 Task: Explore Airbnb accommodation in Tokyo, Japan from 5th December, 2023 to 11th December, 2023 for 2 adults.2 bedrooms having 2 beds and 1 bathroom. Property type can be flat. Look for 4 properties as per requirement.
Action: Mouse moved to (402, 57)
Screenshot: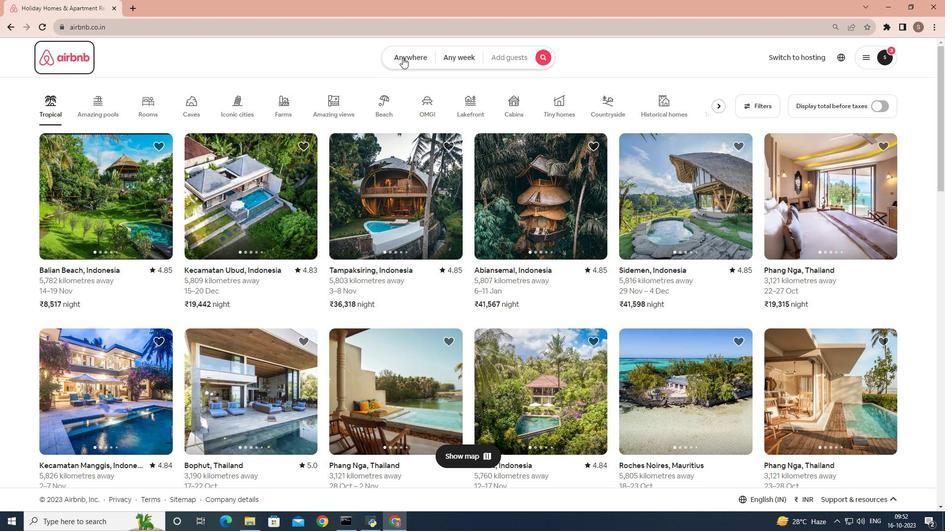 
Action: Mouse pressed left at (402, 57)
Screenshot: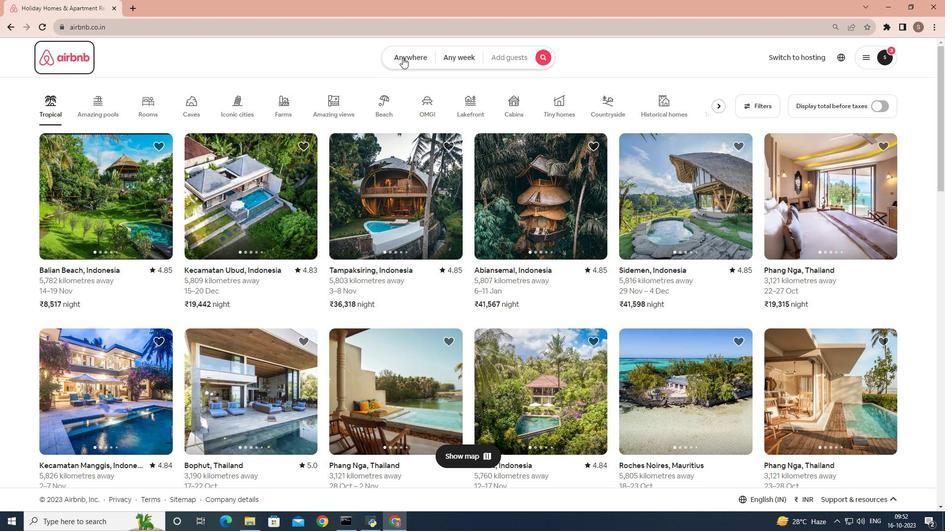 
Action: Mouse moved to (324, 93)
Screenshot: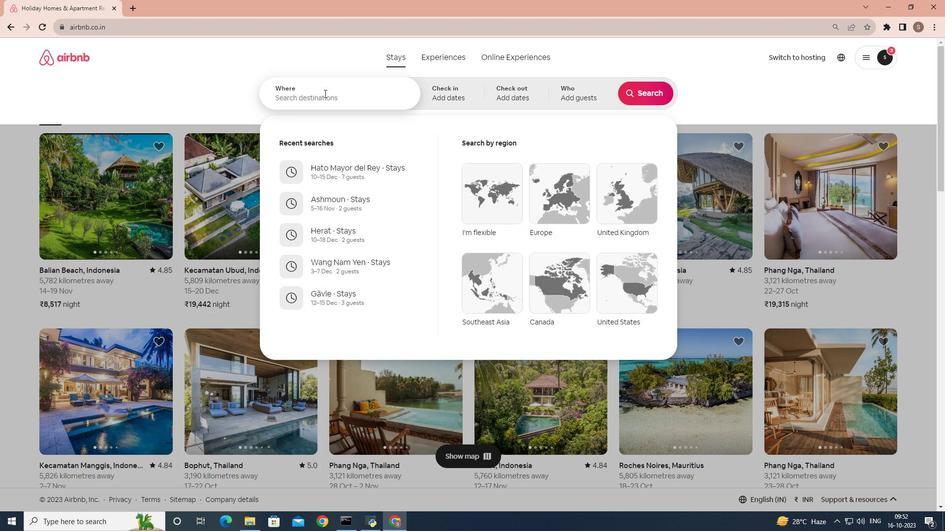 
Action: Mouse pressed left at (324, 93)
Screenshot: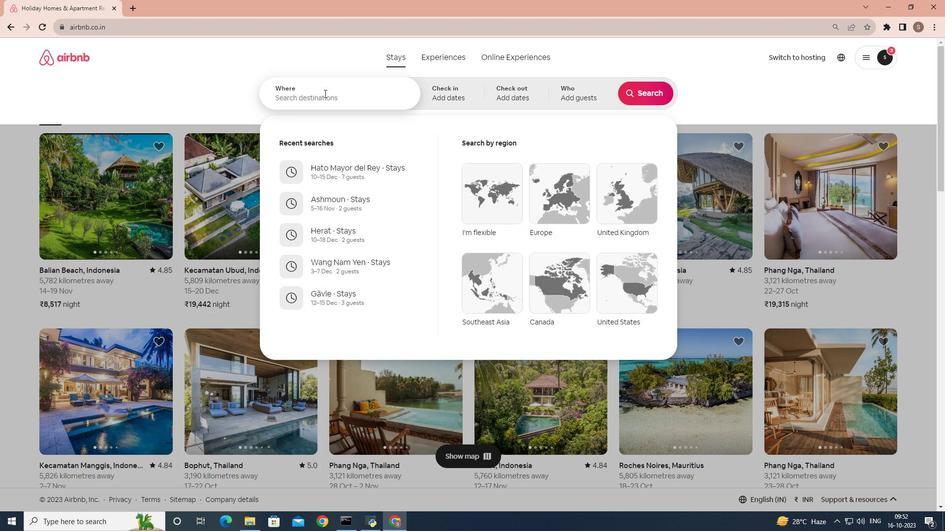 
Action: Key pressed <Key.shift>Tokyo,<Key.space><Key.shift>Japan
Screenshot: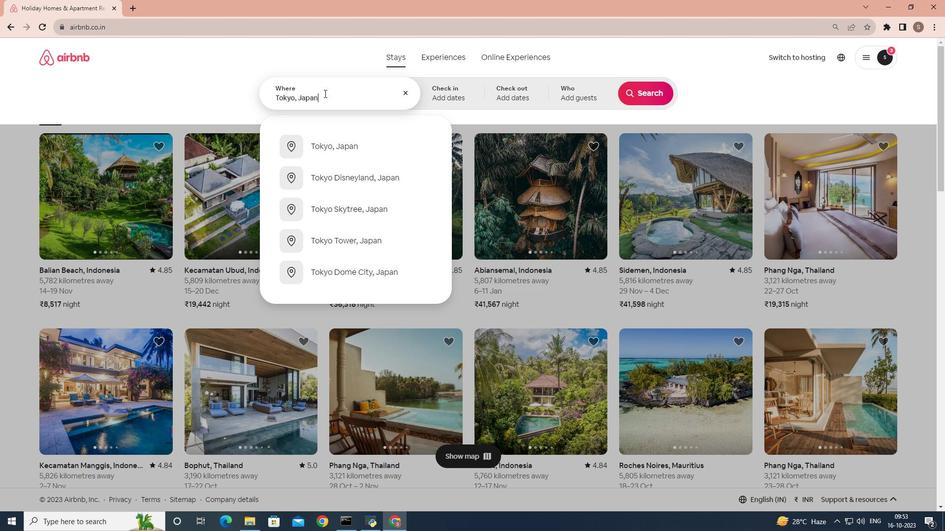 
Action: Mouse moved to (359, 138)
Screenshot: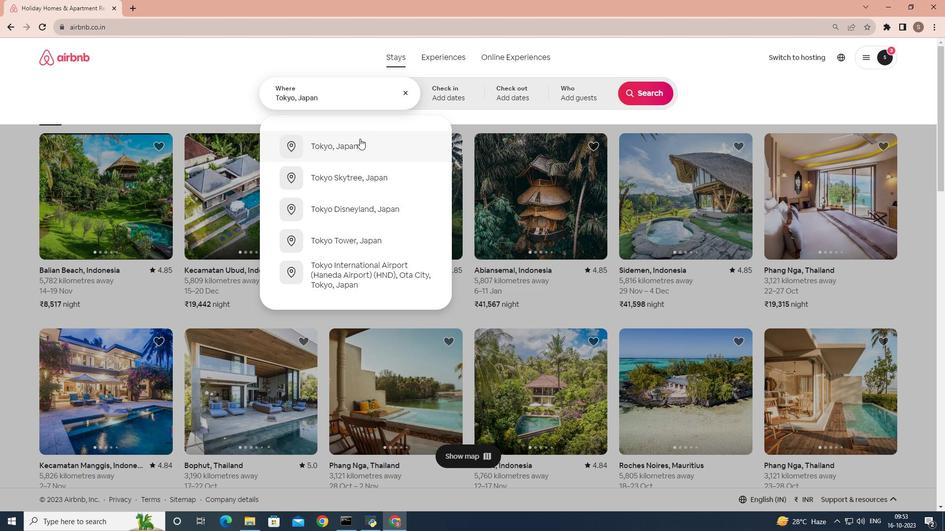 
Action: Mouse pressed left at (359, 138)
Screenshot: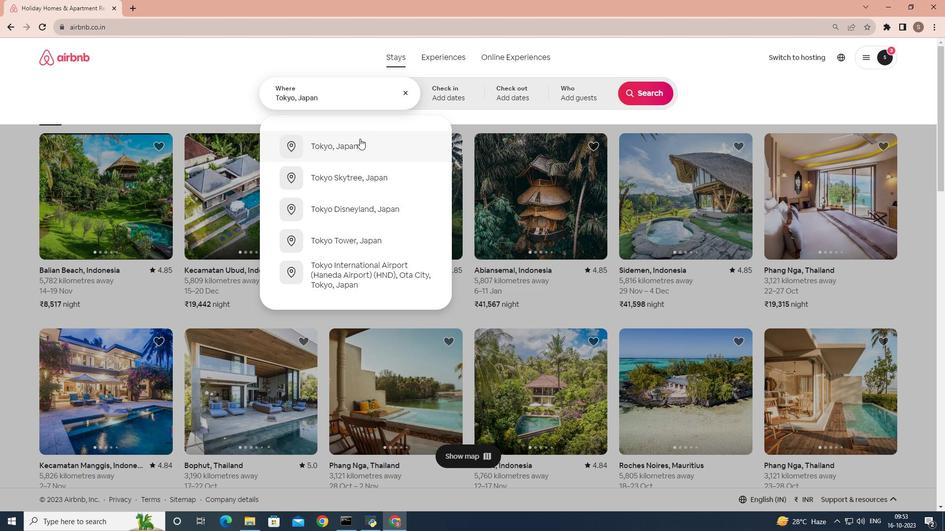 
Action: Mouse moved to (643, 174)
Screenshot: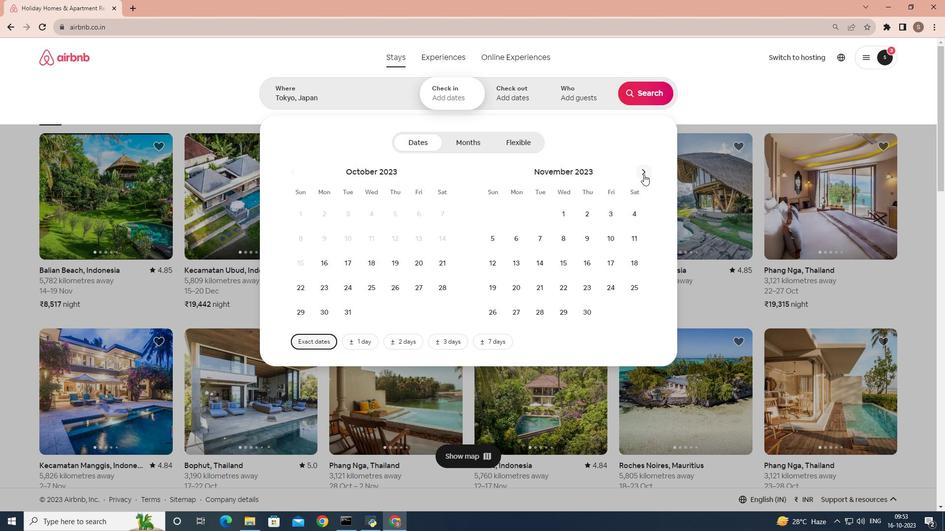 
Action: Mouse pressed left at (643, 174)
Screenshot: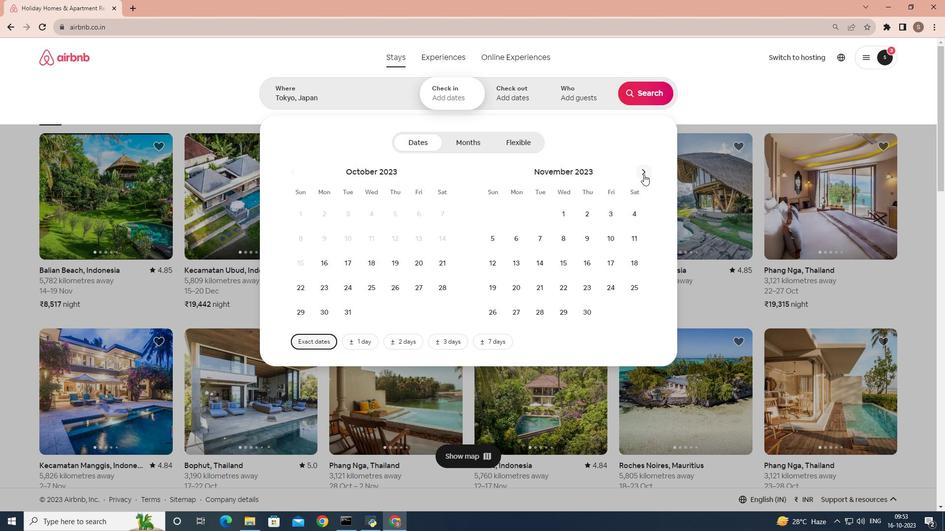 
Action: Mouse moved to (532, 239)
Screenshot: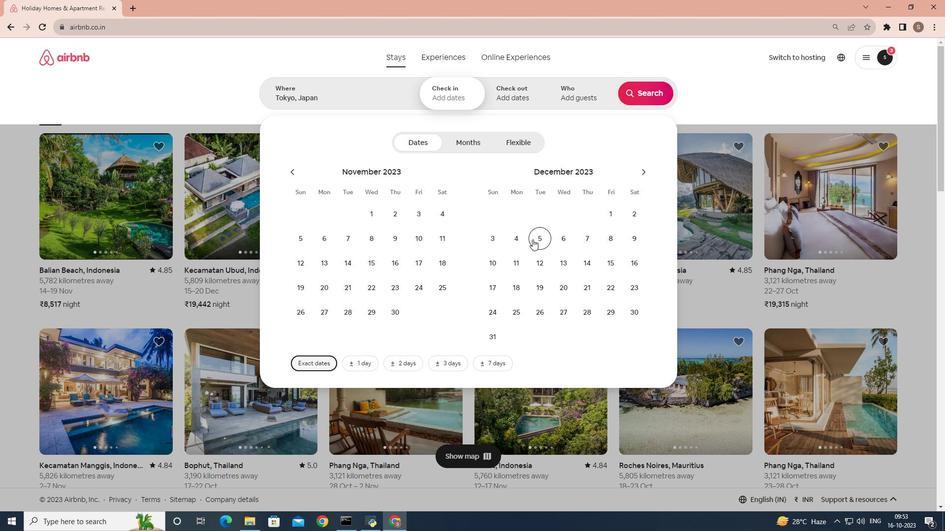 
Action: Mouse pressed left at (532, 239)
Screenshot: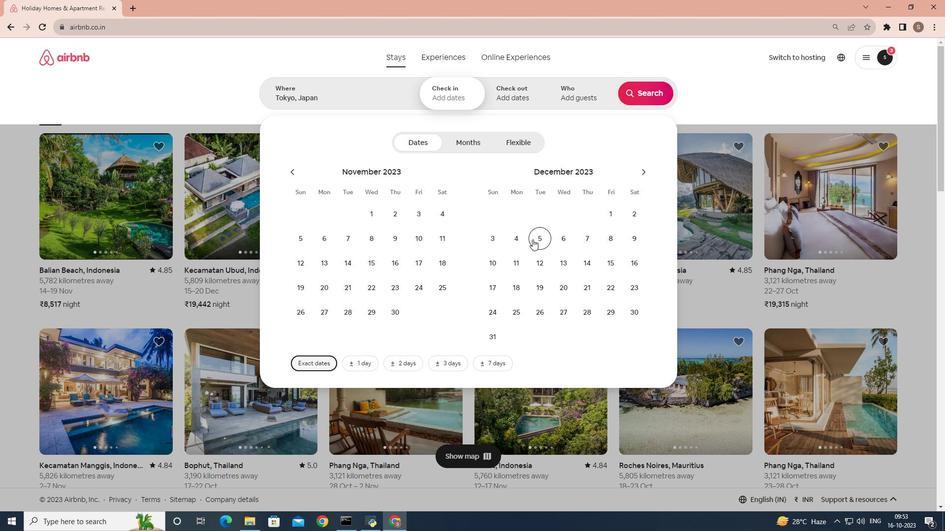 
Action: Mouse moved to (519, 263)
Screenshot: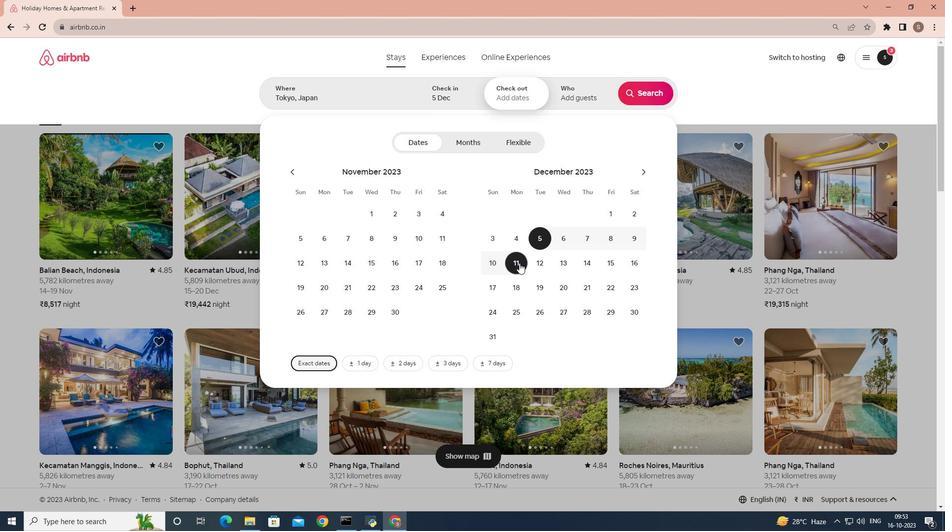 
Action: Mouse pressed left at (519, 263)
Screenshot: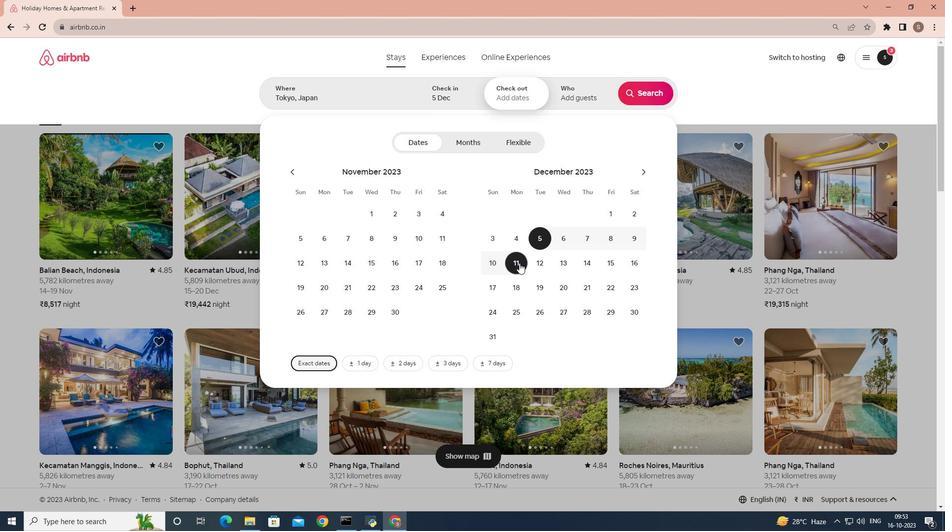 
Action: Mouse moved to (568, 91)
Screenshot: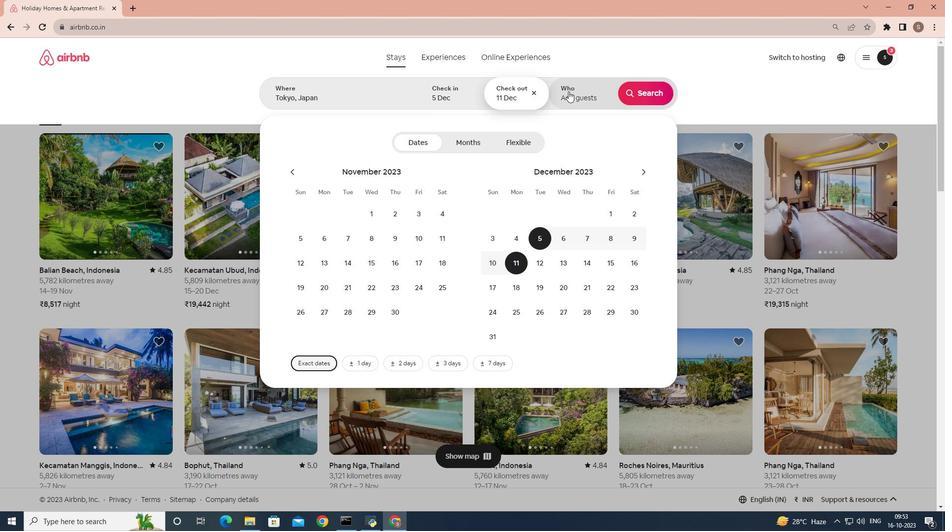 
Action: Mouse pressed left at (568, 91)
Screenshot: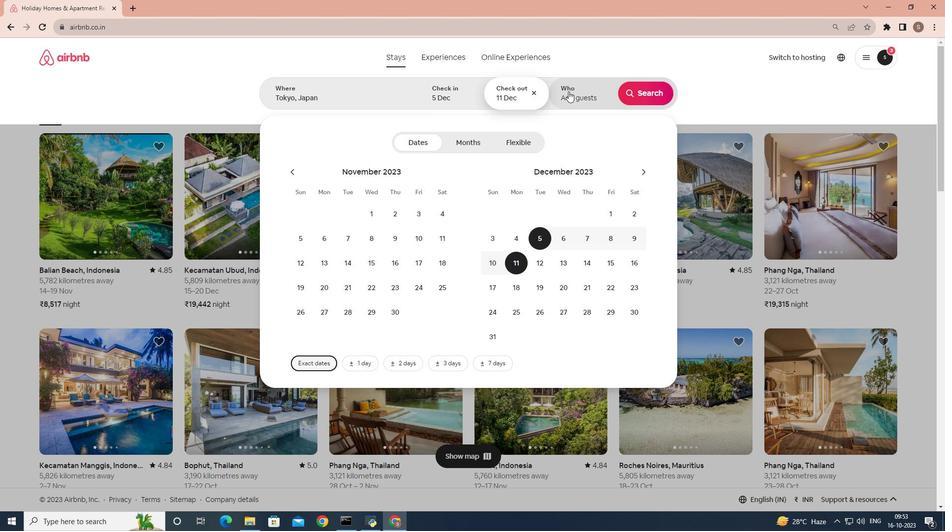 
Action: Mouse moved to (646, 145)
Screenshot: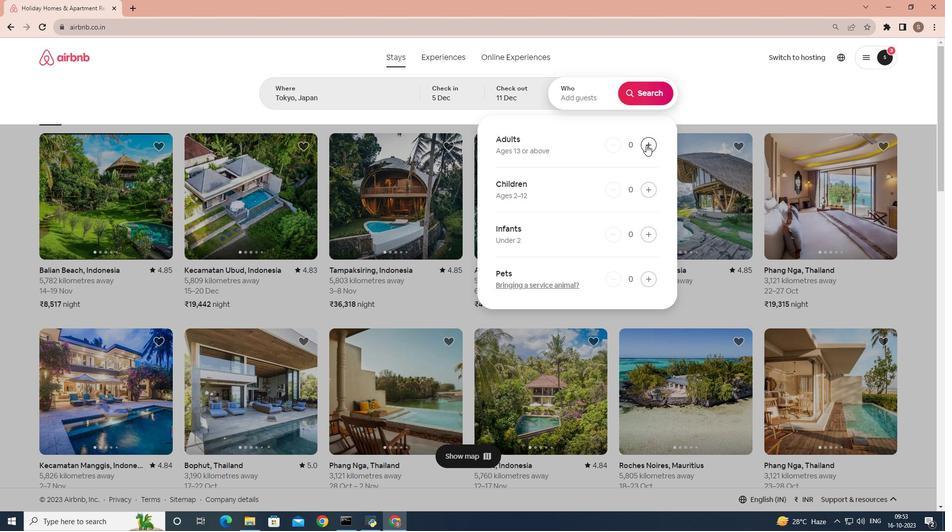 
Action: Mouse pressed left at (646, 145)
Screenshot: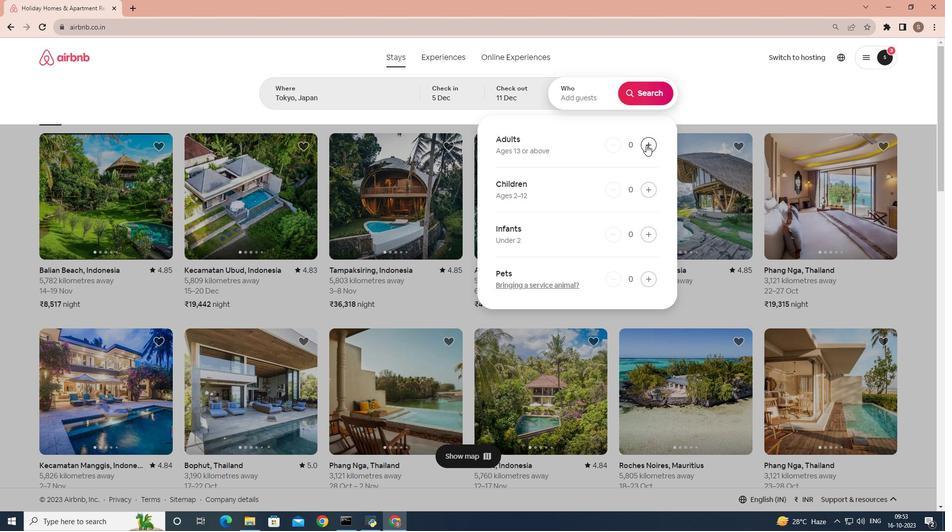
Action: Mouse pressed left at (646, 145)
Screenshot: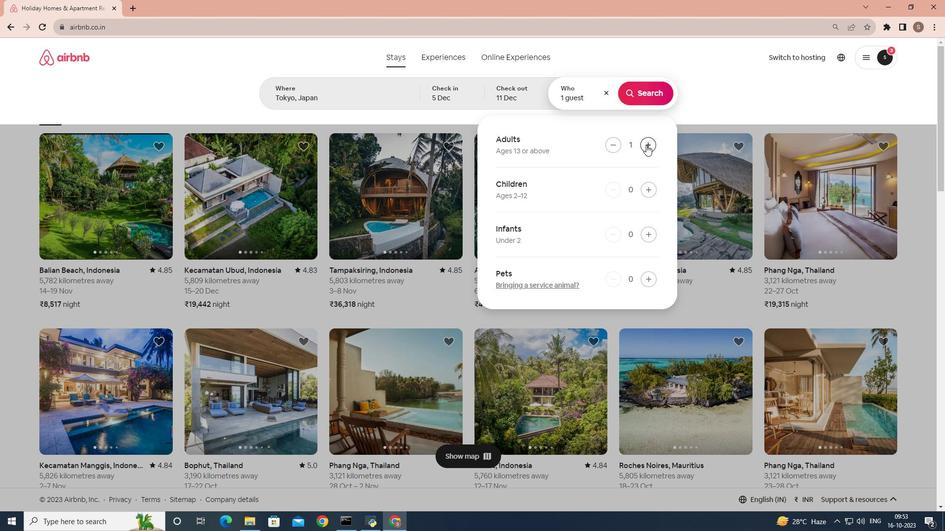 
Action: Mouse moved to (649, 94)
Screenshot: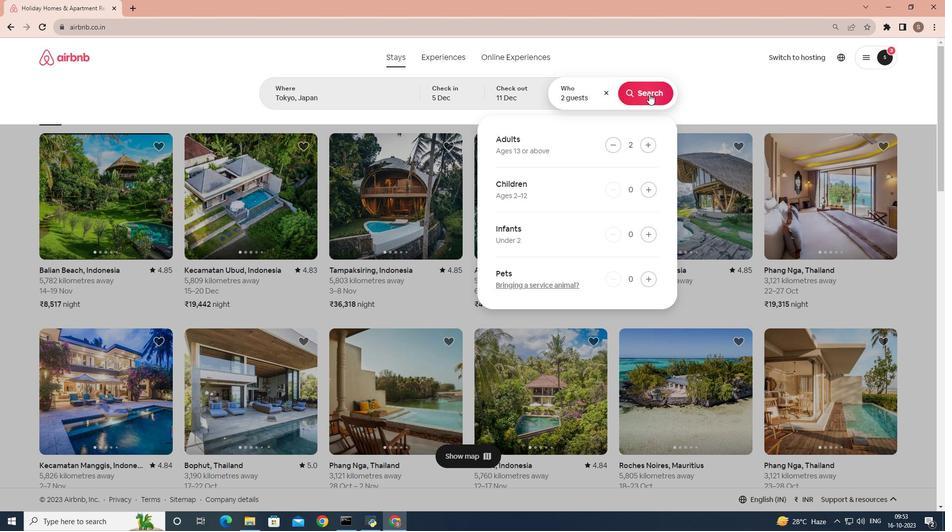 
Action: Mouse pressed left at (649, 94)
Screenshot: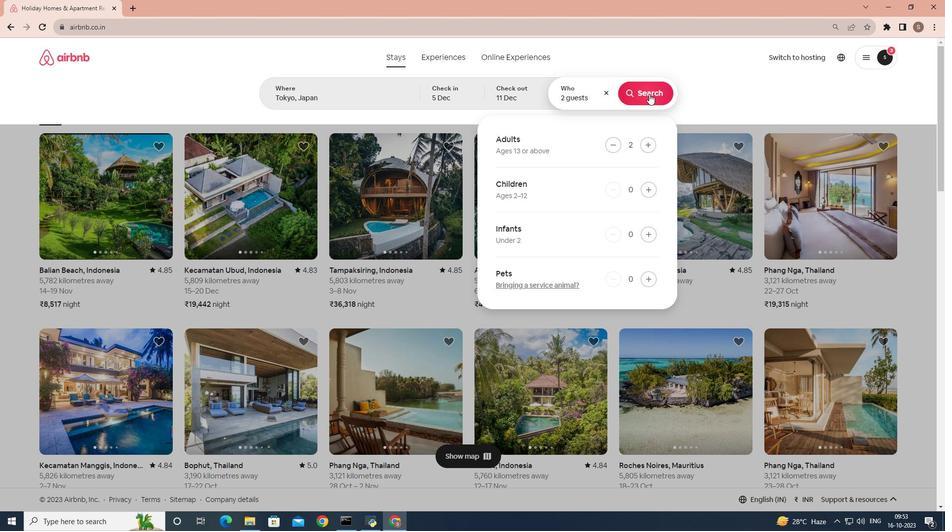 
Action: Mouse moved to (774, 99)
Screenshot: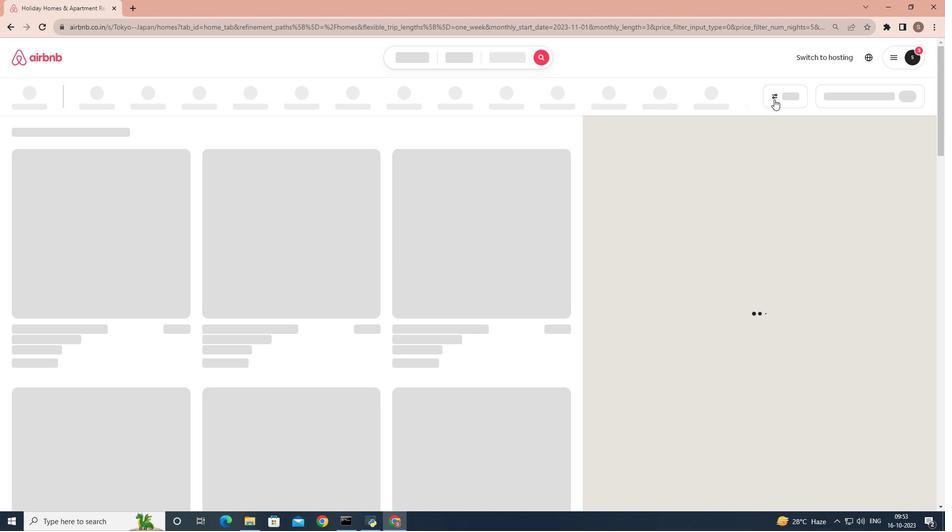 
Action: Mouse pressed left at (774, 99)
Screenshot: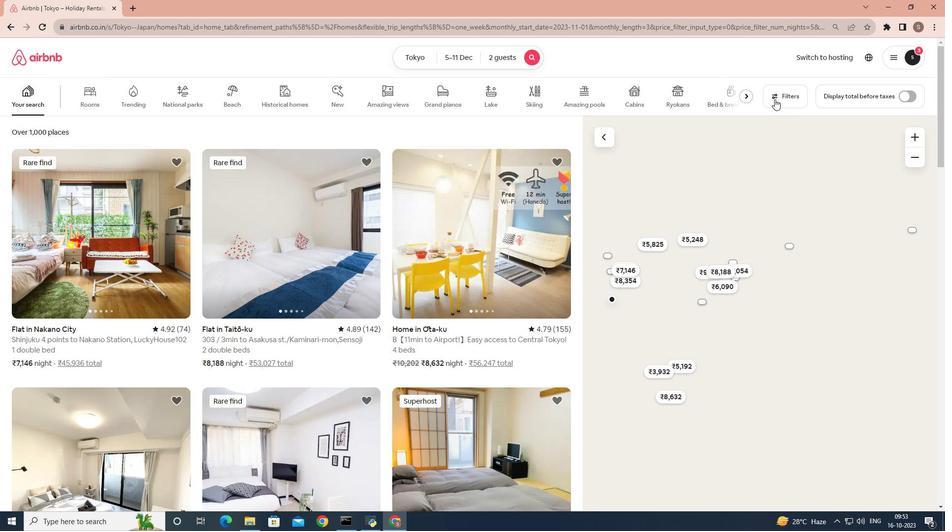 
Action: Mouse moved to (482, 315)
Screenshot: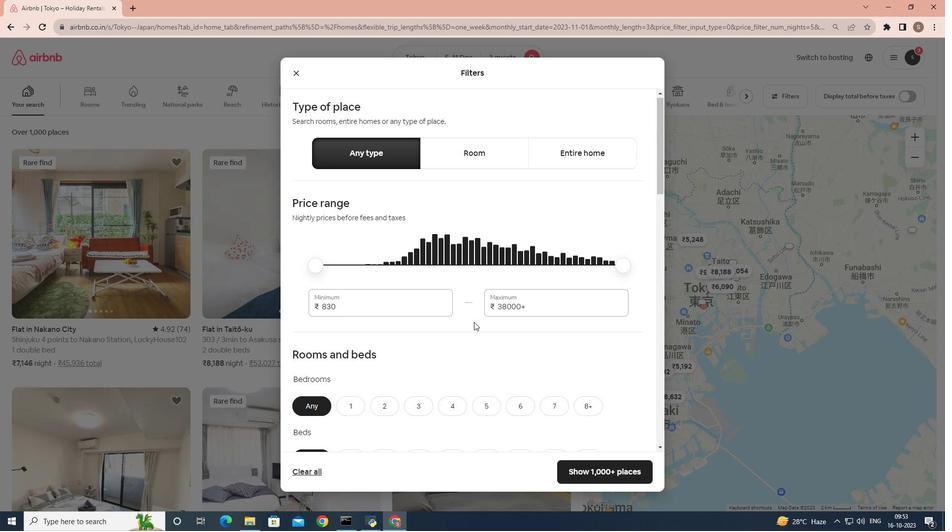 
Action: Mouse scrolled (486, 312) with delta (0, 0)
Screenshot: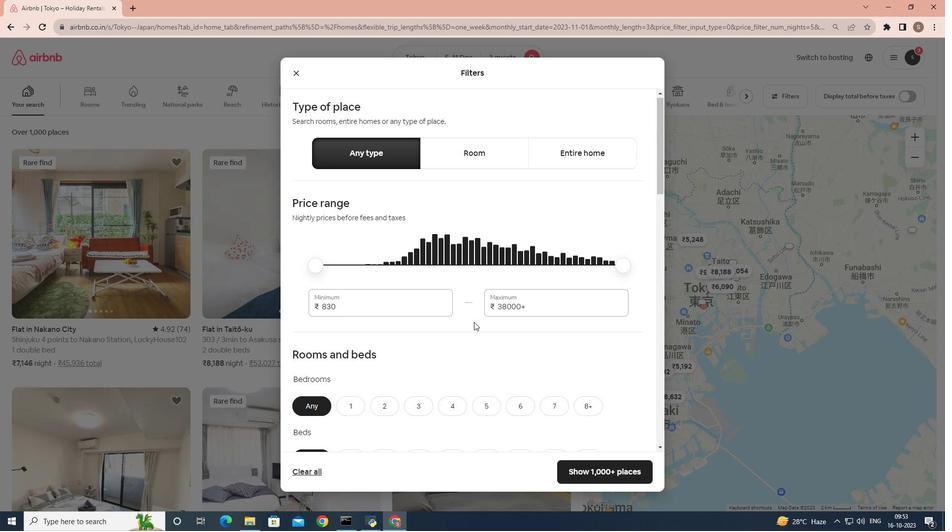 
Action: Mouse moved to (474, 322)
Screenshot: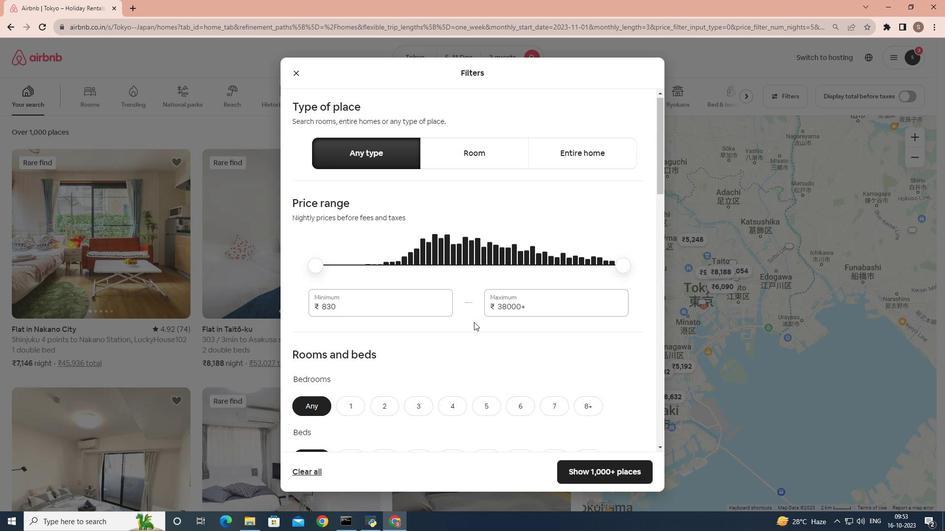 
Action: Mouse scrolled (474, 321) with delta (0, 0)
Screenshot: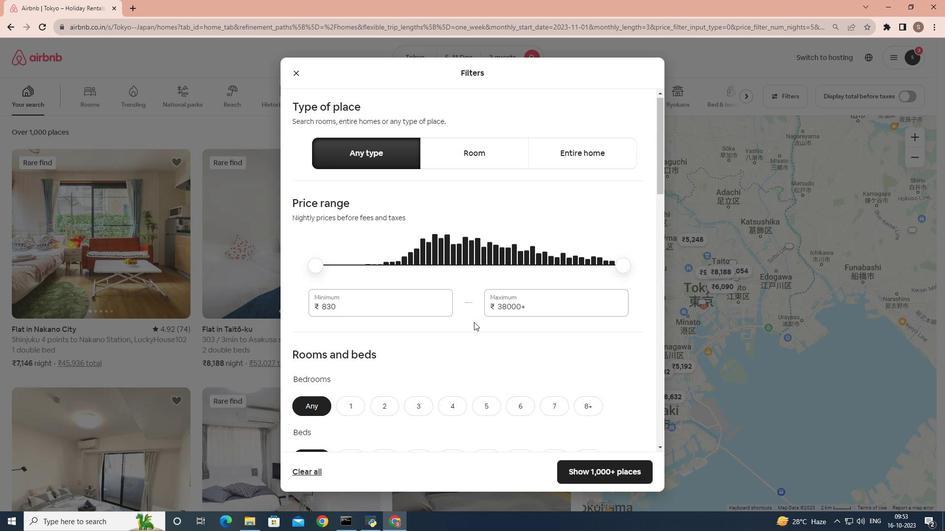 
Action: Mouse moved to (376, 307)
Screenshot: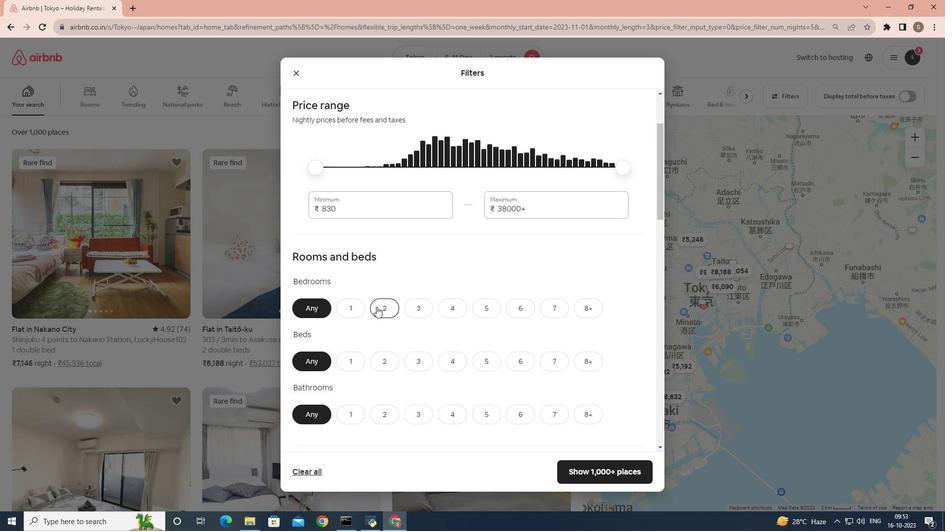 
Action: Mouse pressed left at (376, 307)
Screenshot: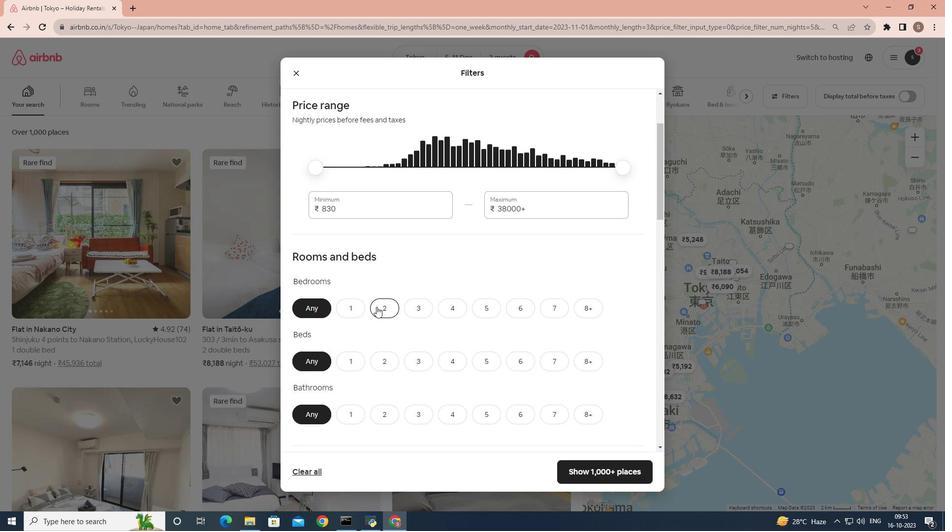 
Action: Mouse scrolled (376, 306) with delta (0, 0)
Screenshot: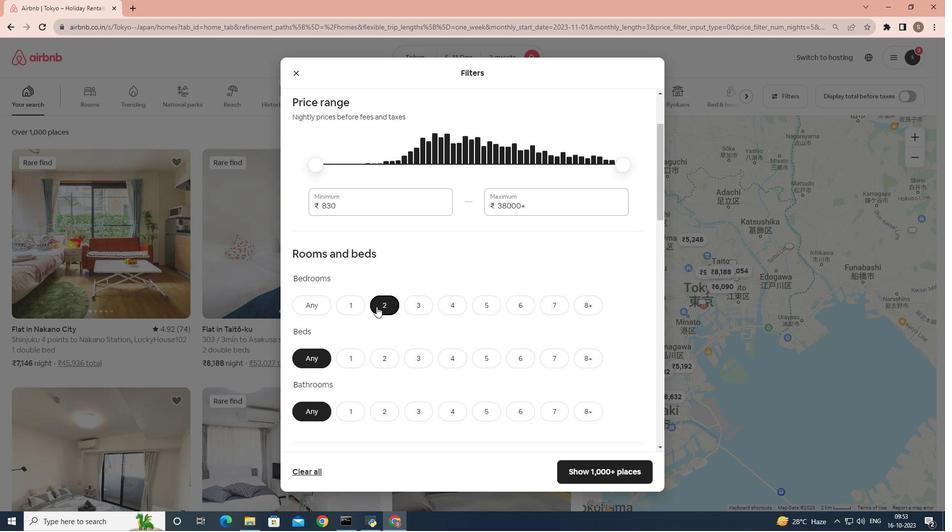 
Action: Mouse moved to (378, 311)
Screenshot: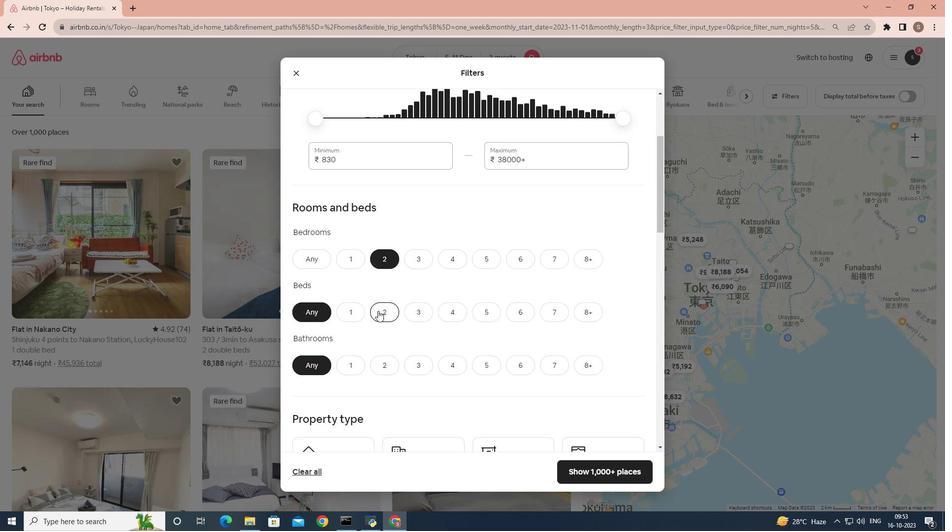 
Action: Mouse pressed left at (378, 311)
Screenshot: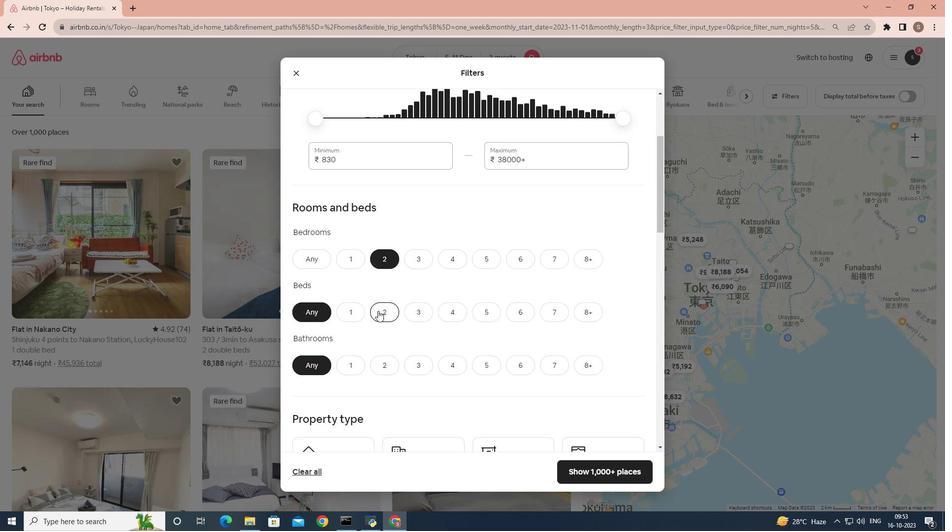 
Action: Mouse scrolled (378, 310) with delta (0, 0)
Screenshot: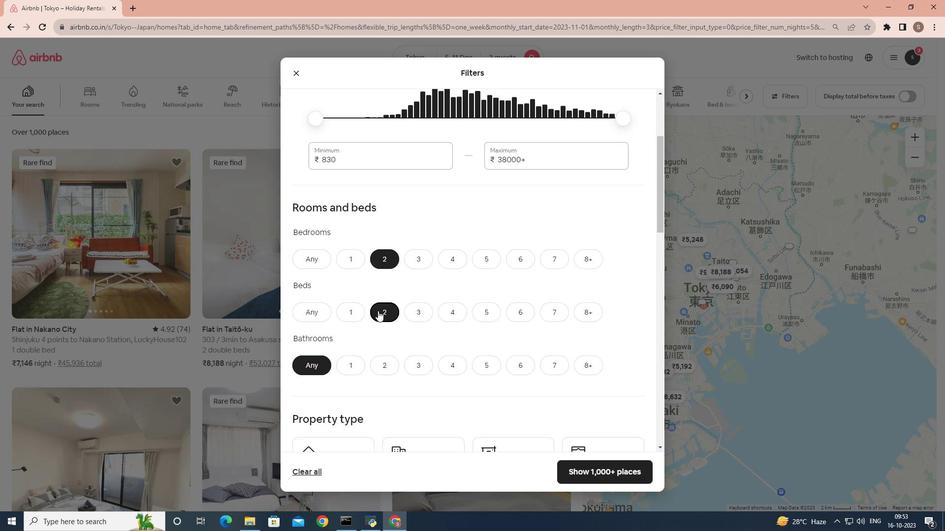 
Action: Mouse moved to (362, 316)
Screenshot: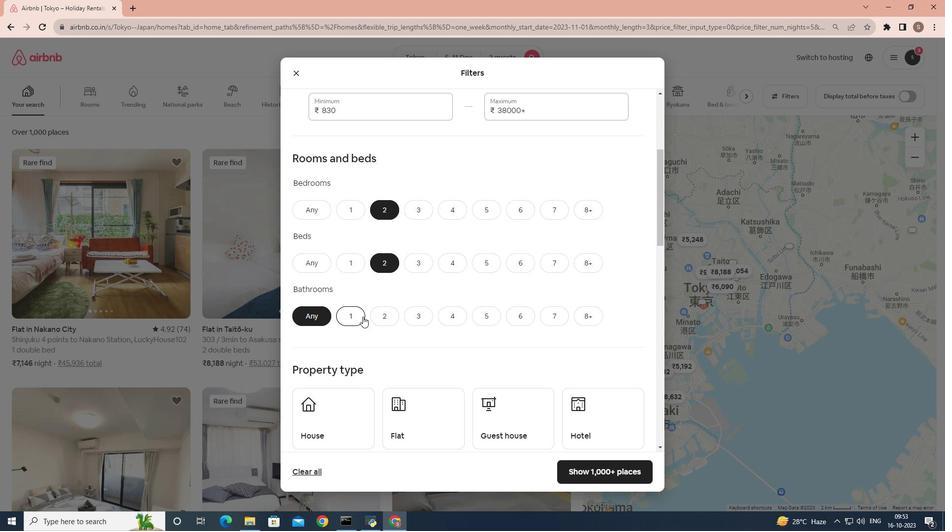 
Action: Mouse pressed left at (362, 316)
Screenshot: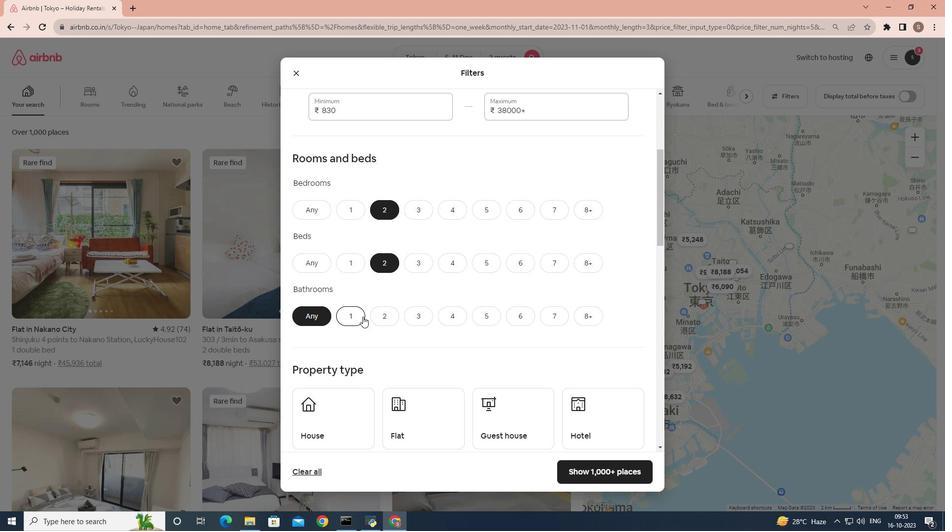 
Action: Mouse moved to (401, 317)
Screenshot: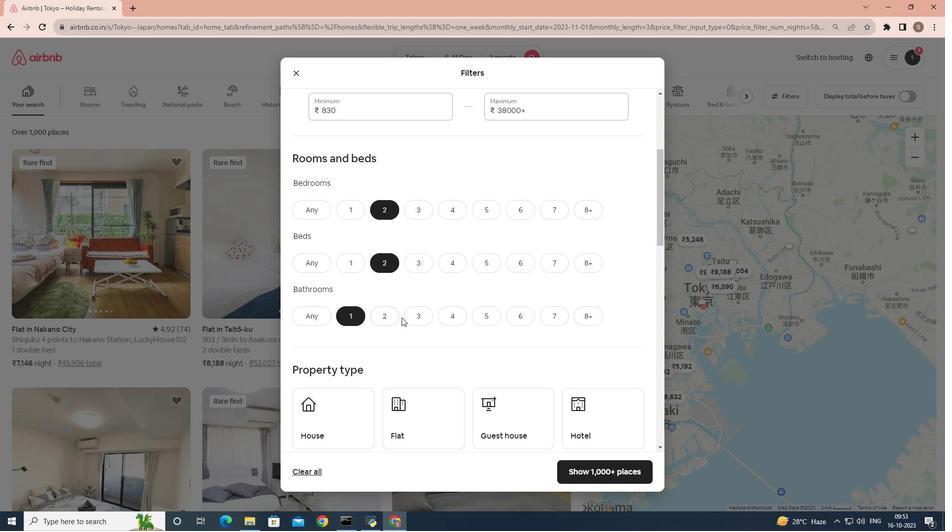 
Action: Mouse scrolled (401, 317) with delta (0, 0)
Screenshot: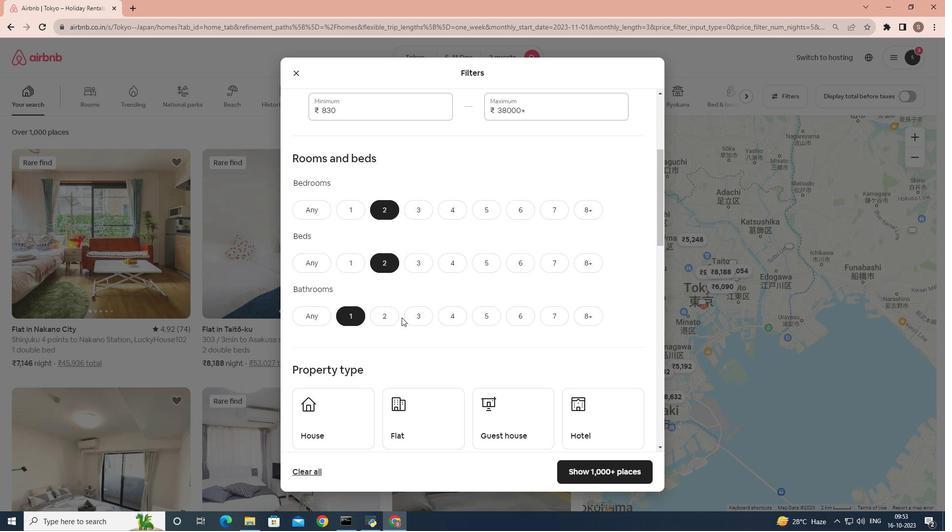 
Action: Mouse scrolled (401, 317) with delta (0, 0)
Screenshot: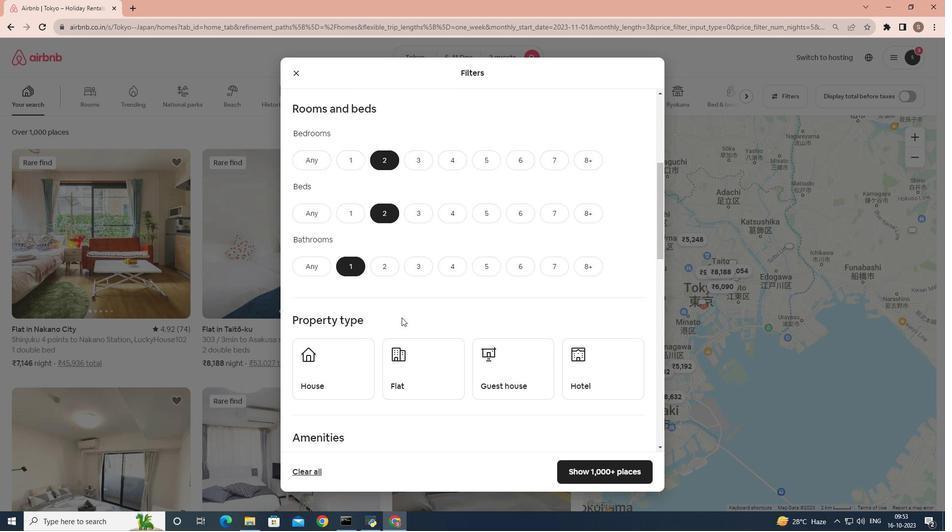 
Action: Mouse pressed left at (401, 317)
Screenshot: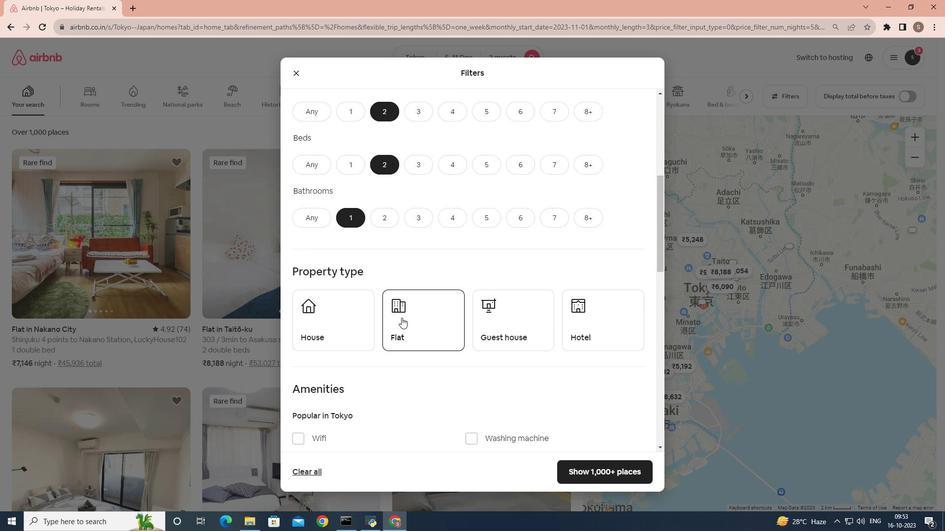 
Action: Mouse moved to (398, 347)
Screenshot: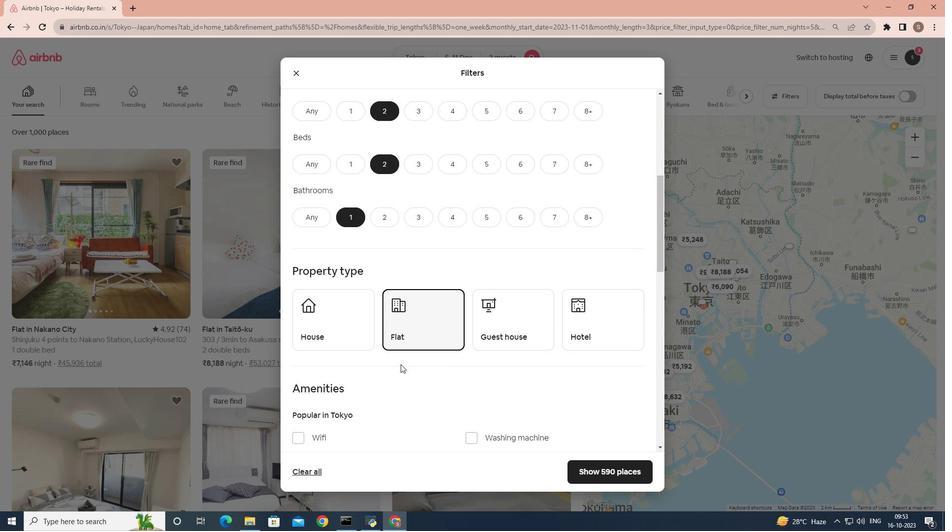 
Action: Mouse scrolled (398, 346) with delta (0, 0)
Screenshot: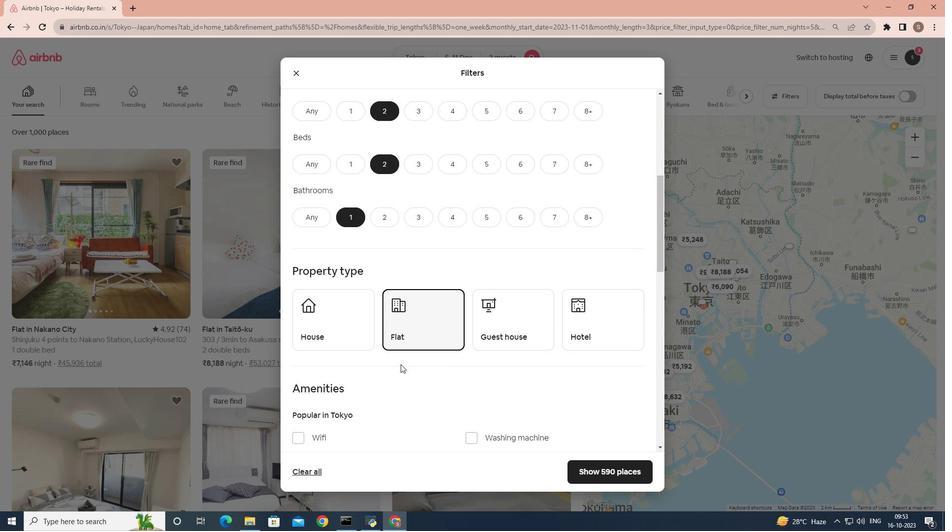 
Action: Mouse moved to (400, 365)
Screenshot: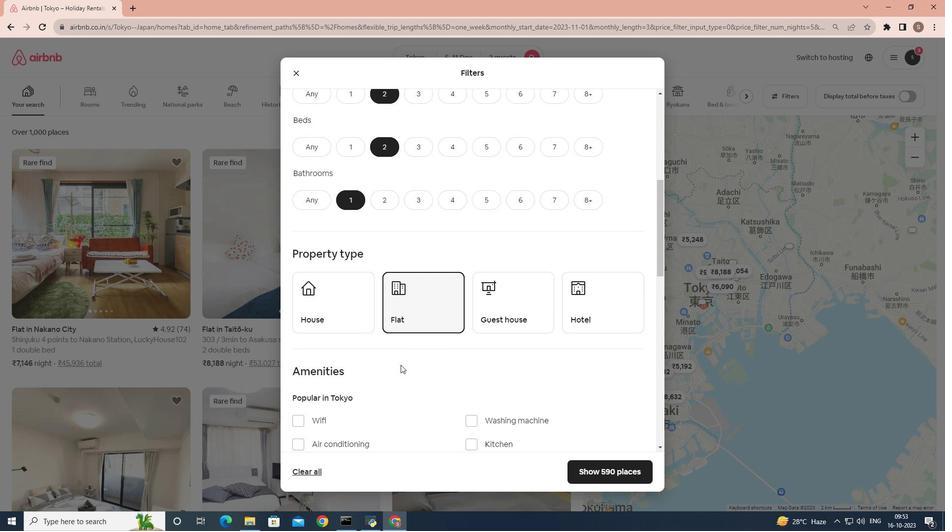 
Action: Mouse scrolled (400, 364) with delta (0, 0)
Screenshot: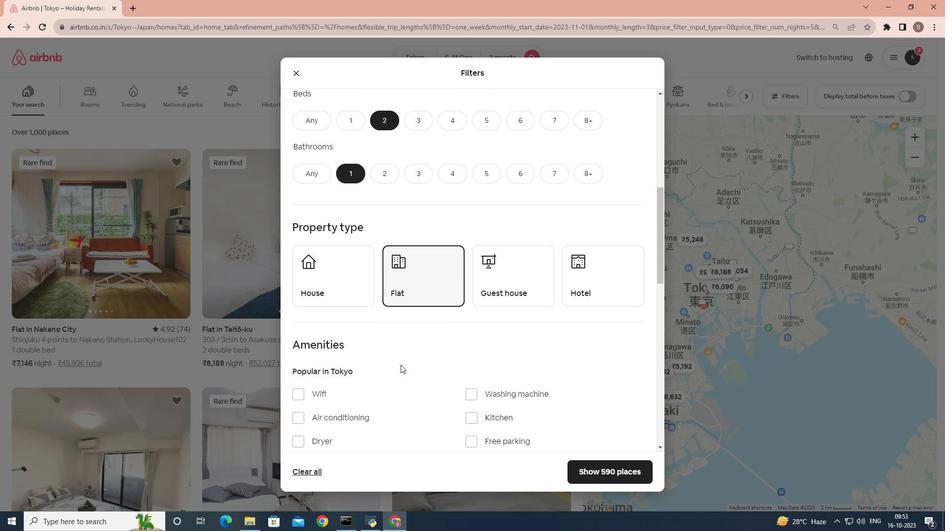 
Action: Mouse moved to (590, 466)
Screenshot: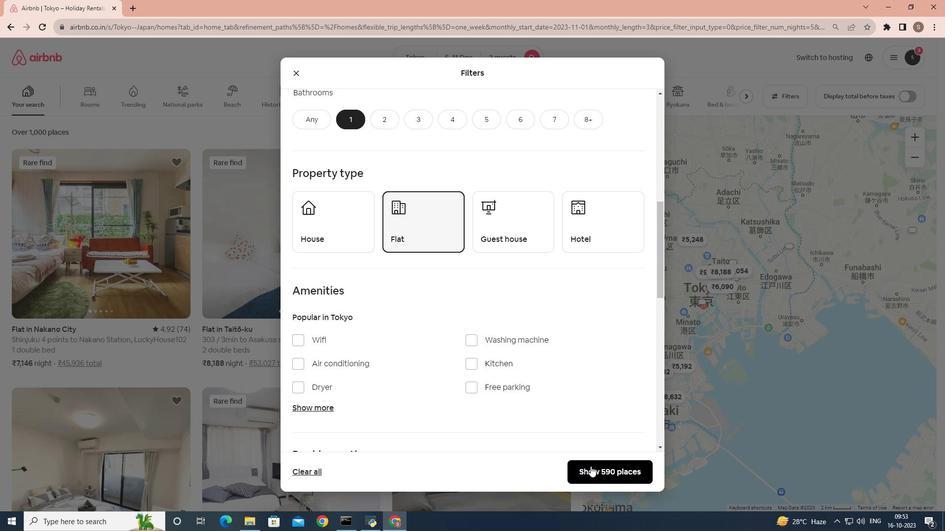 
Action: Mouse pressed left at (590, 466)
Screenshot: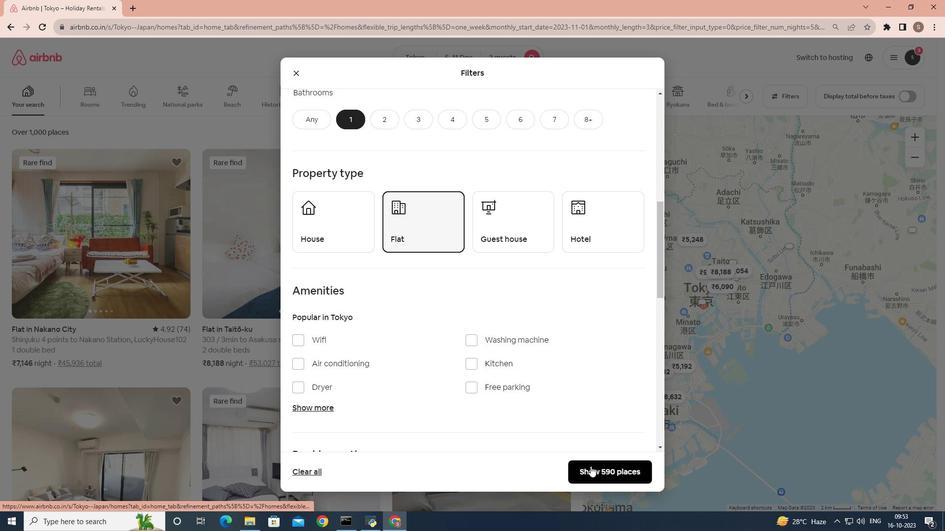 
Action: Mouse moved to (125, 289)
Screenshot: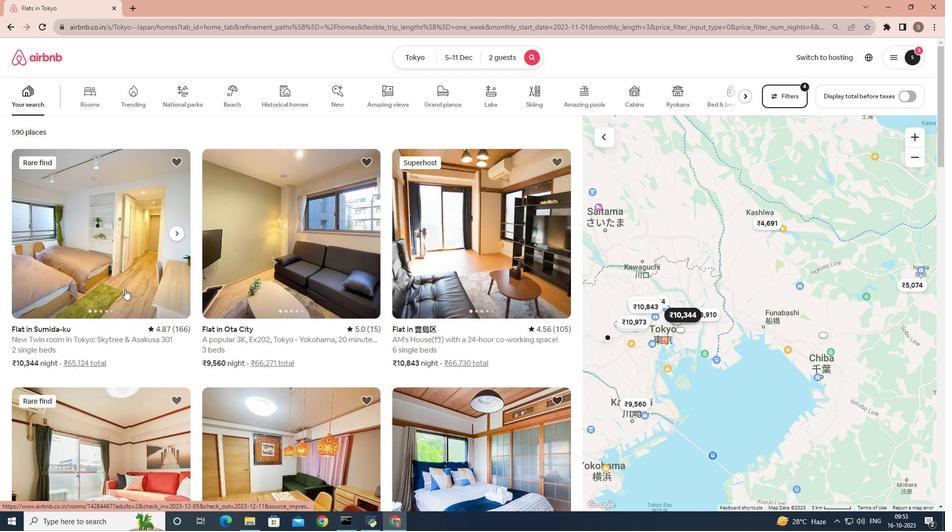 
Action: Mouse pressed left at (125, 289)
Screenshot: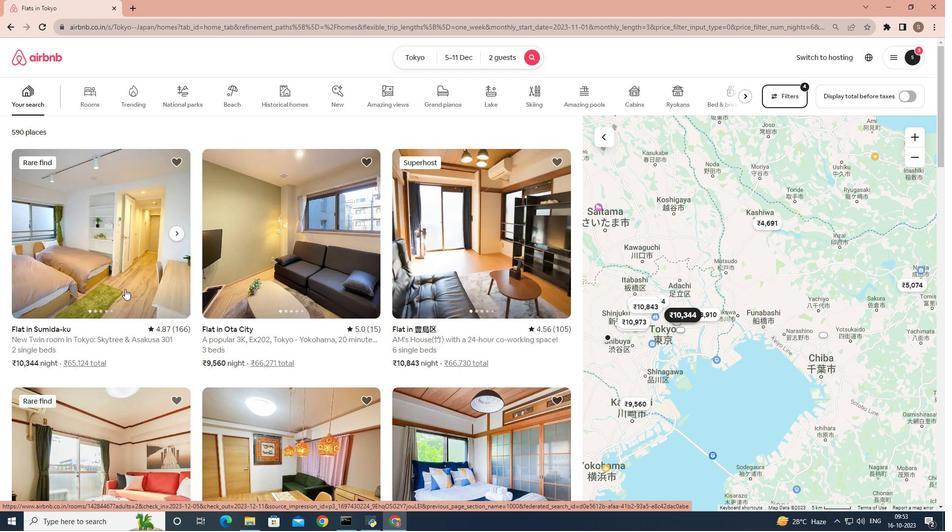 
Action: Mouse moved to (705, 360)
Screenshot: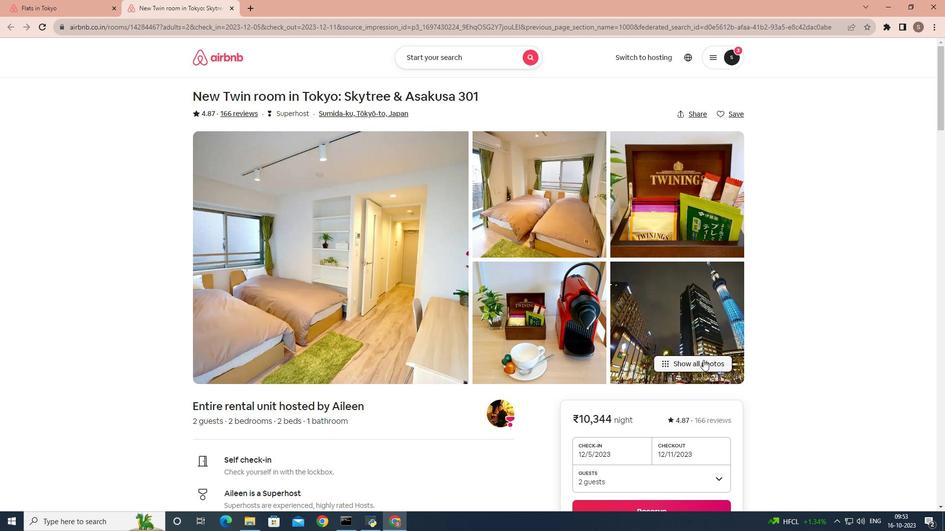 
Action: Mouse pressed left at (705, 360)
Screenshot: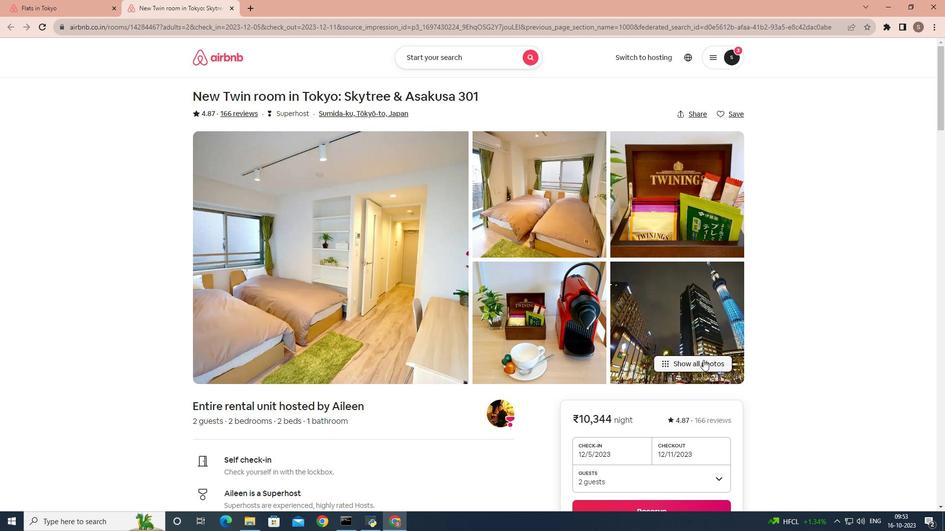 
Action: Mouse moved to (701, 361)
Screenshot: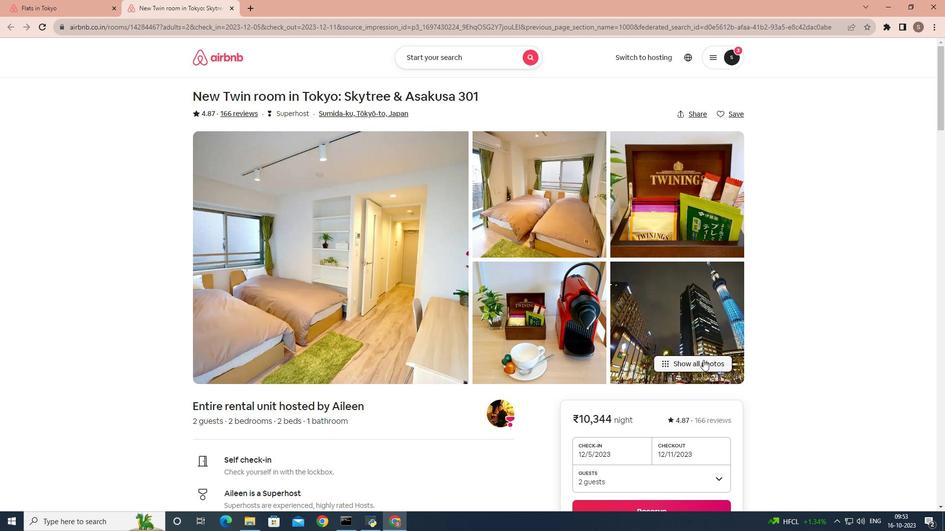 
Action: Mouse scrolled (701, 360) with delta (0, 0)
Screenshot: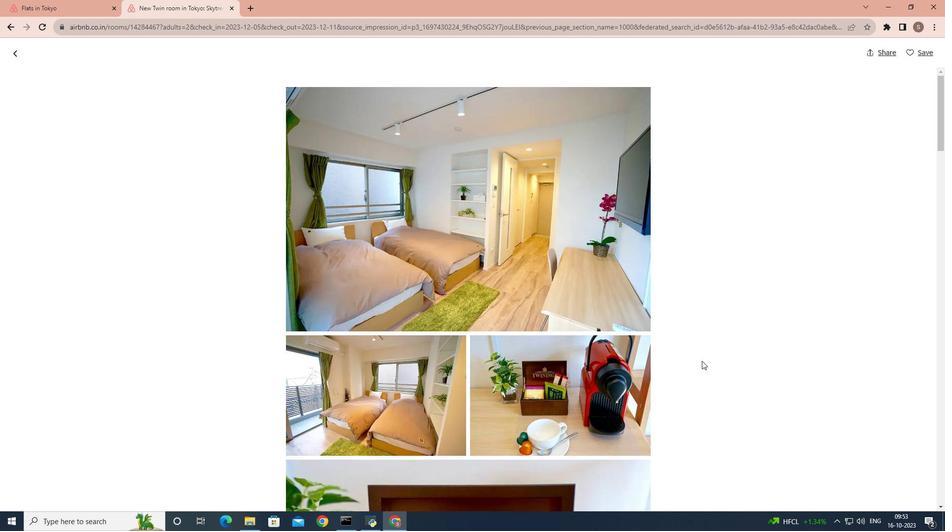 
Action: Mouse scrolled (701, 360) with delta (0, 0)
Screenshot: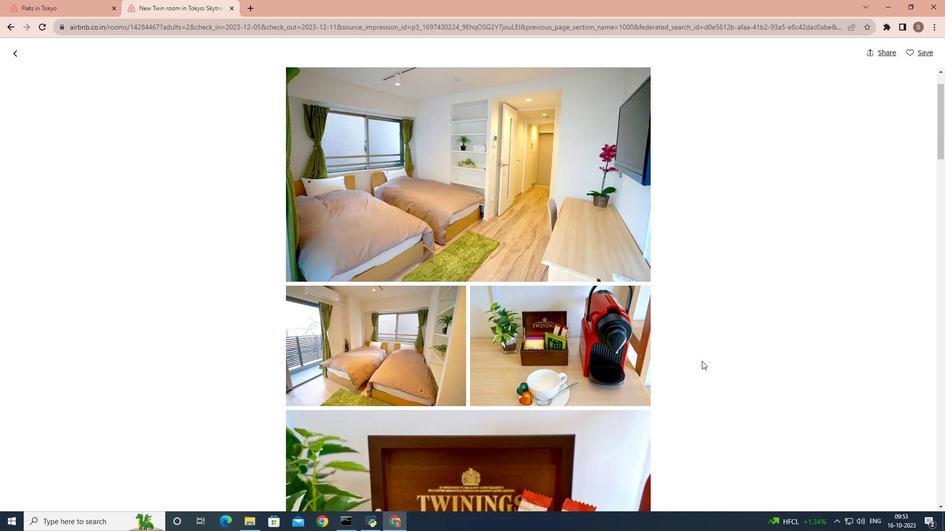 
Action: Mouse scrolled (701, 360) with delta (0, 0)
Screenshot: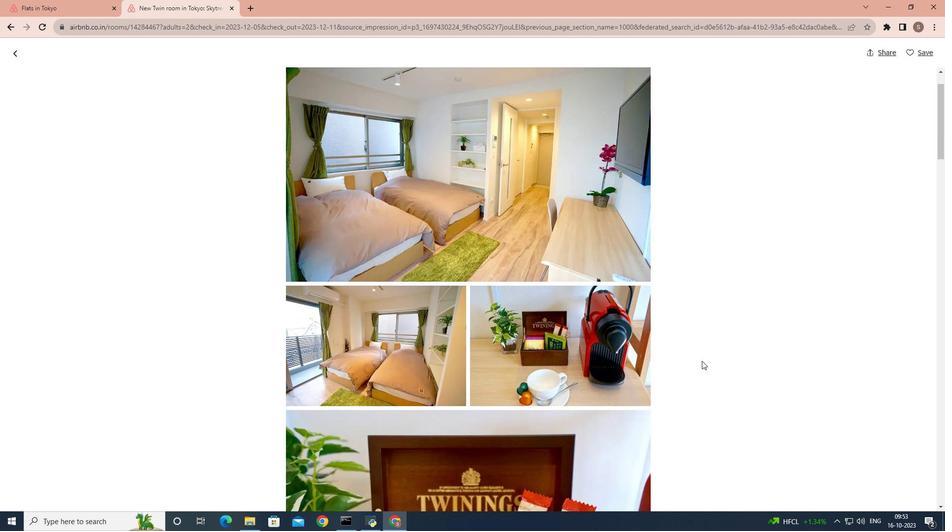 
Action: Mouse scrolled (701, 360) with delta (0, 0)
Screenshot: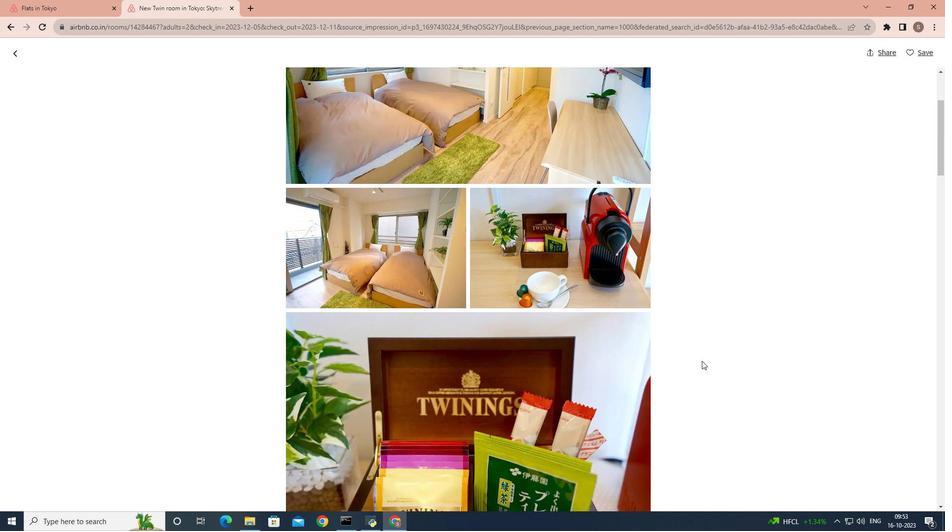 
Action: Mouse scrolled (701, 360) with delta (0, 0)
Screenshot: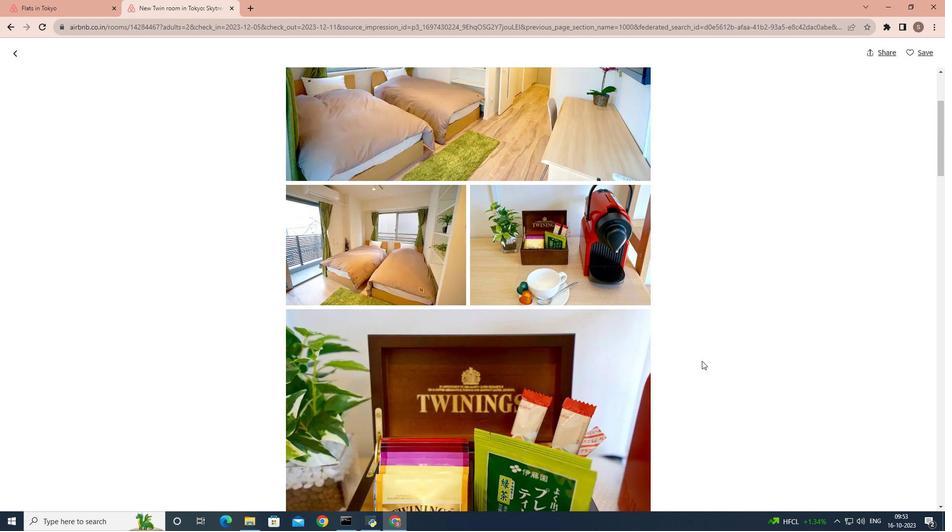 
Action: Mouse scrolled (701, 360) with delta (0, 0)
Screenshot: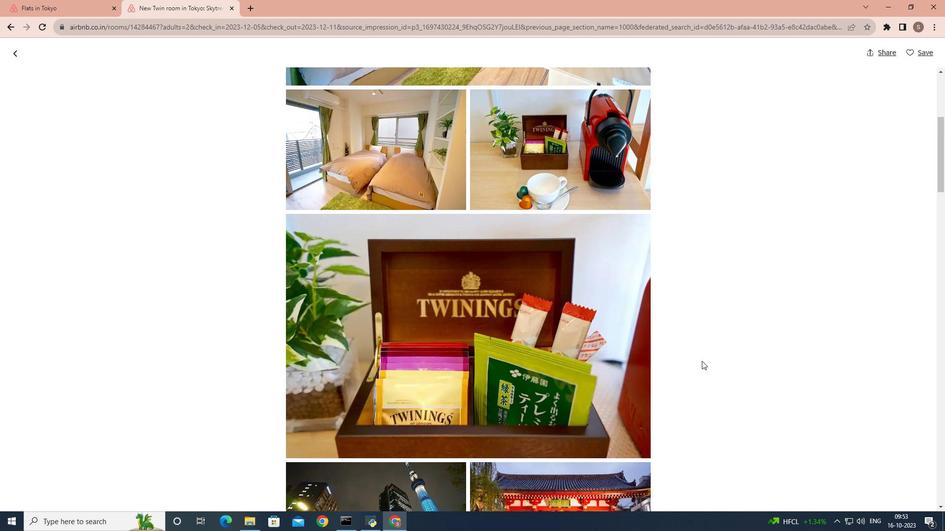 
Action: Mouse scrolled (701, 360) with delta (0, 0)
Screenshot: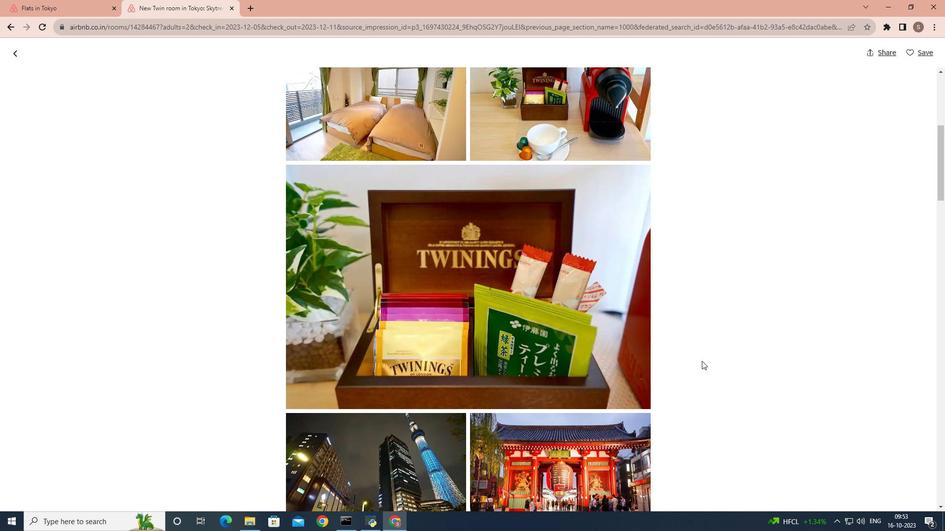 
Action: Mouse scrolled (701, 360) with delta (0, 0)
Screenshot: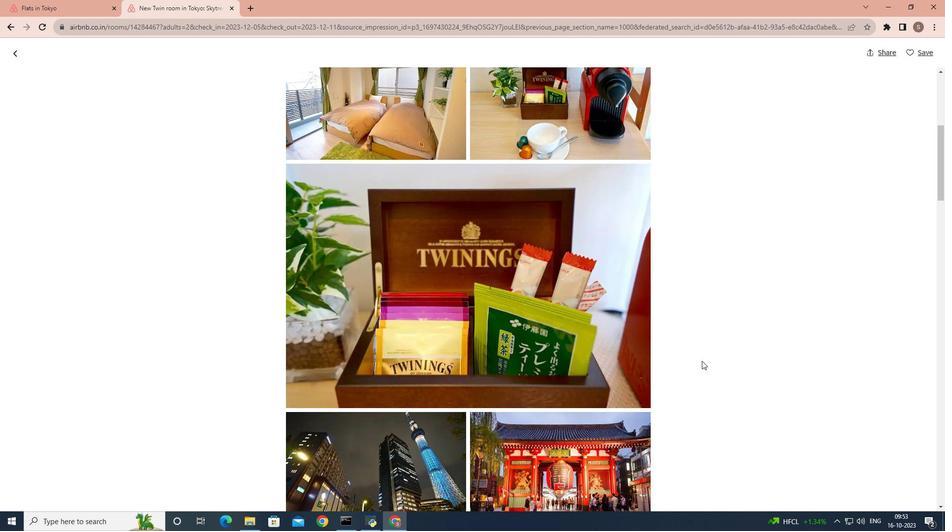 
Action: Mouse scrolled (701, 360) with delta (0, 0)
Screenshot: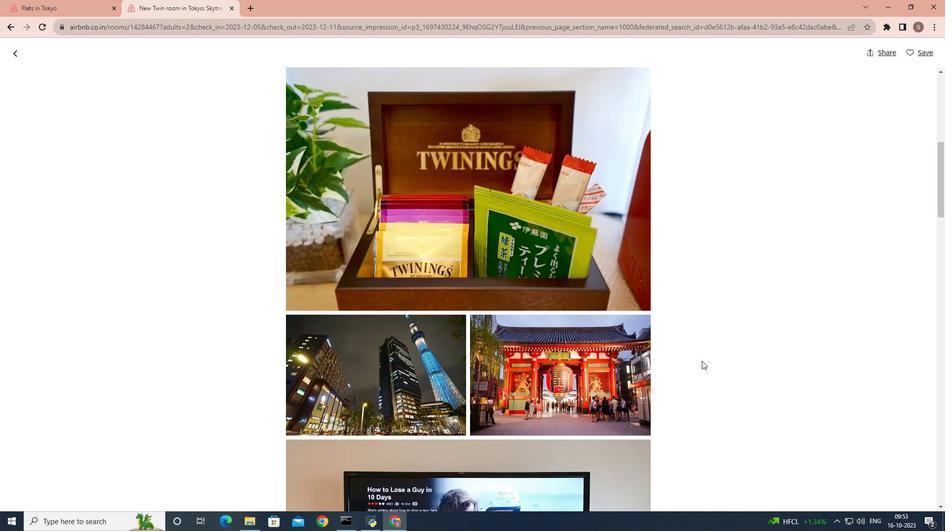
Action: Mouse moved to (701, 361)
Screenshot: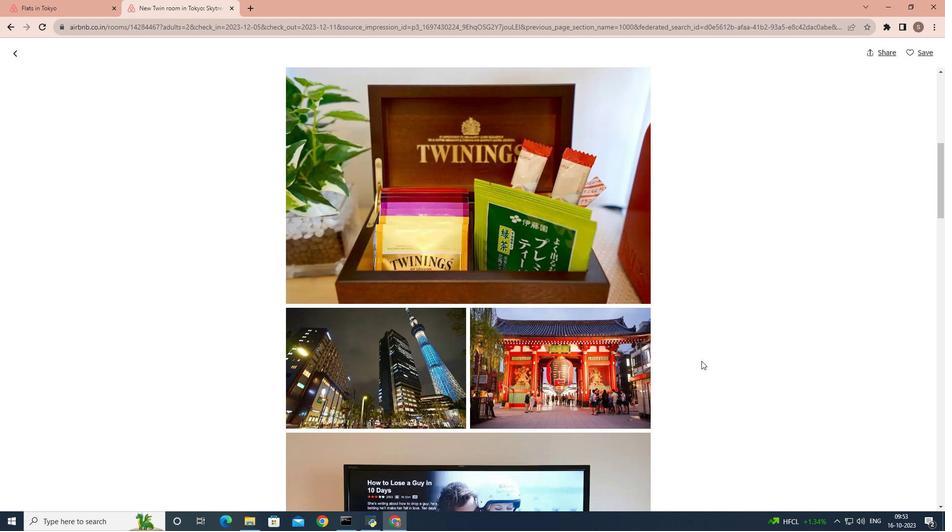 
Action: Mouse scrolled (701, 360) with delta (0, 0)
Screenshot: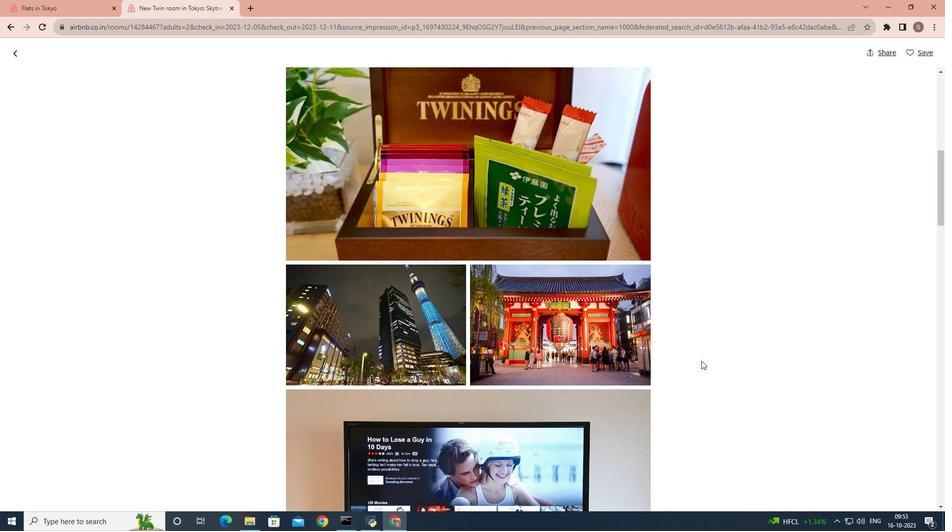 
Action: Mouse scrolled (701, 360) with delta (0, 0)
Screenshot: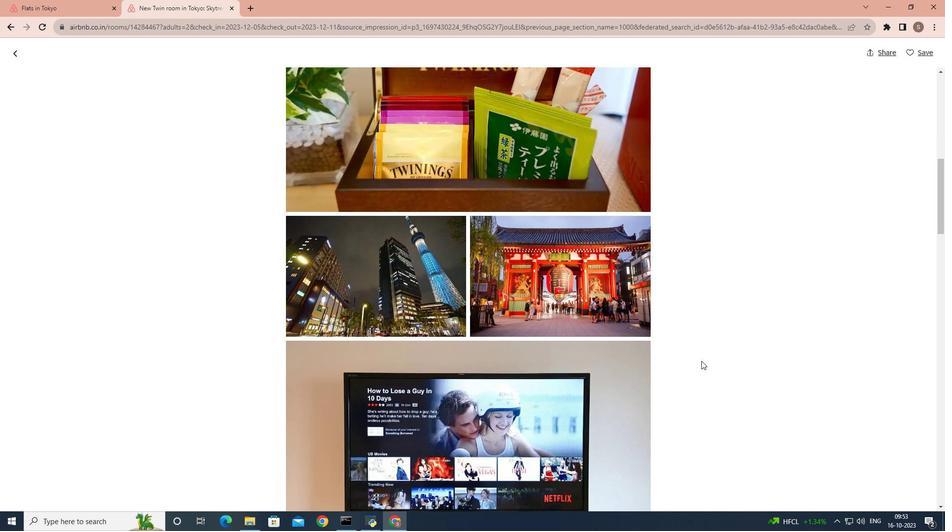 
Action: Mouse scrolled (701, 360) with delta (0, 0)
Screenshot: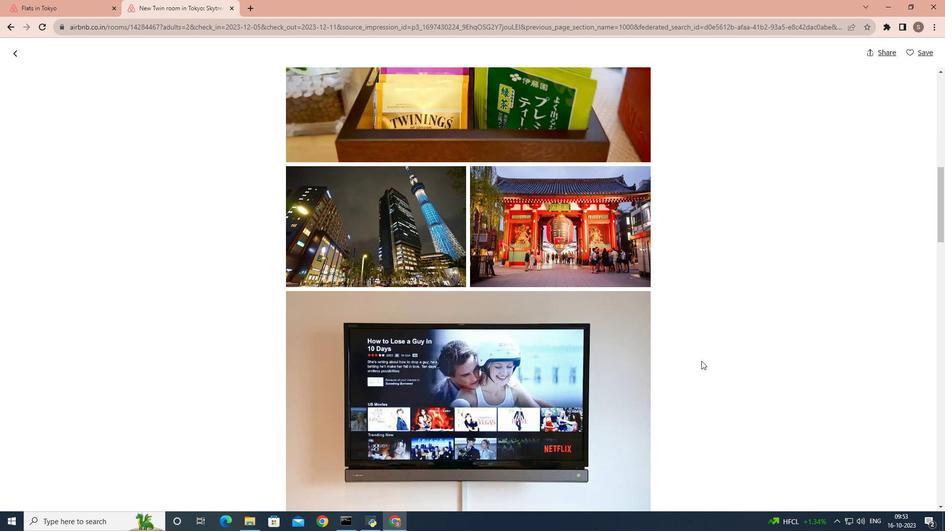 
Action: Mouse scrolled (701, 360) with delta (0, 0)
Screenshot: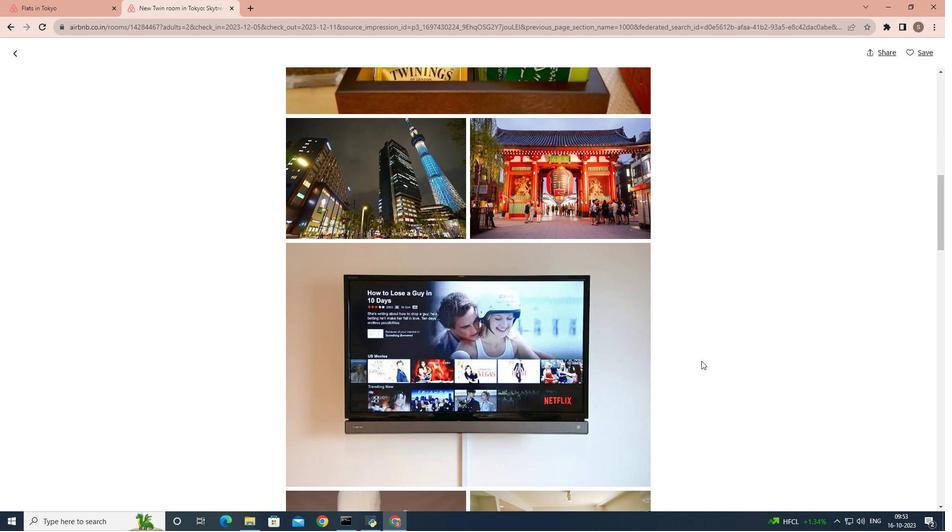 
Action: Mouse scrolled (701, 360) with delta (0, 0)
Screenshot: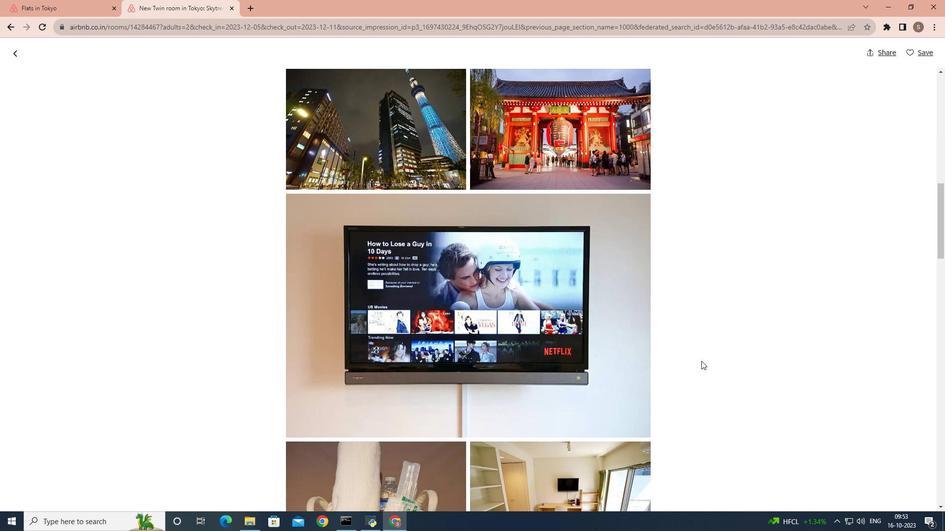 
Action: Mouse scrolled (701, 360) with delta (0, 0)
Screenshot: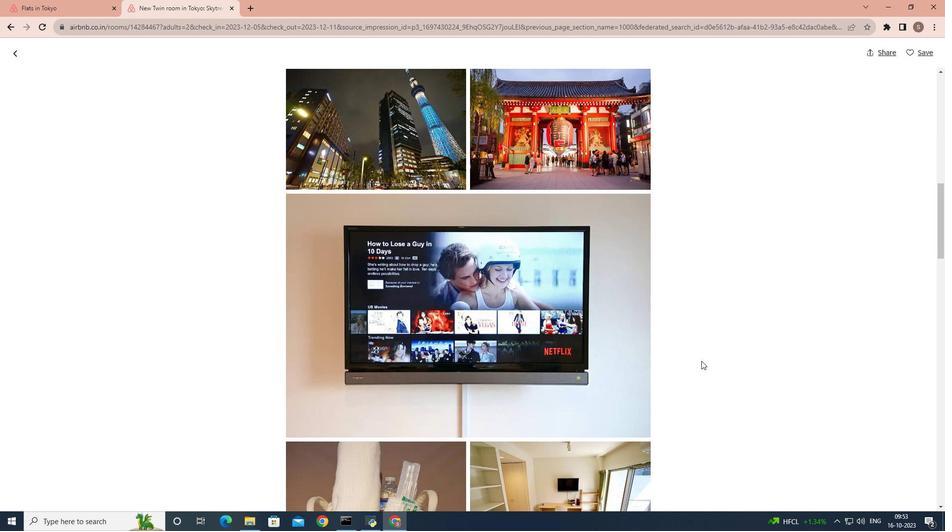 
Action: Mouse scrolled (701, 360) with delta (0, 0)
Screenshot: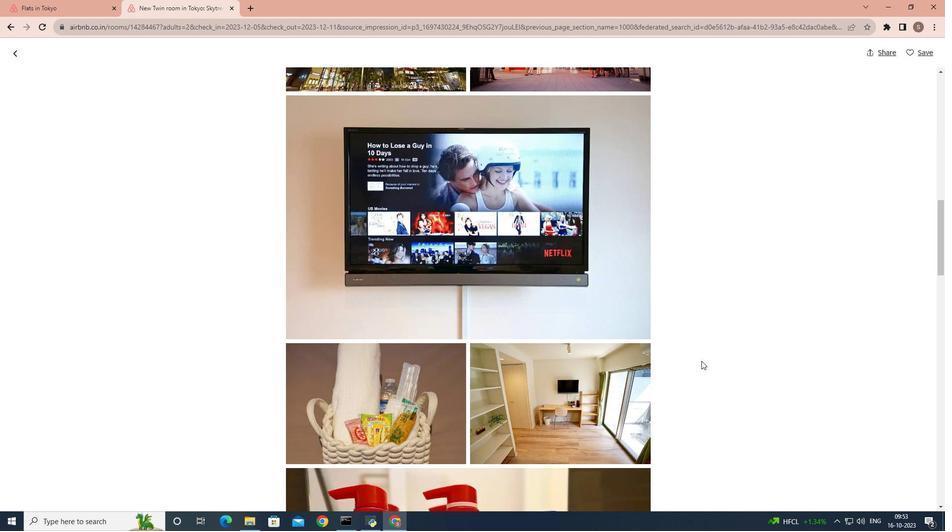 
Action: Mouse scrolled (701, 360) with delta (0, 0)
Screenshot: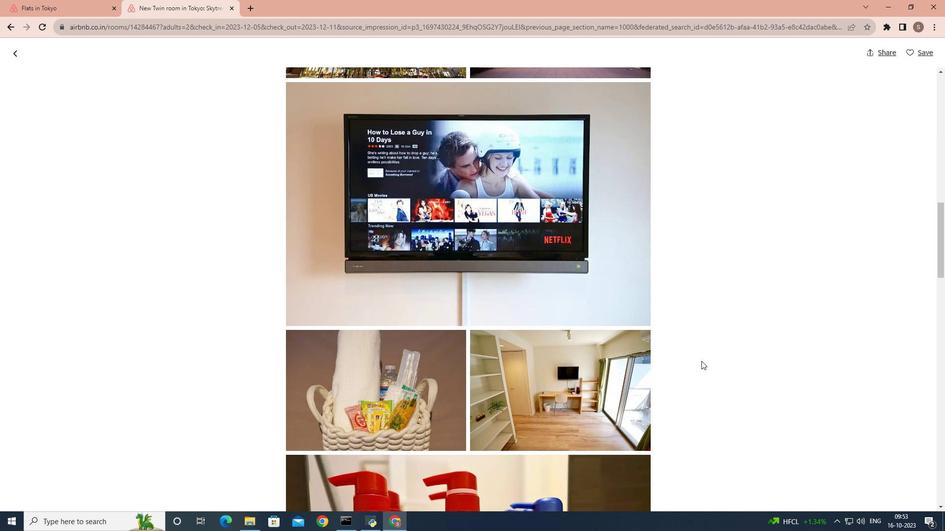 
Action: Mouse scrolled (701, 360) with delta (0, 0)
Screenshot: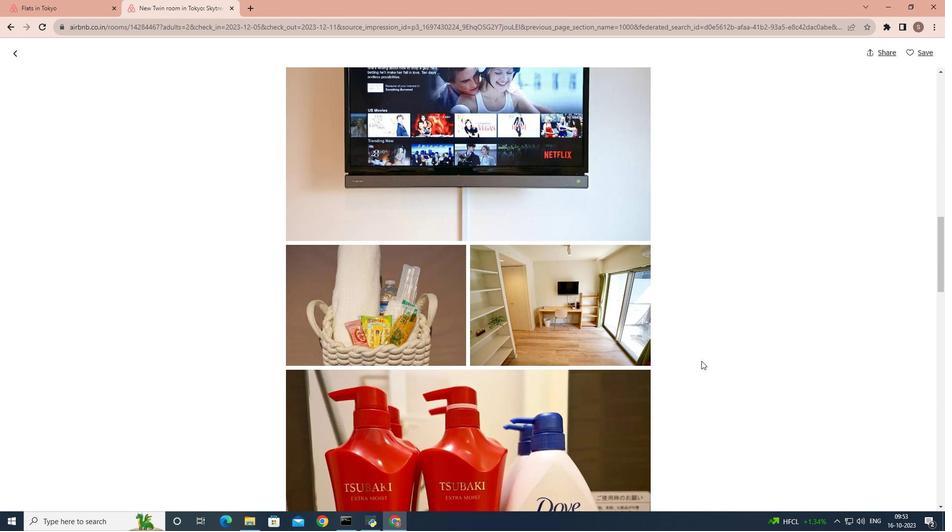 
Action: Mouse scrolled (701, 360) with delta (0, 0)
Screenshot: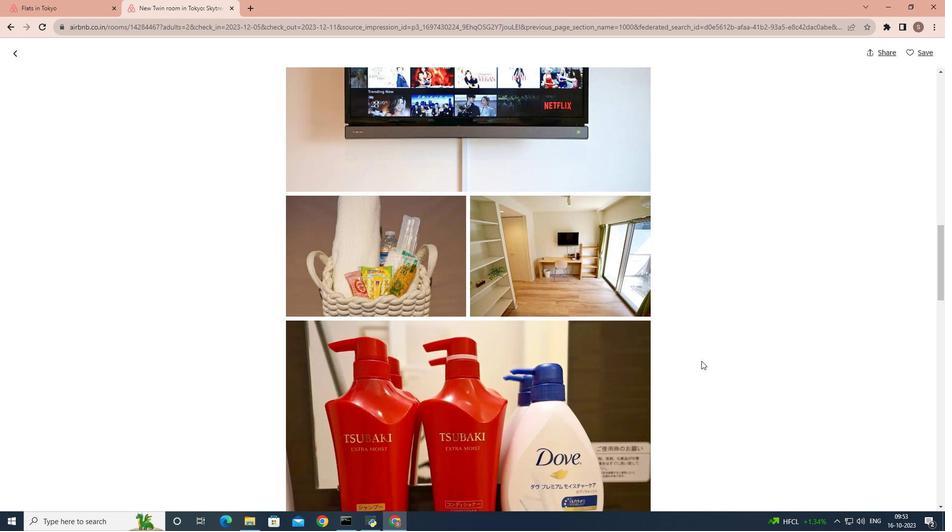 
Action: Mouse scrolled (701, 360) with delta (0, 0)
Screenshot: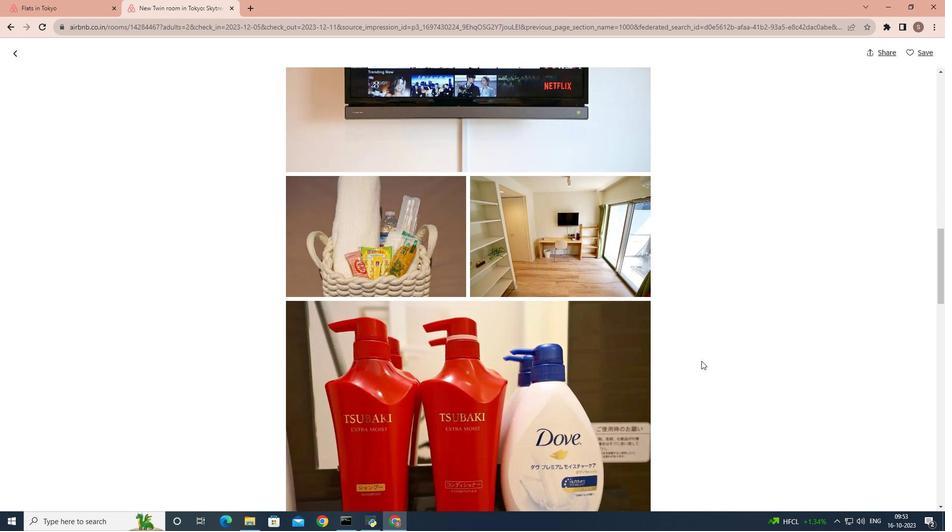 
Action: Mouse scrolled (701, 360) with delta (0, 0)
Screenshot: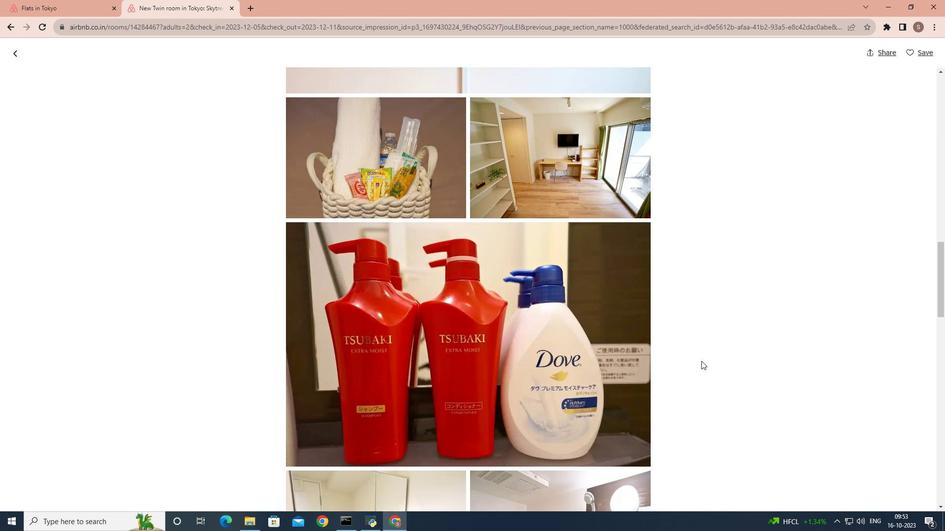 
Action: Mouse moved to (701, 361)
Screenshot: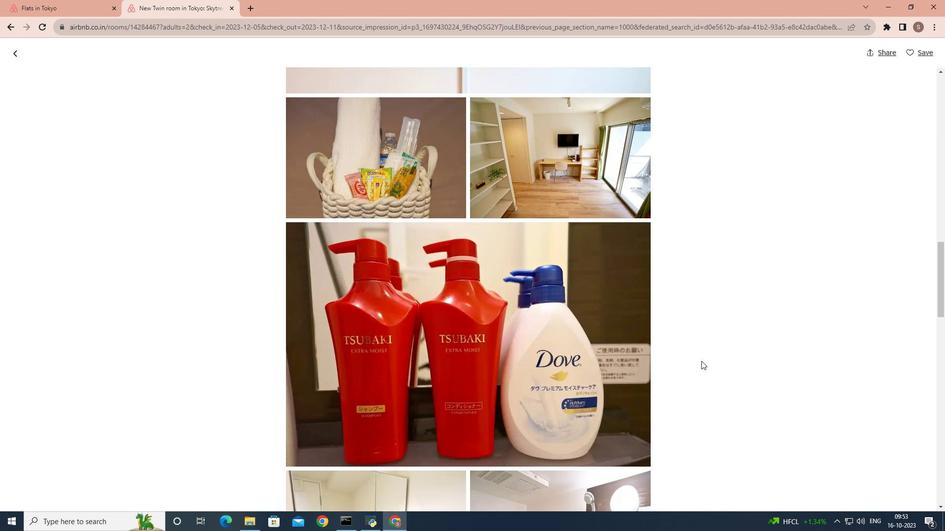 
Action: Mouse scrolled (701, 360) with delta (0, 0)
Screenshot: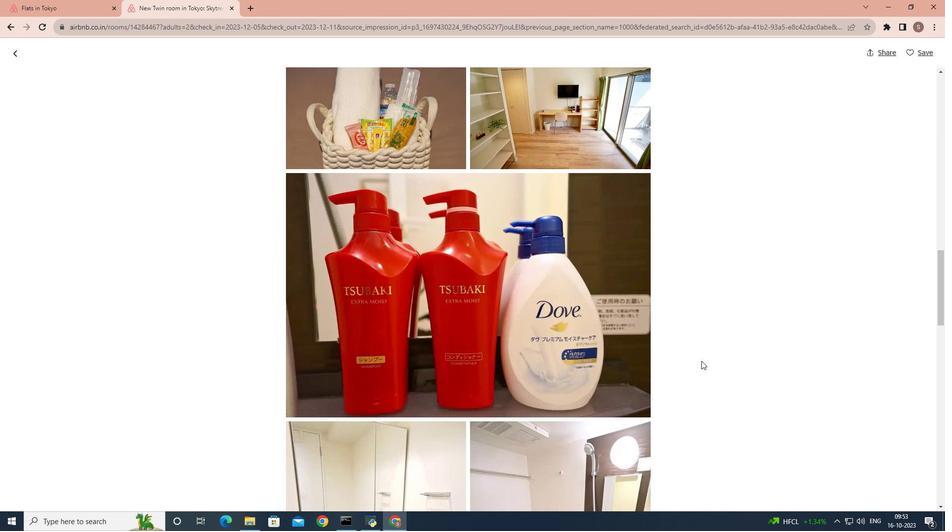 
Action: Mouse scrolled (701, 360) with delta (0, 0)
Screenshot: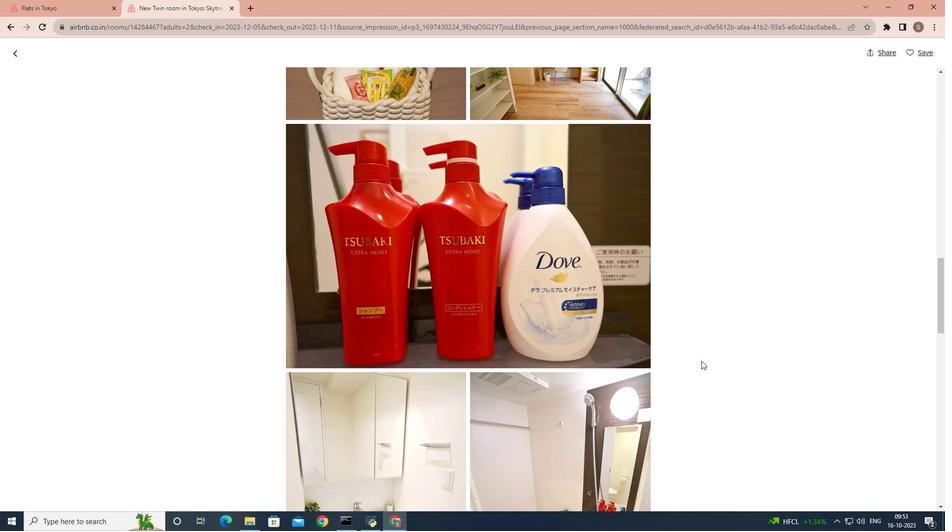 
Action: Mouse scrolled (701, 360) with delta (0, 0)
Screenshot: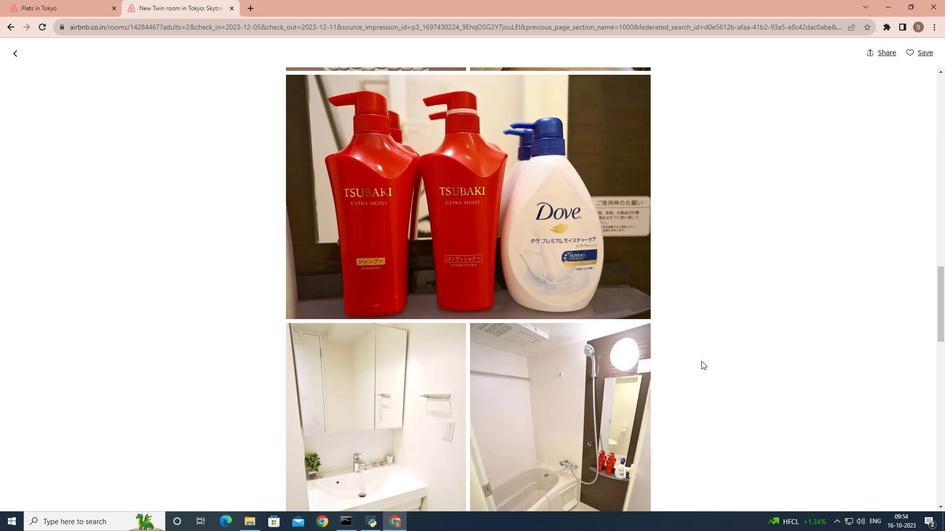 
Action: Mouse scrolled (701, 360) with delta (0, 0)
Screenshot: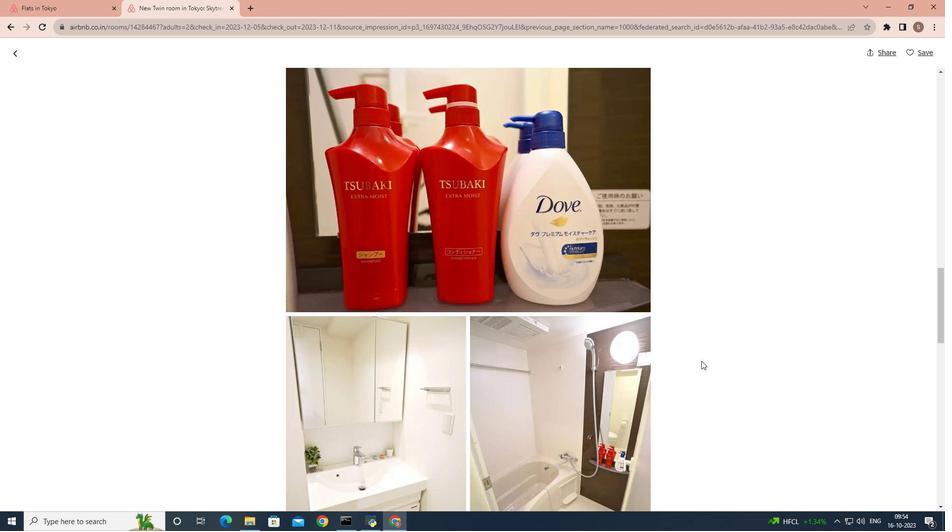 
Action: Mouse scrolled (701, 360) with delta (0, 0)
Screenshot: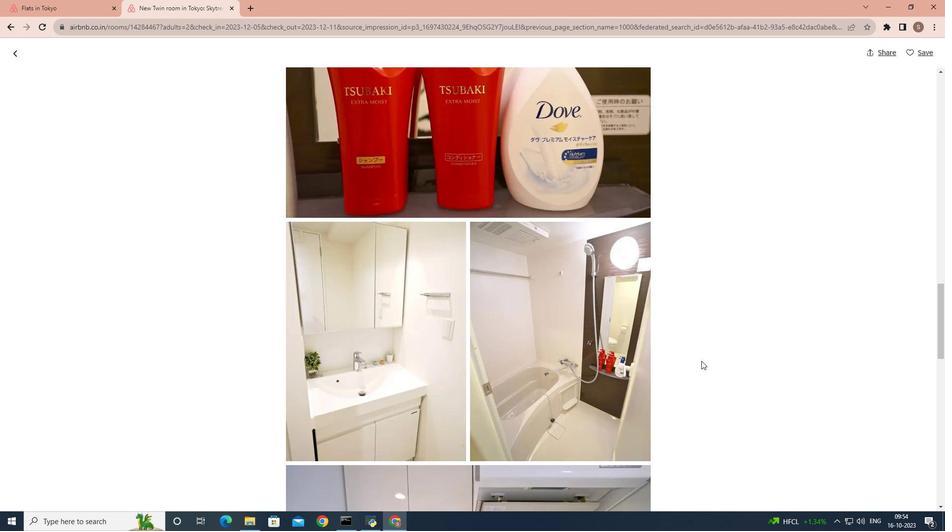 
Action: Mouse scrolled (701, 360) with delta (0, 0)
Screenshot: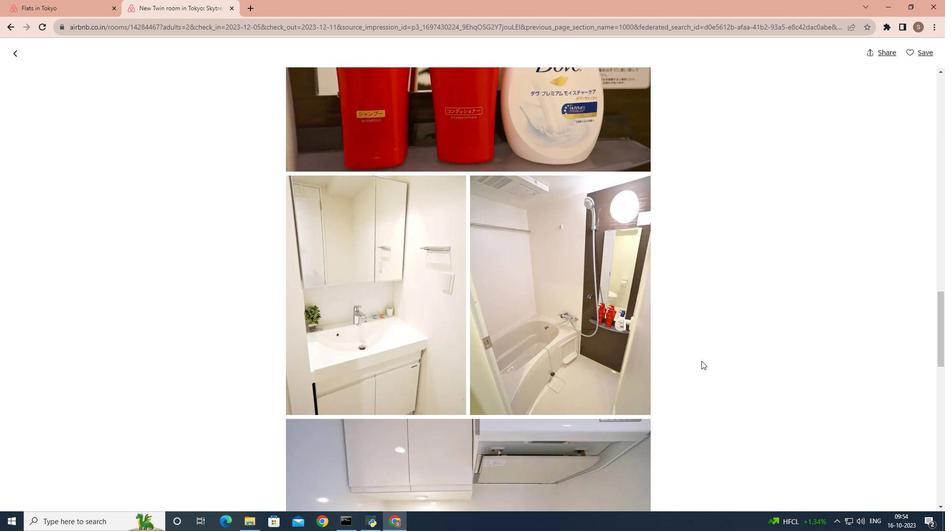 
Action: Mouse scrolled (701, 360) with delta (0, 0)
Screenshot: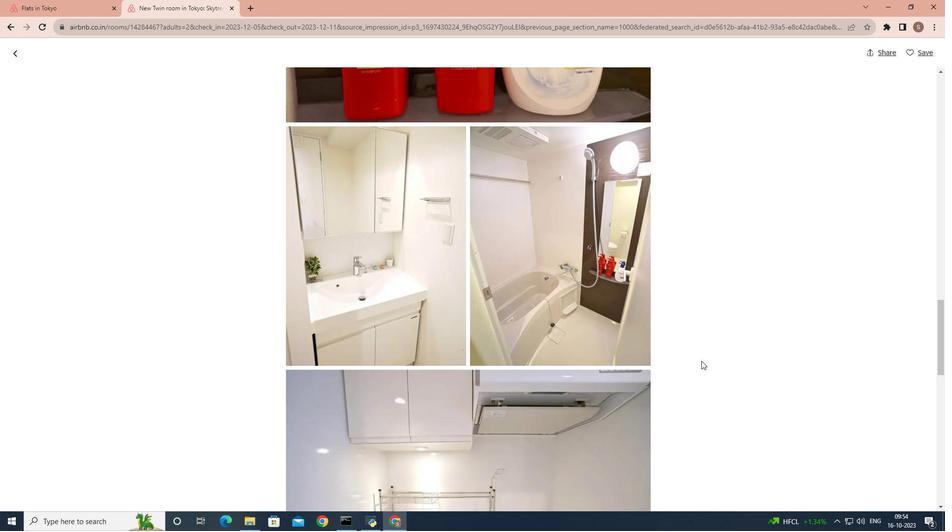
Action: Mouse scrolled (701, 360) with delta (0, 0)
Screenshot: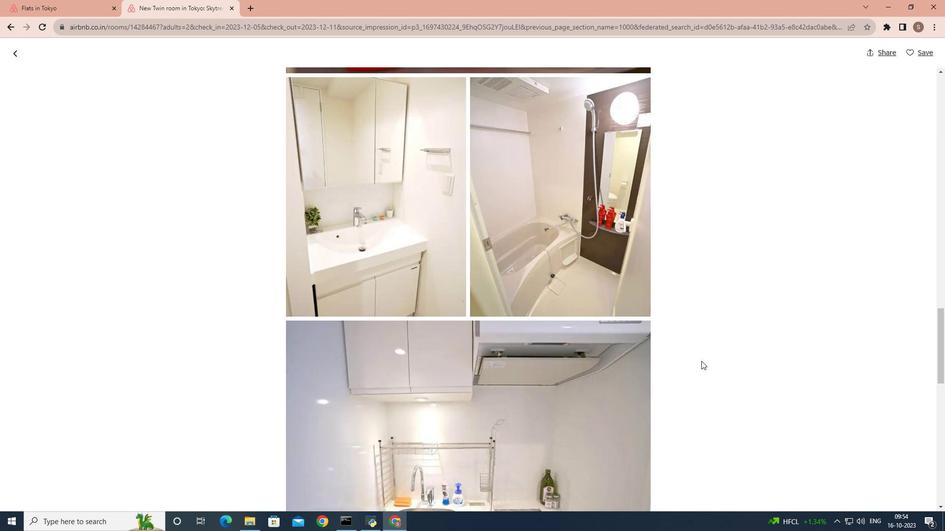 
Action: Mouse scrolled (701, 360) with delta (0, 0)
Screenshot: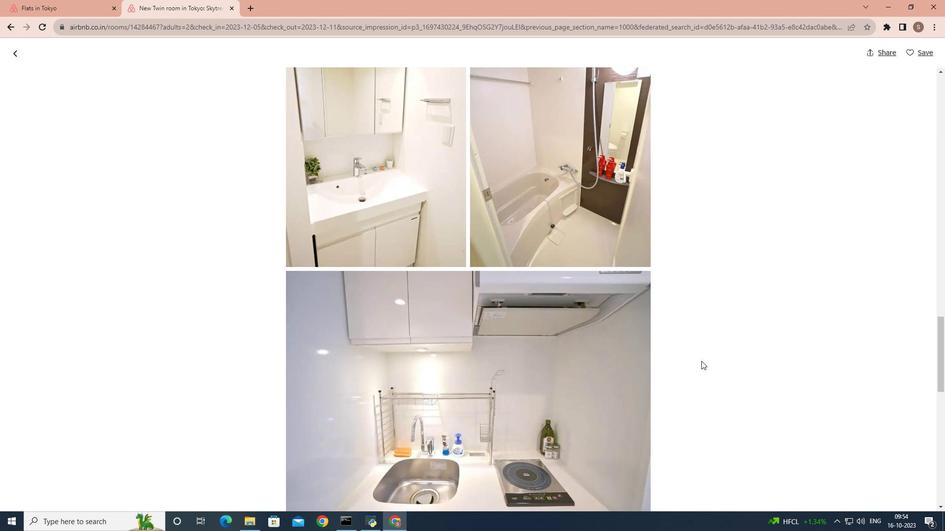 
Action: Mouse scrolled (701, 360) with delta (0, 0)
Screenshot: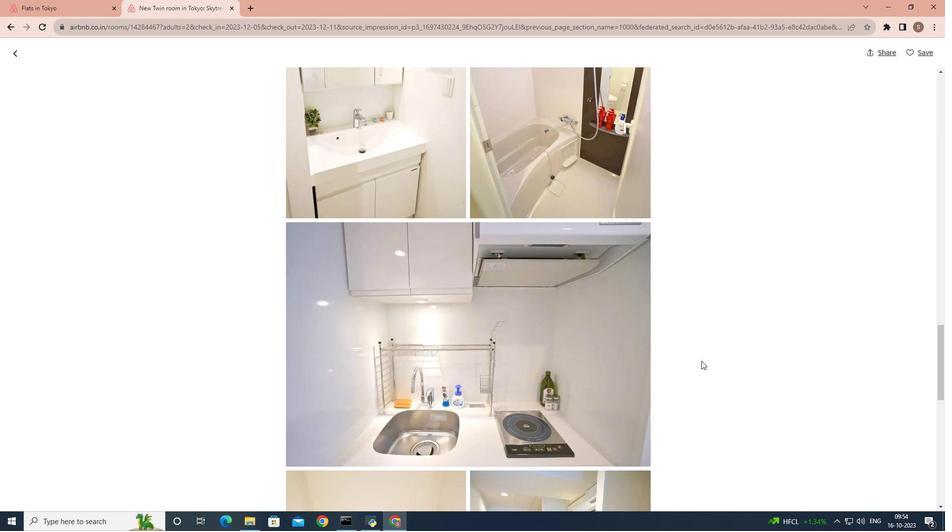 
Action: Mouse scrolled (701, 360) with delta (0, 0)
Screenshot: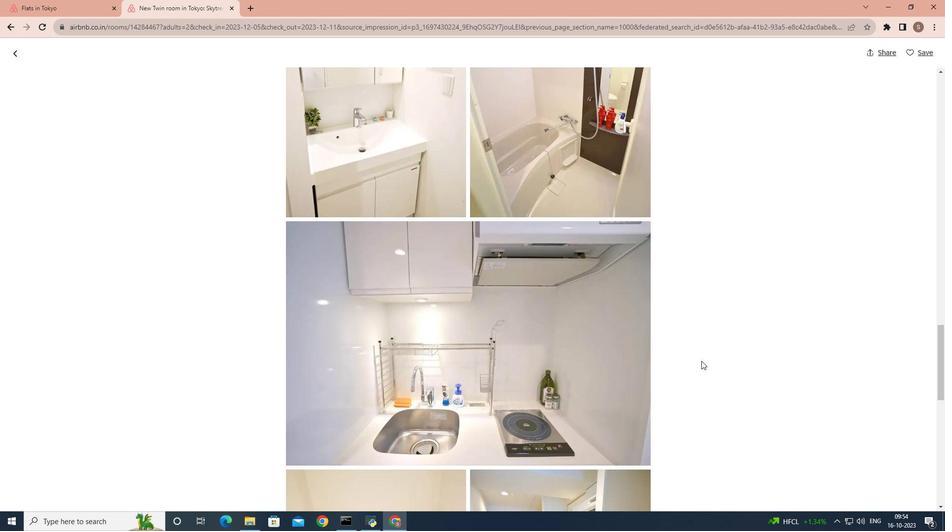 
Action: Mouse scrolled (701, 360) with delta (0, 0)
Screenshot: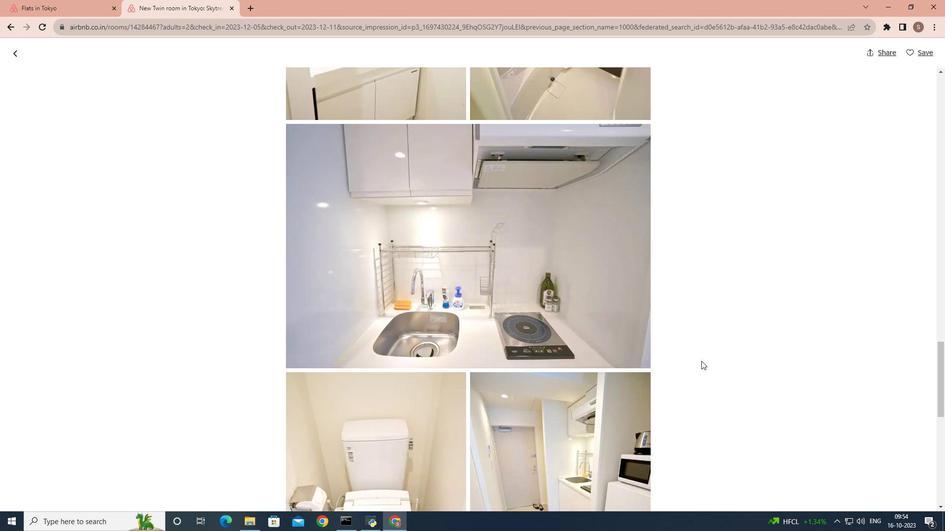 
Action: Mouse scrolled (701, 360) with delta (0, 0)
Screenshot: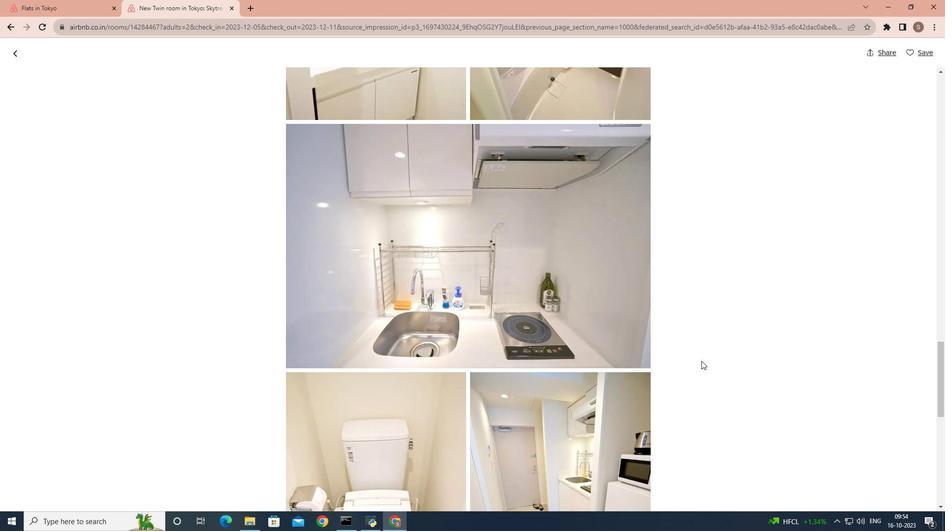 
Action: Mouse scrolled (701, 360) with delta (0, 0)
Screenshot: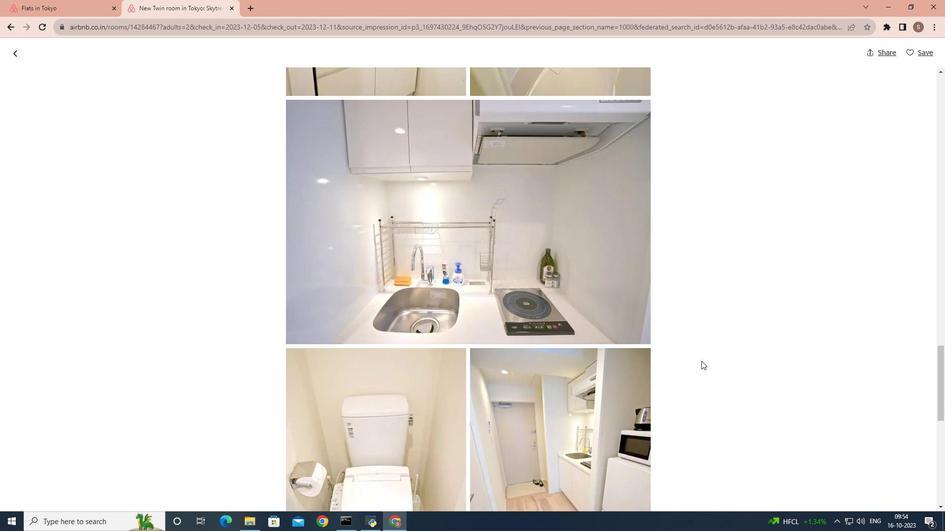 
Action: Mouse scrolled (701, 360) with delta (0, 0)
Screenshot: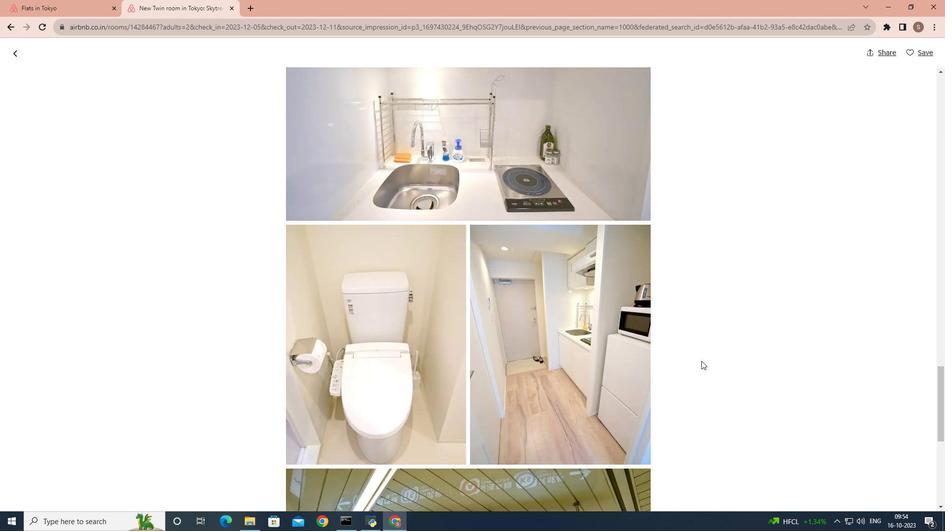 
Action: Mouse scrolled (701, 360) with delta (0, 0)
Screenshot: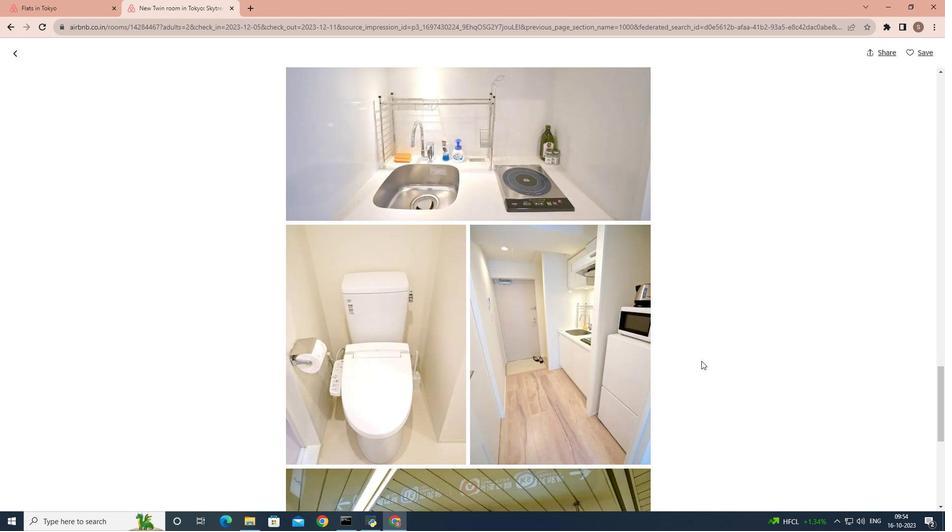 
Action: Mouse scrolled (701, 360) with delta (0, 0)
Screenshot: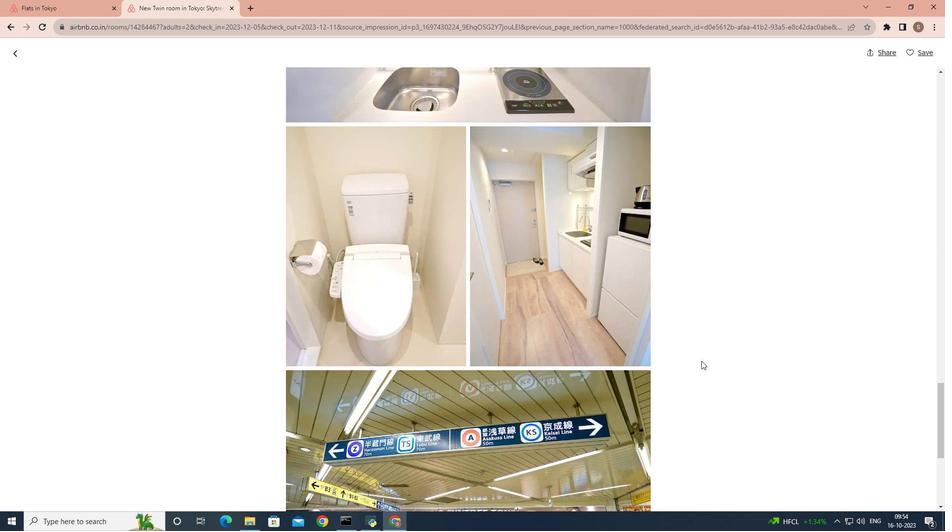 
Action: Mouse scrolled (701, 360) with delta (0, 0)
Screenshot: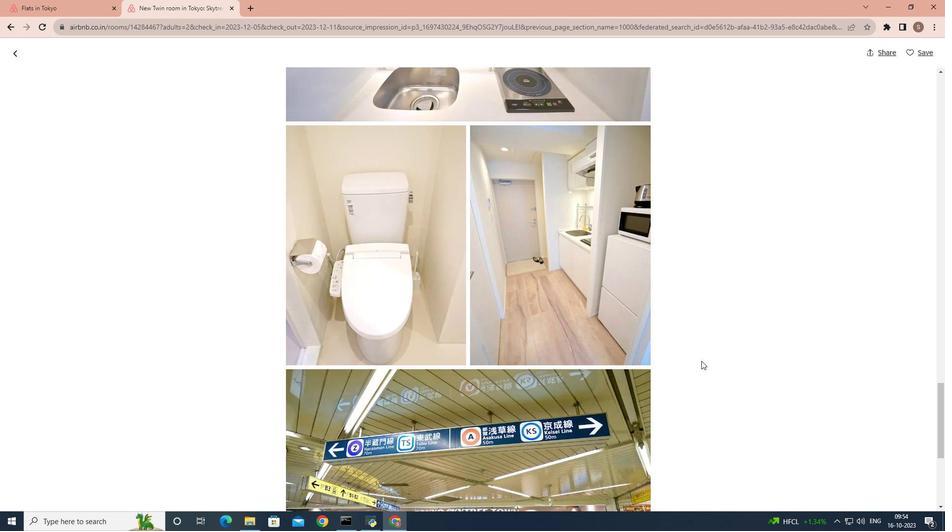 
Action: Mouse scrolled (701, 360) with delta (0, 0)
Screenshot: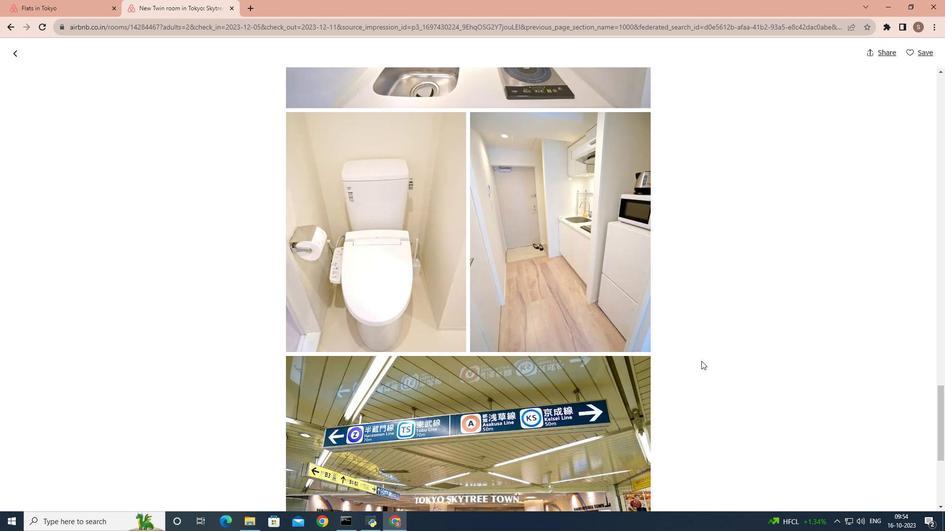 
Action: Mouse scrolled (701, 360) with delta (0, 0)
Screenshot: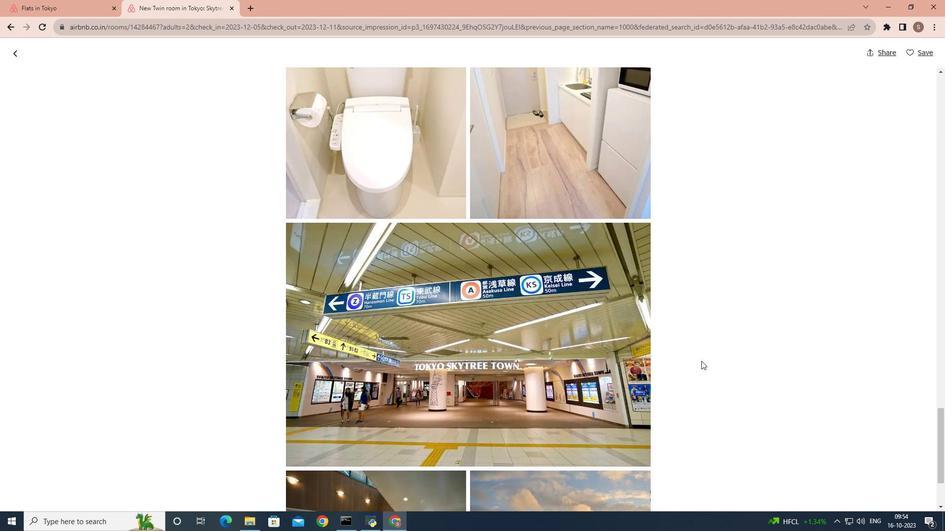 
Action: Mouse moved to (700, 361)
Screenshot: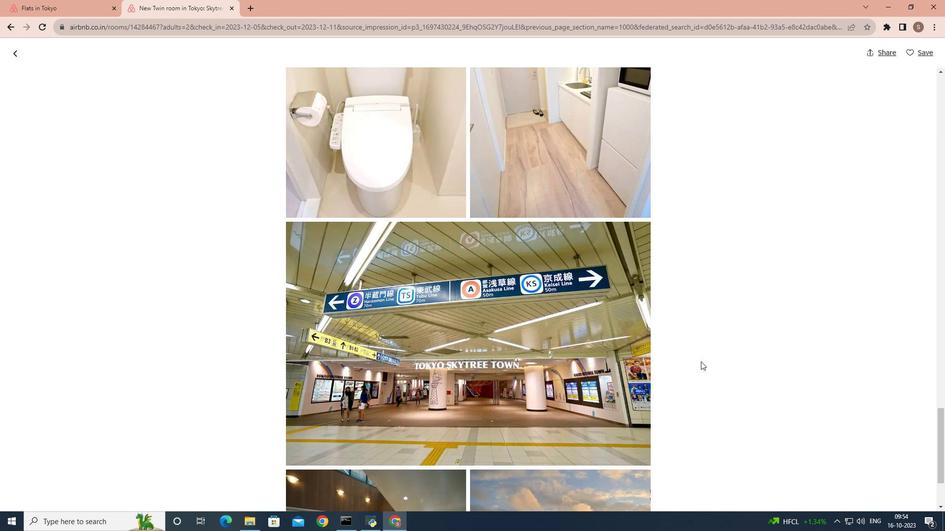 
Action: Mouse scrolled (700, 361) with delta (0, 0)
Screenshot: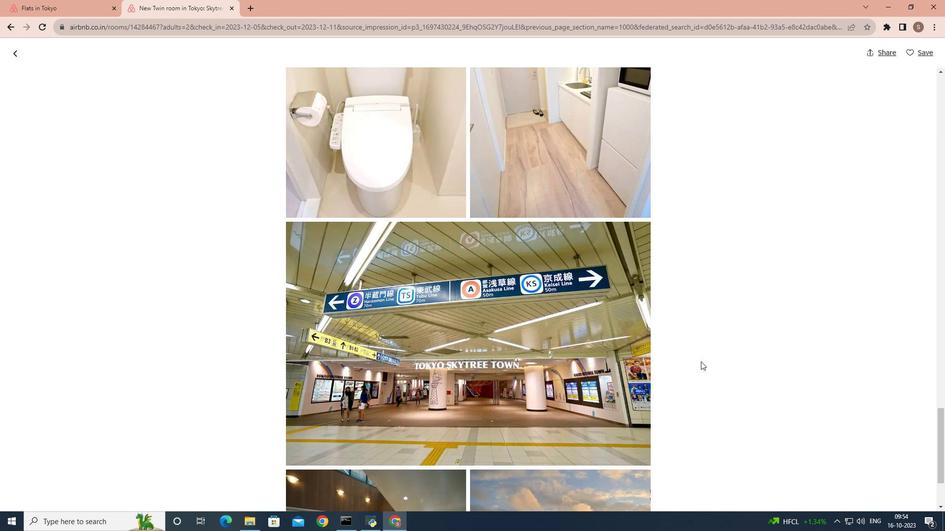
Action: Mouse moved to (699, 362)
Screenshot: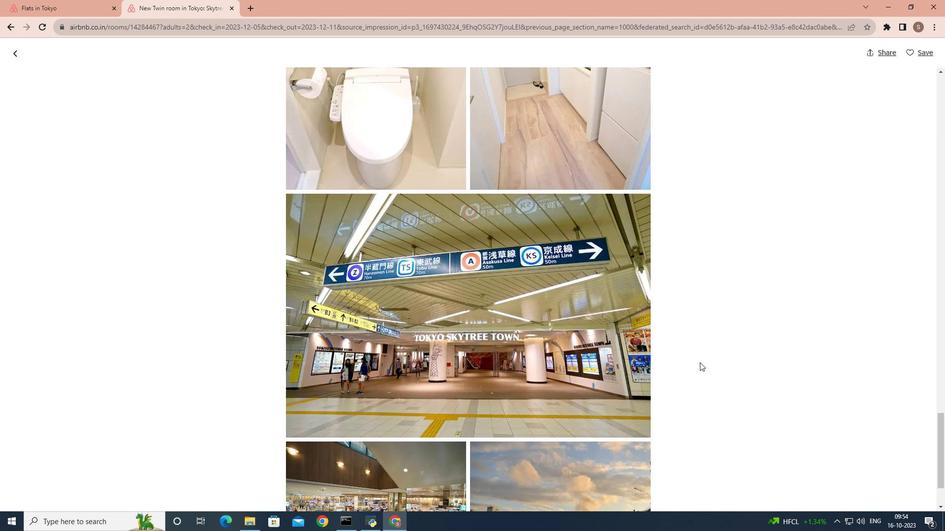 
Action: Mouse scrolled (699, 362) with delta (0, 0)
Screenshot: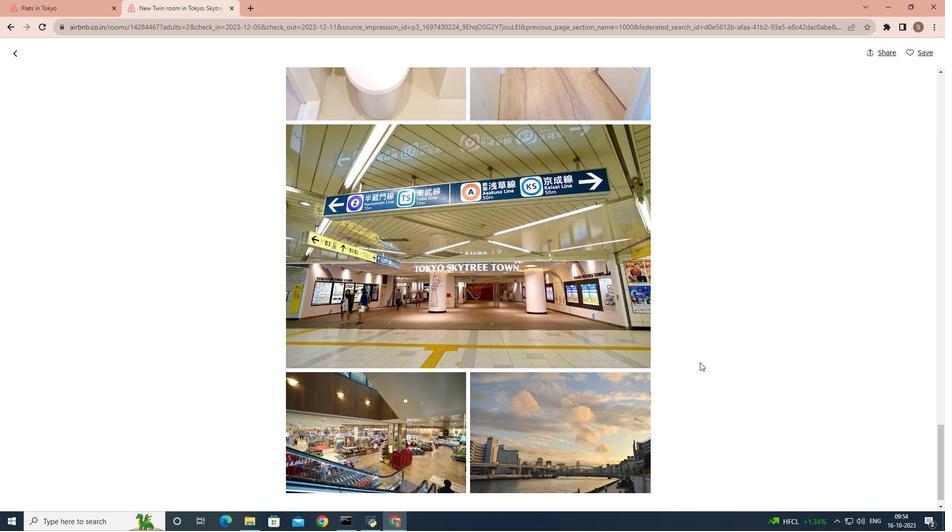 
Action: Mouse scrolled (699, 362) with delta (0, 0)
Screenshot: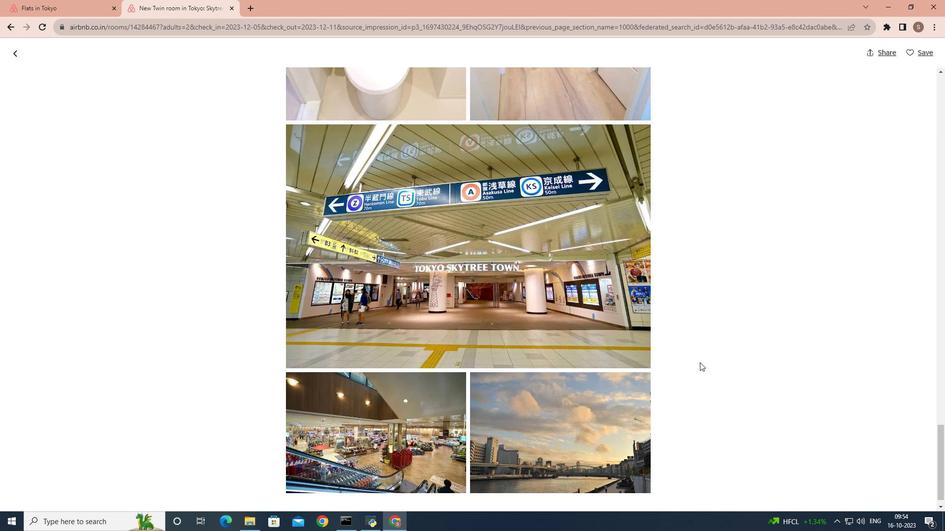 
Action: Mouse scrolled (699, 362) with delta (0, 0)
Screenshot: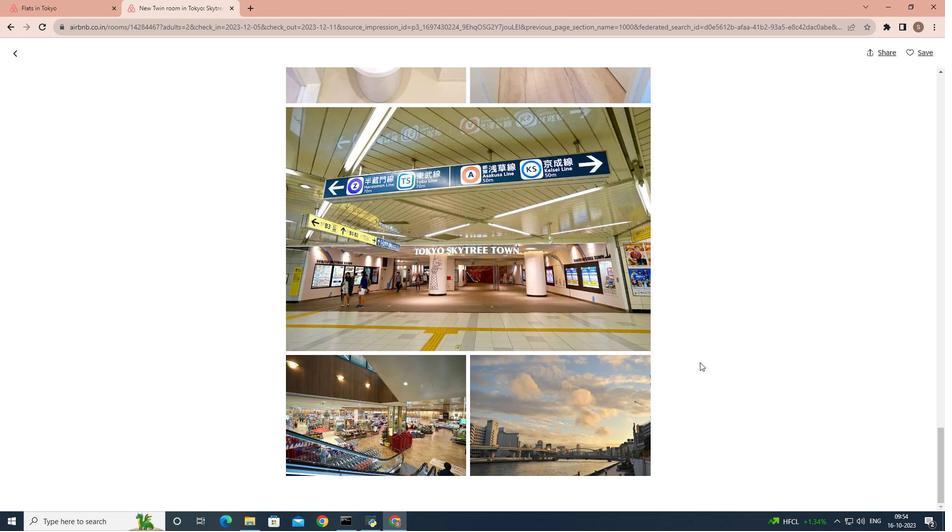 
Action: Mouse moved to (698, 363)
Screenshot: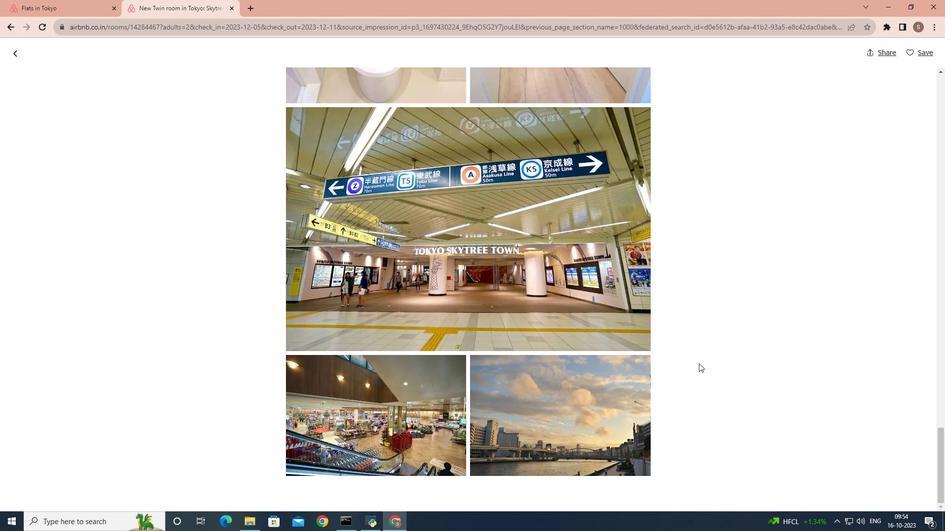 
Action: Mouse scrolled (698, 363) with delta (0, 0)
Screenshot: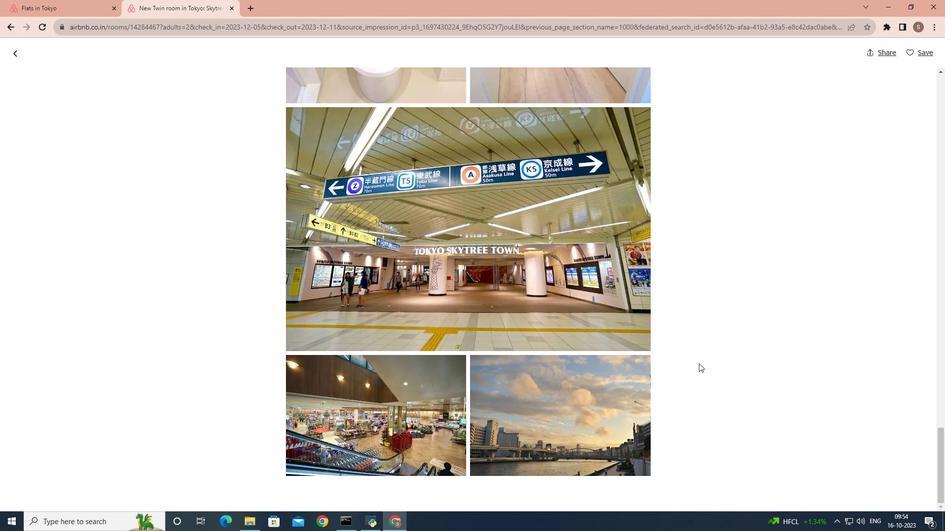 
Action: Mouse moved to (698, 364)
Screenshot: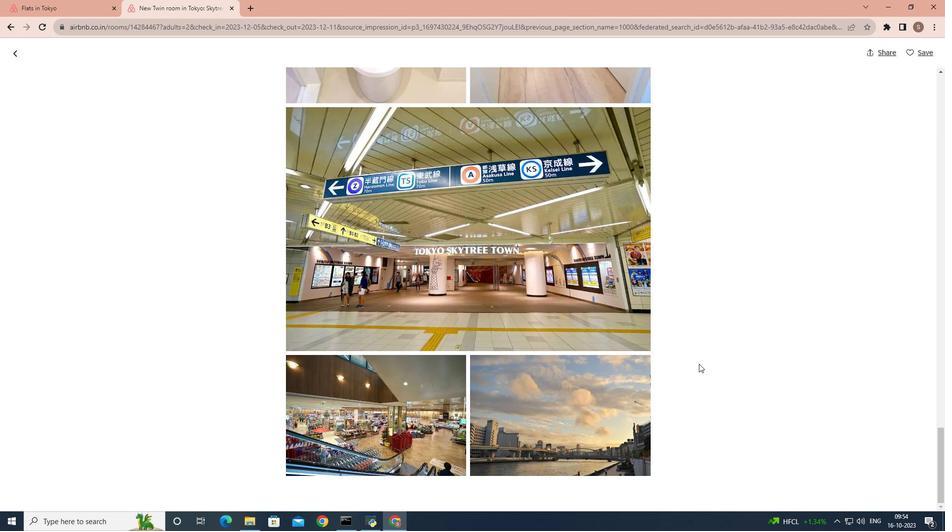 
Action: Mouse scrolled (698, 363) with delta (0, 0)
Screenshot: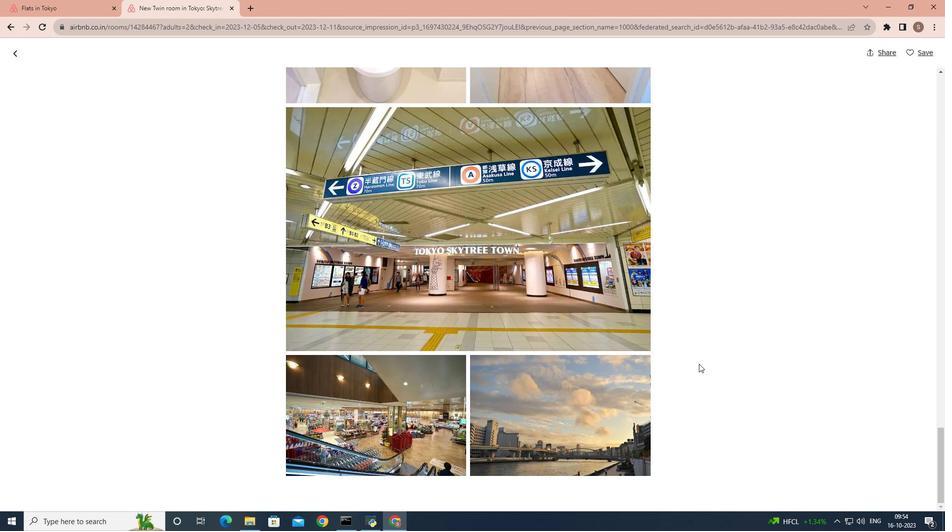 
Action: Mouse scrolled (698, 363) with delta (0, 0)
Screenshot: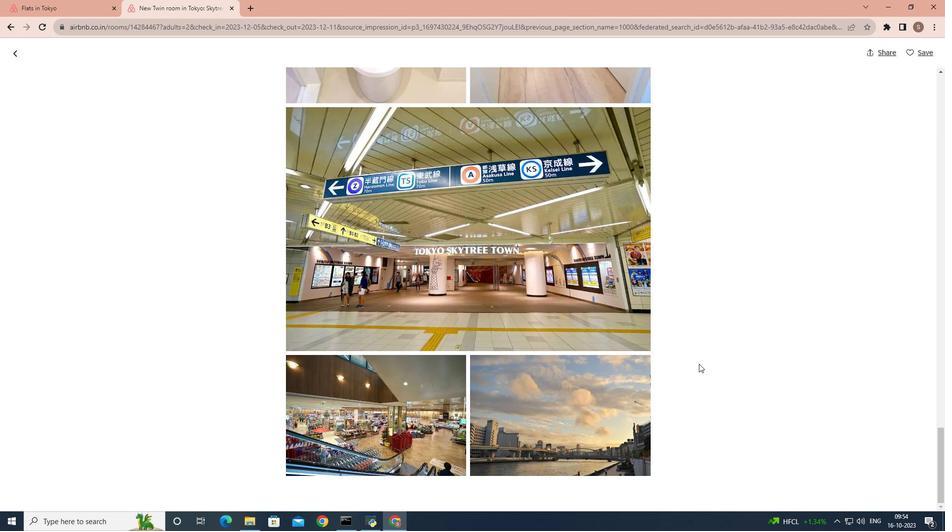 
Action: Mouse moved to (12, 52)
Screenshot: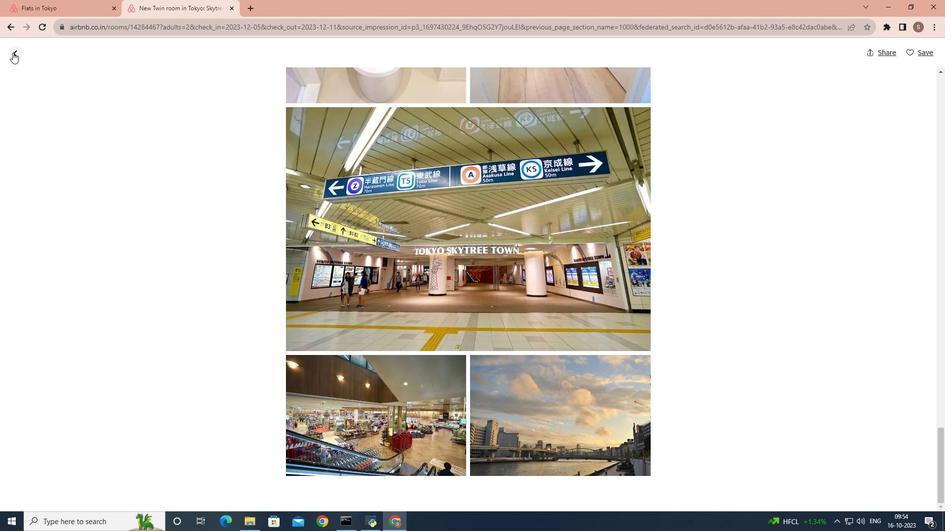 
Action: Mouse pressed left at (12, 52)
Screenshot: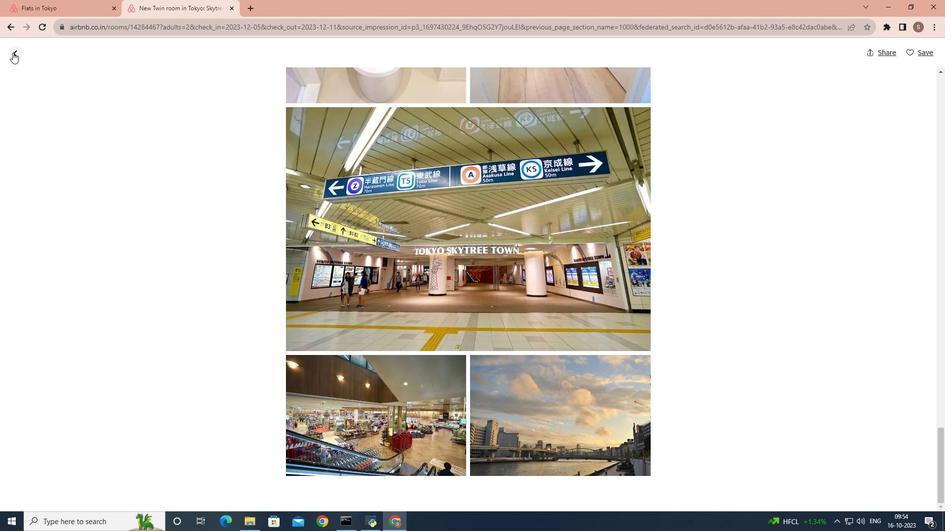 
Action: Mouse moved to (362, 202)
Screenshot: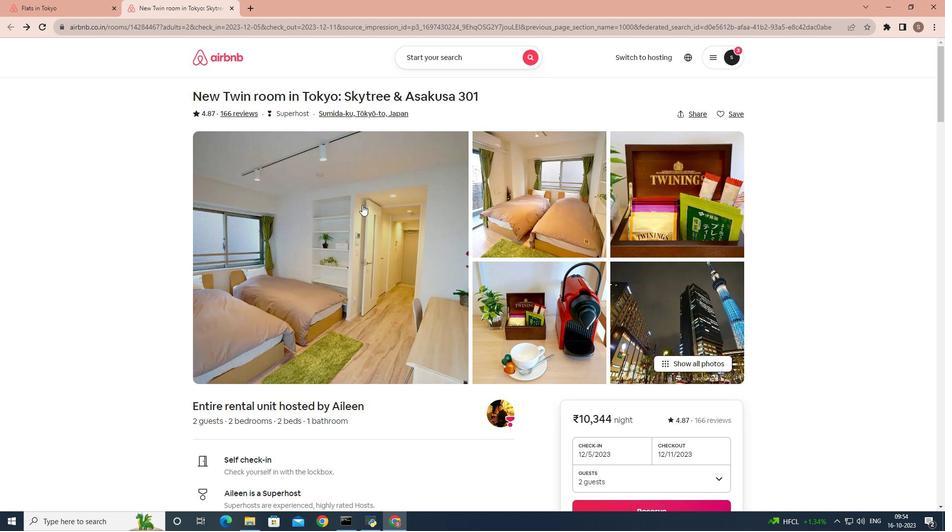 
Action: Mouse scrolled (362, 202) with delta (0, 0)
Screenshot: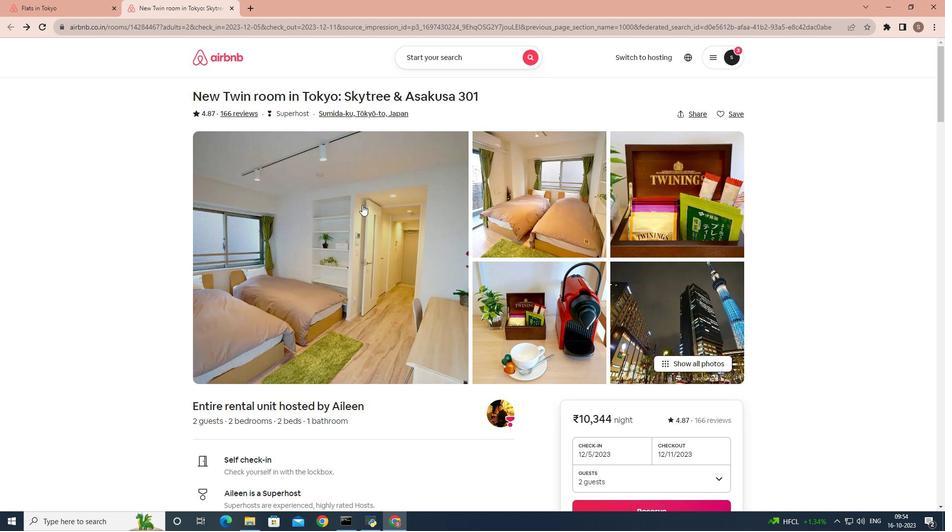 
Action: Mouse moved to (362, 208)
Screenshot: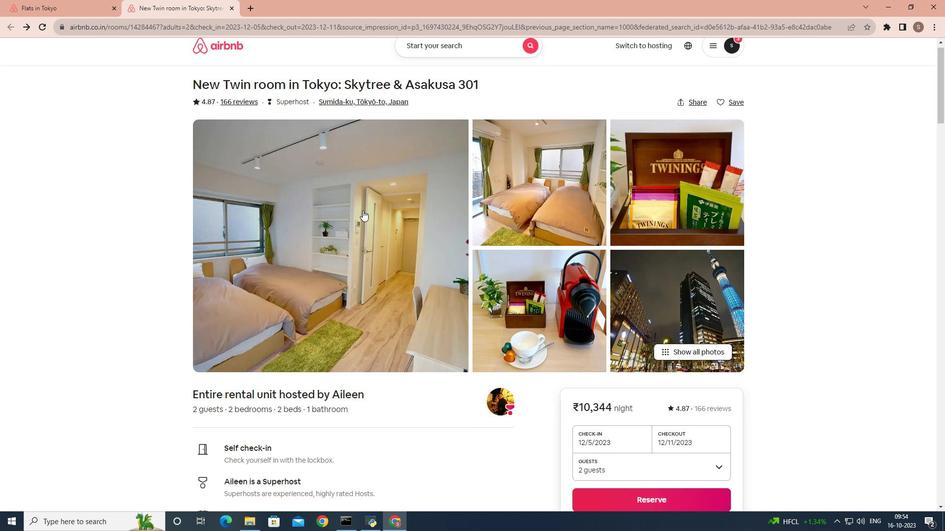 
Action: Mouse scrolled (362, 207) with delta (0, 0)
Screenshot: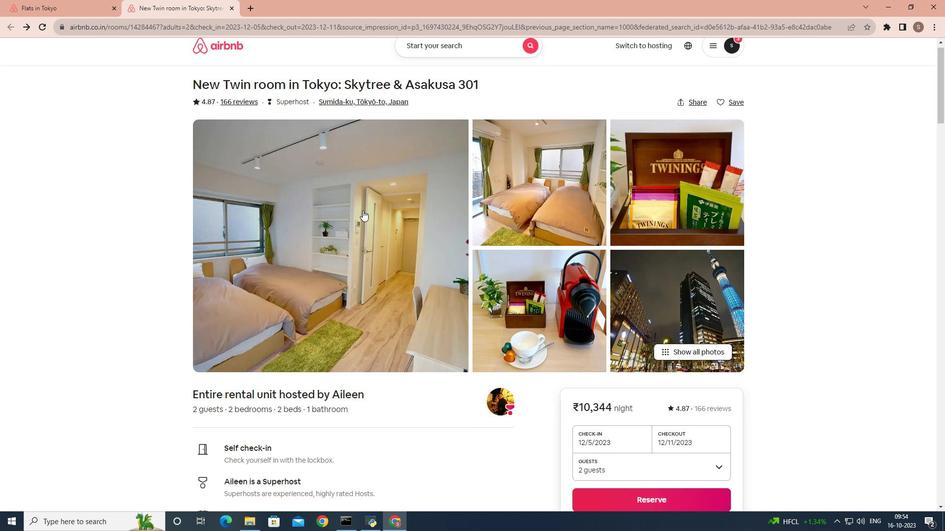 
Action: Mouse moved to (362, 211)
Screenshot: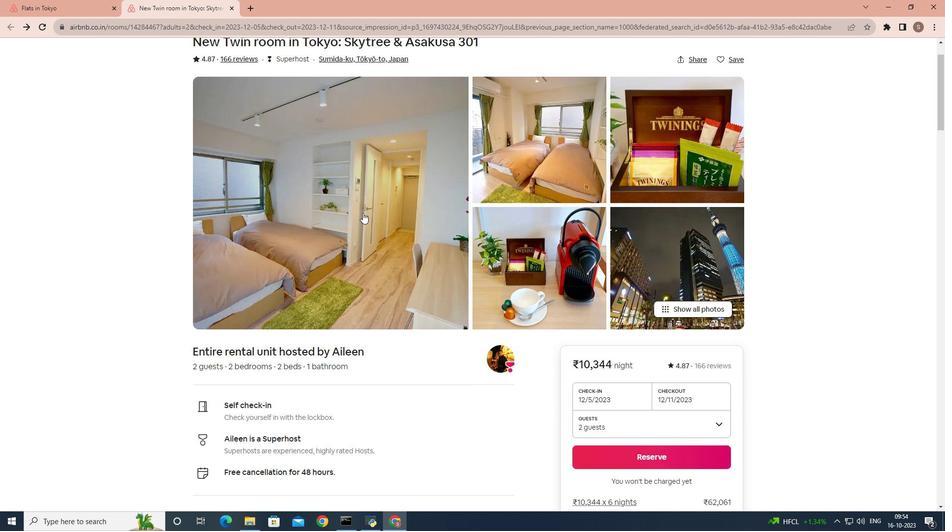 
Action: Mouse scrolled (362, 210) with delta (0, 0)
Screenshot: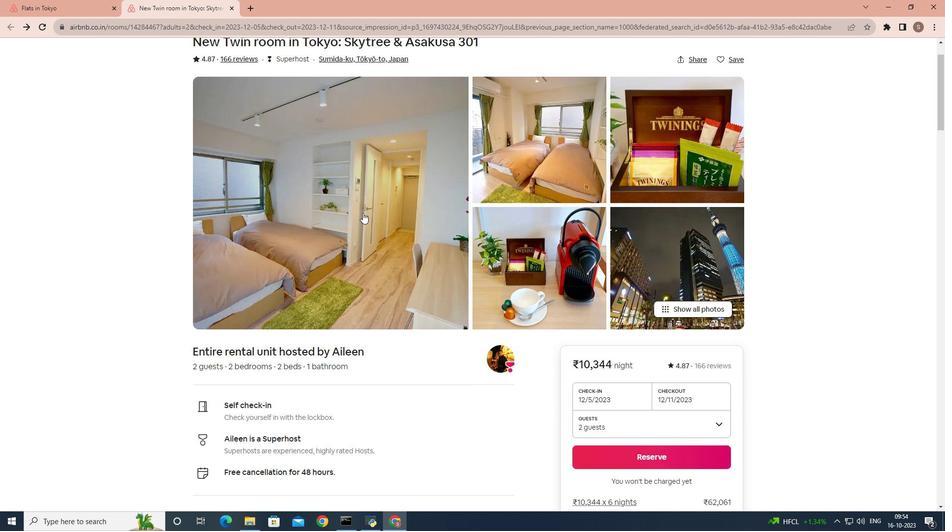 
Action: Mouse moved to (362, 216)
Screenshot: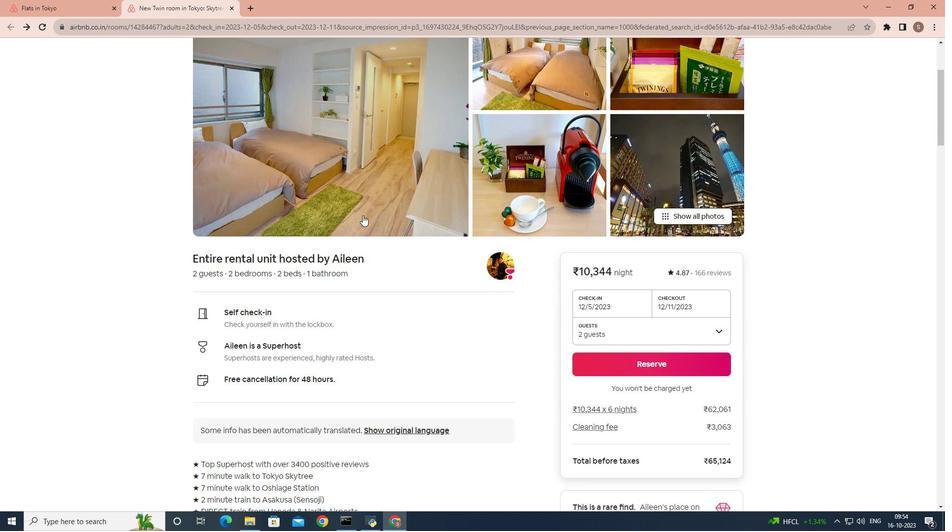 
Action: Mouse scrolled (362, 215) with delta (0, 0)
Screenshot: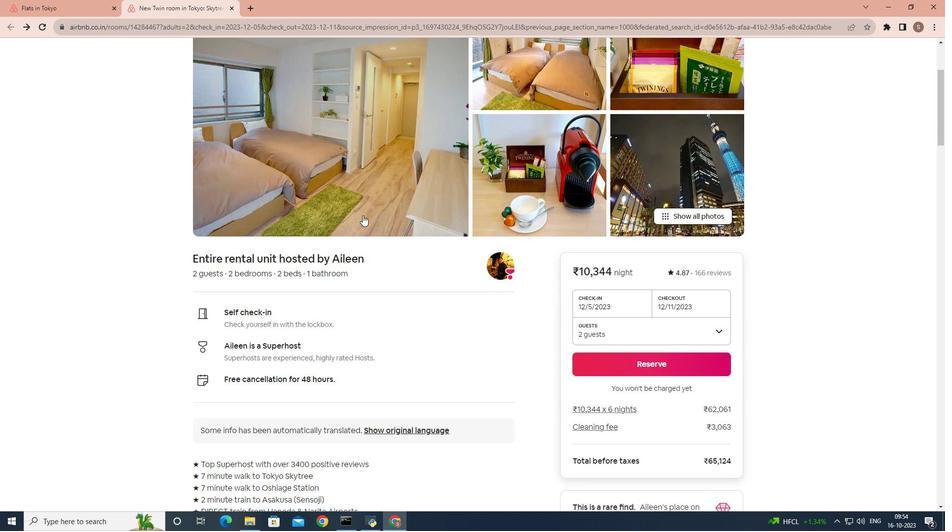 
Action: Mouse moved to (361, 219)
Screenshot: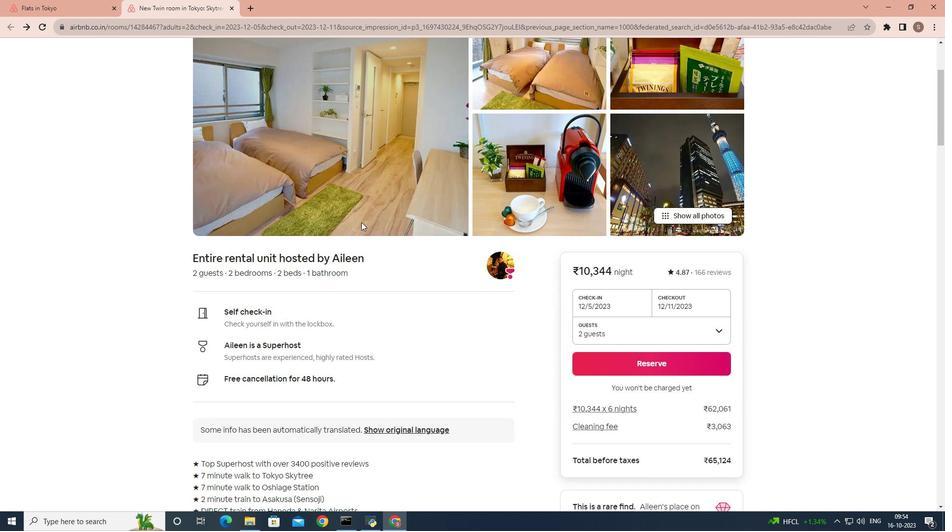 
Action: Mouse scrolled (361, 219) with delta (0, 0)
Screenshot: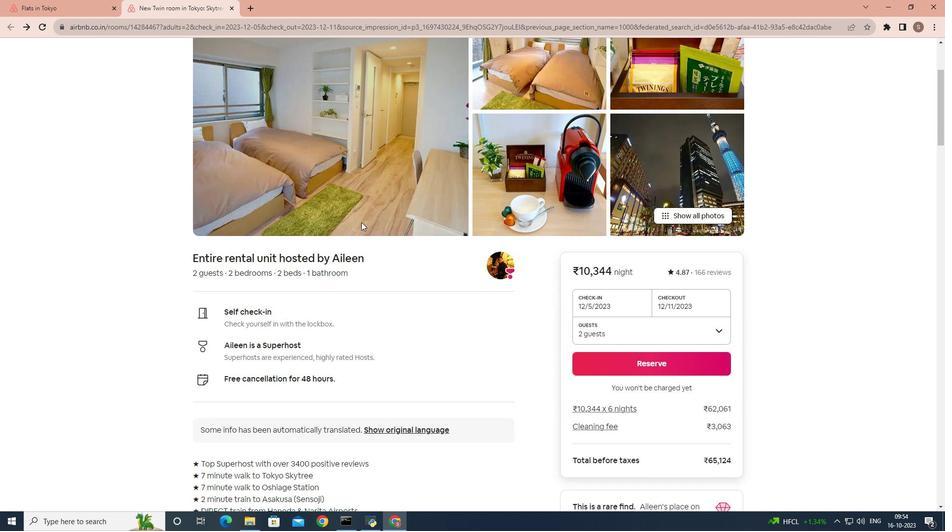 
Action: Mouse moved to (360, 223)
Screenshot: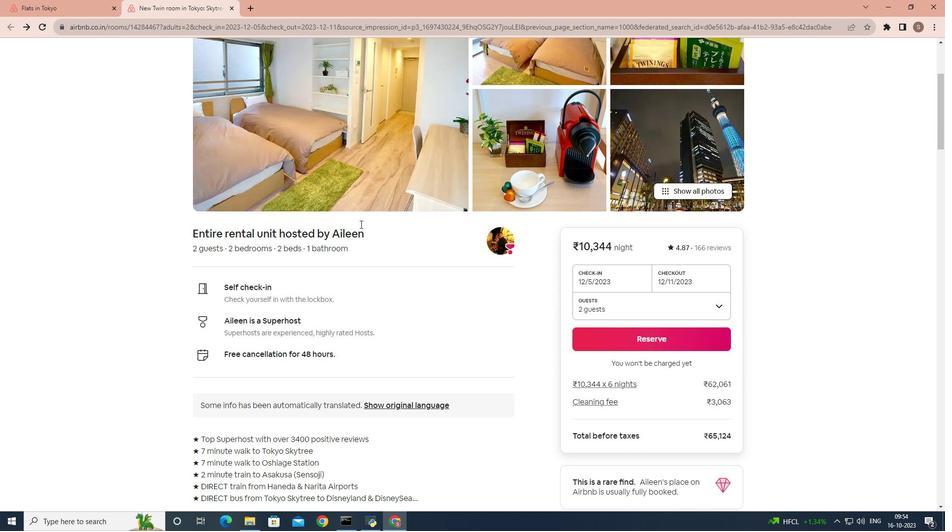 
Action: Mouse scrolled (360, 222) with delta (0, 0)
Screenshot: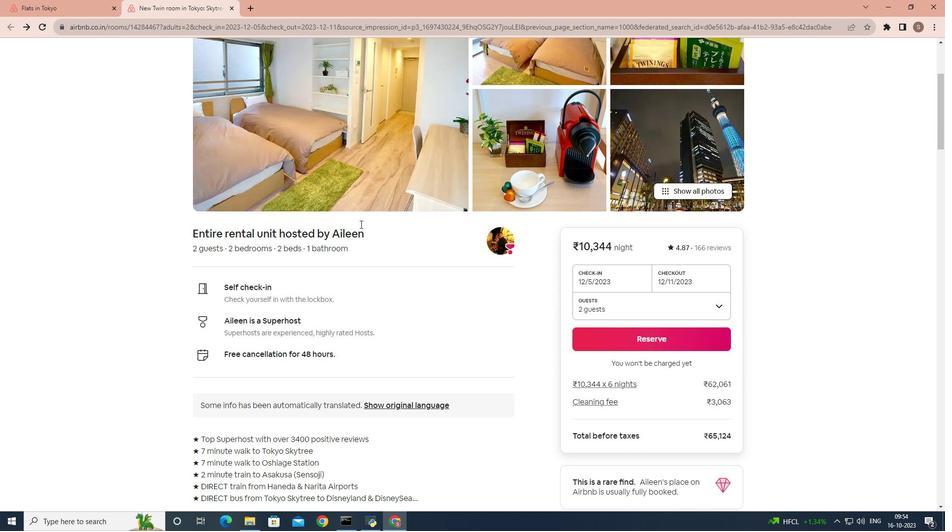 
Action: Mouse moved to (360, 224)
Screenshot: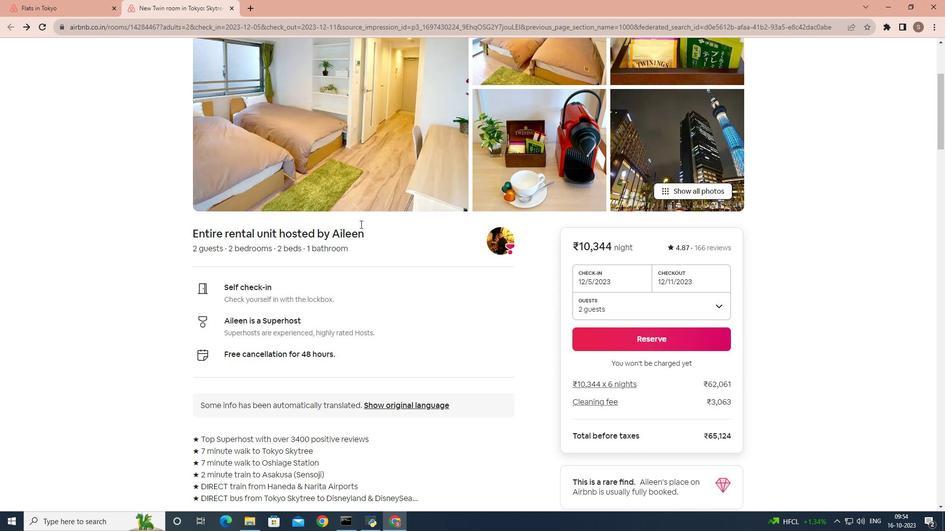 
Action: Mouse scrolled (360, 223) with delta (0, 0)
Screenshot: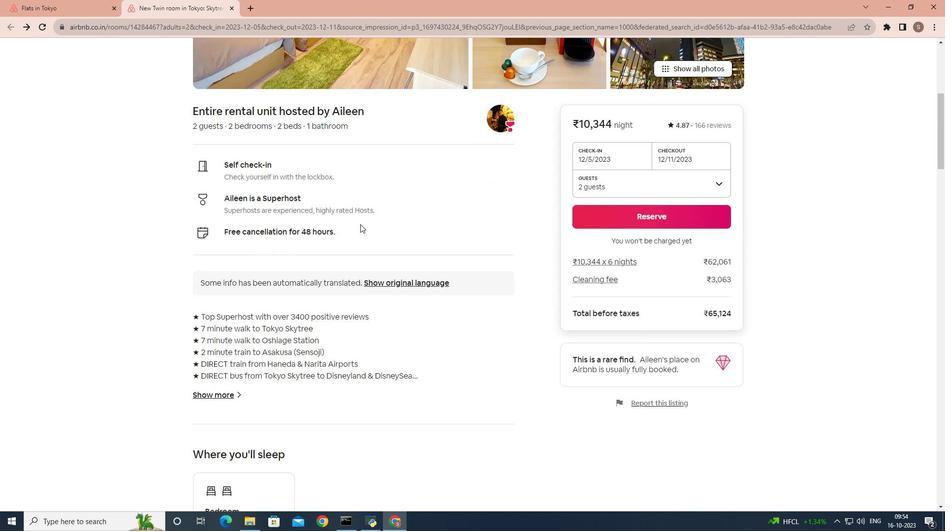
Action: Mouse moved to (358, 225)
Screenshot: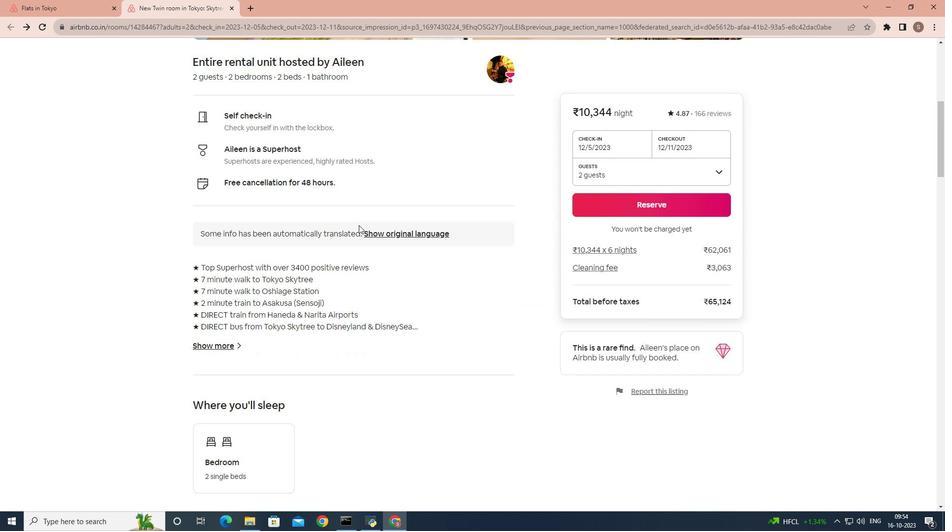 
Action: Mouse scrolled (358, 224) with delta (0, 0)
Screenshot: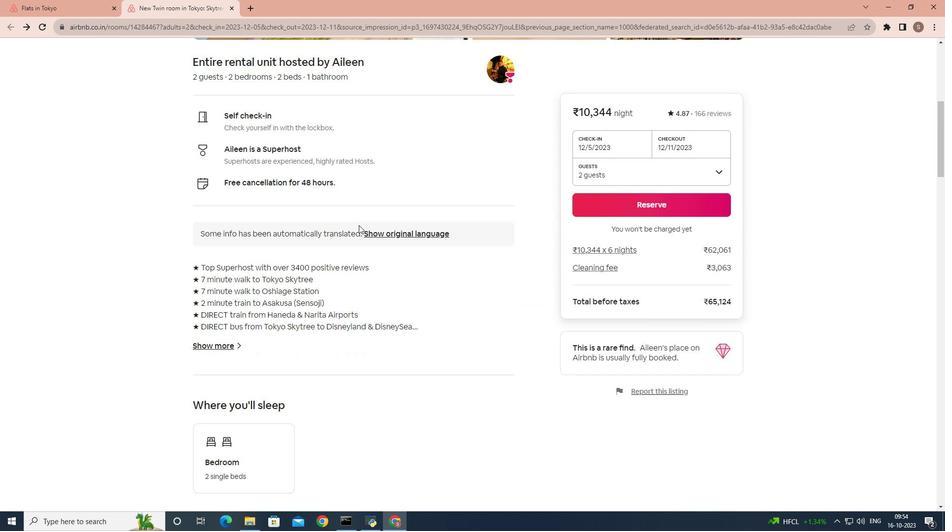 
Action: Mouse moved to (356, 229)
Screenshot: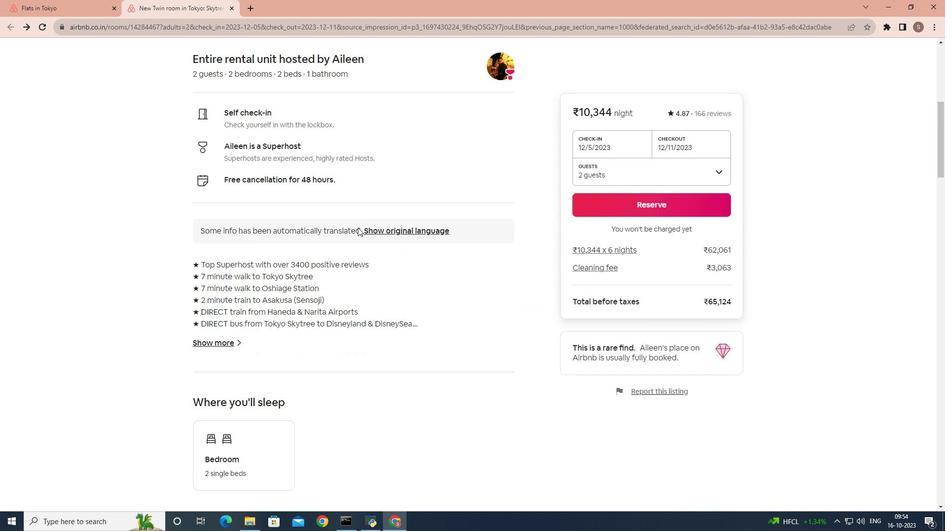 
Action: Mouse scrolled (356, 227) with delta (0, 0)
Screenshot: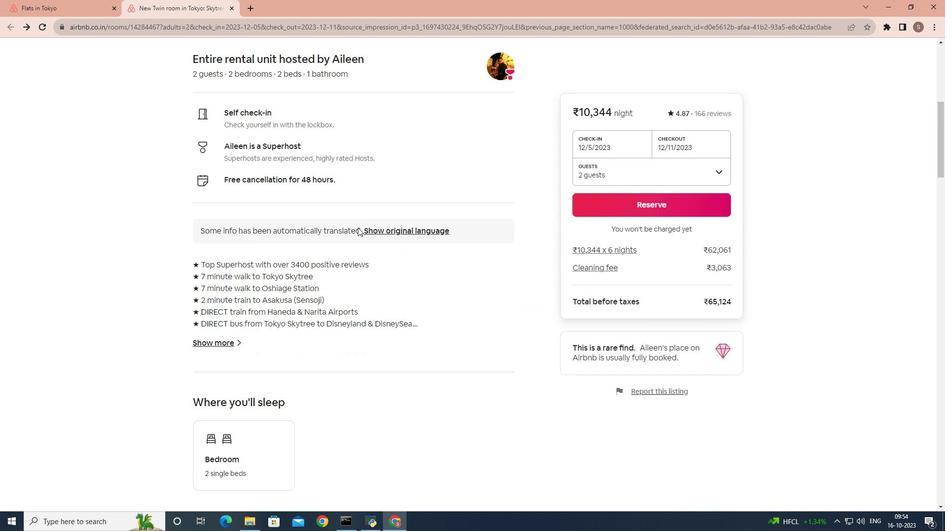 
Action: Mouse moved to (319, 248)
Screenshot: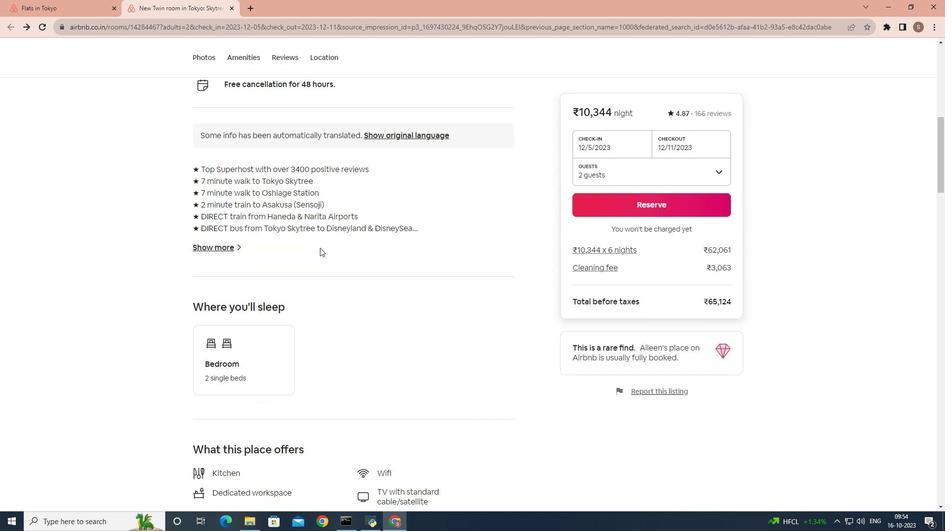 
Action: Mouse scrolled (319, 247) with delta (0, 0)
Screenshot: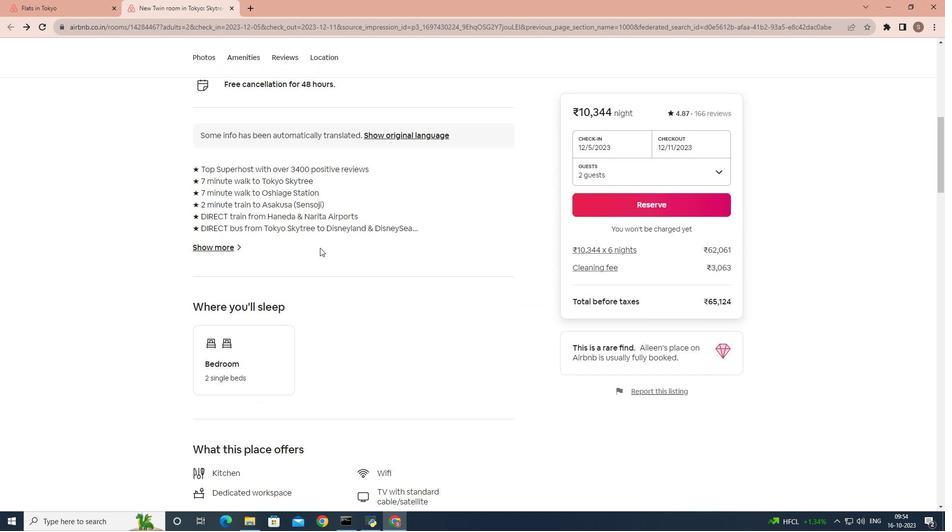 
Action: Mouse moved to (219, 204)
Screenshot: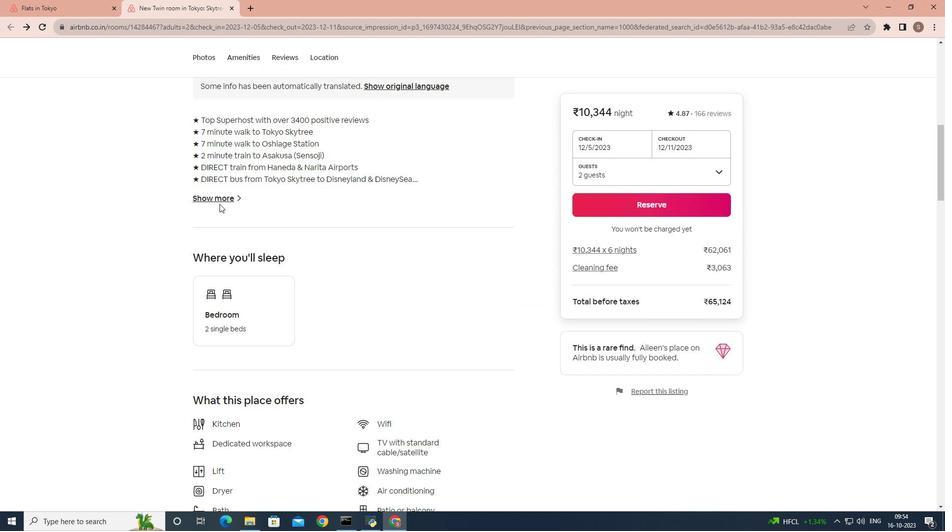
Action: Mouse pressed left at (219, 204)
Screenshot: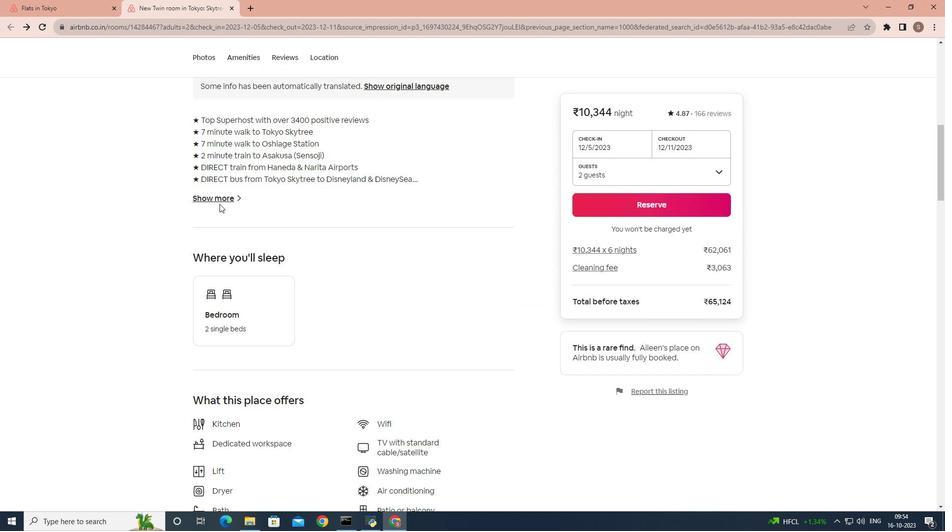 
Action: Mouse moved to (223, 198)
Screenshot: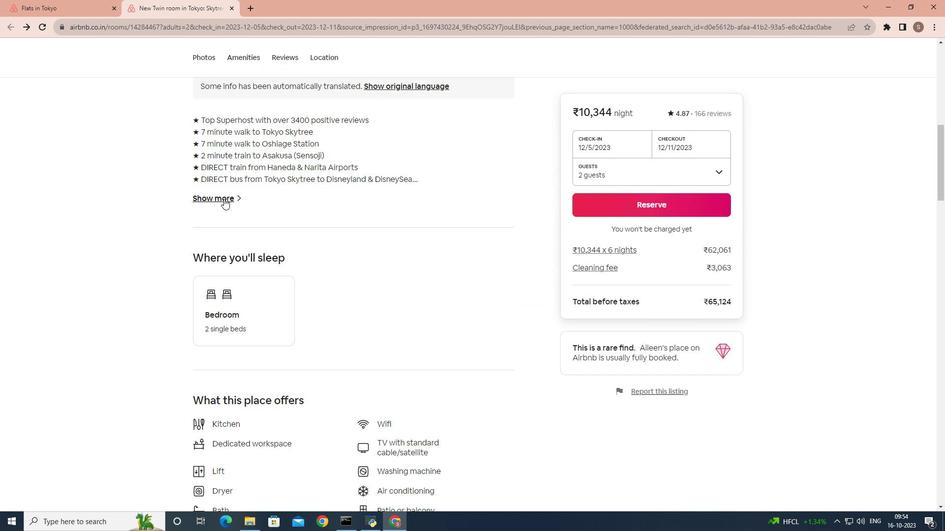 
Action: Mouse pressed left at (223, 198)
Screenshot: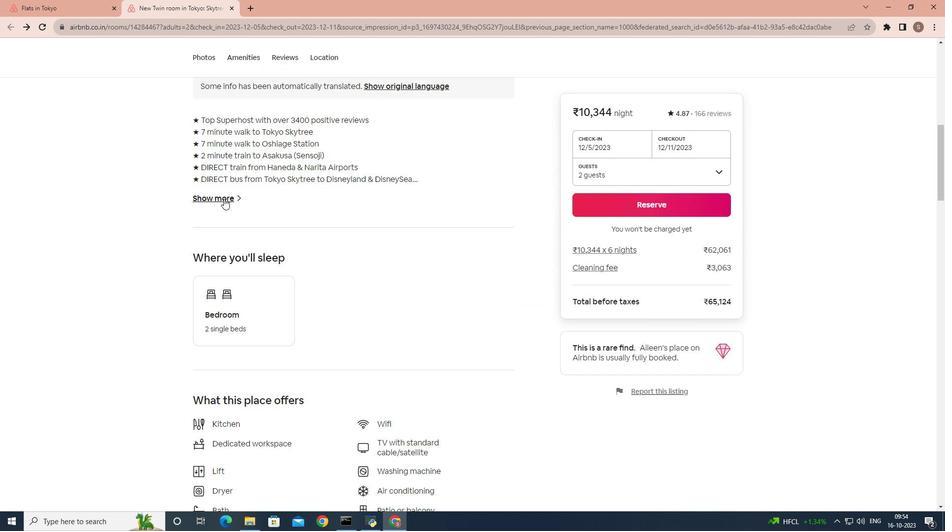 
Action: Mouse moved to (381, 223)
Screenshot: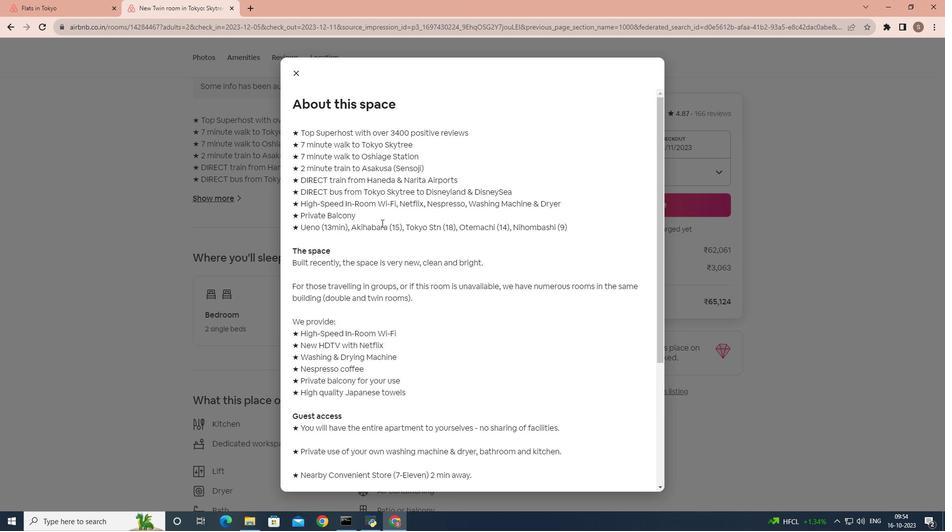 
Action: Mouse scrolled (381, 222) with delta (0, 0)
Screenshot: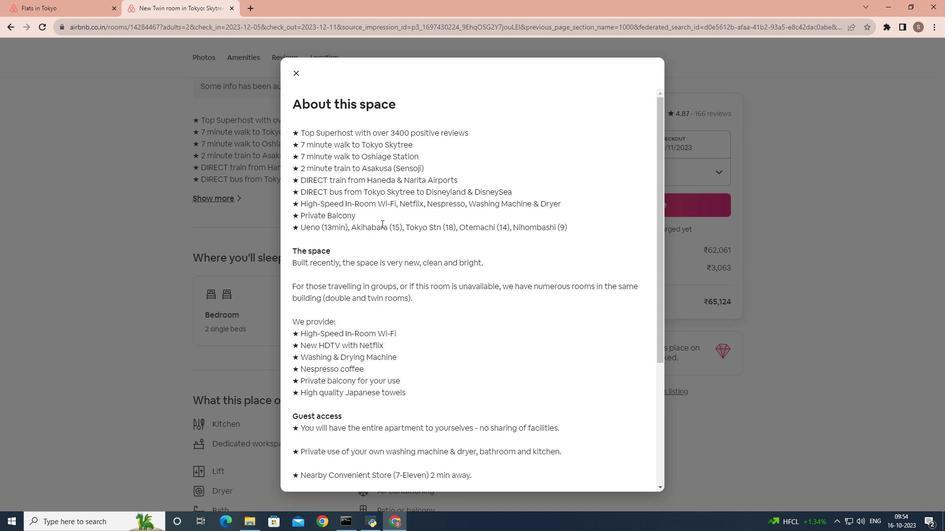 
Action: Mouse moved to (381, 224)
Screenshot: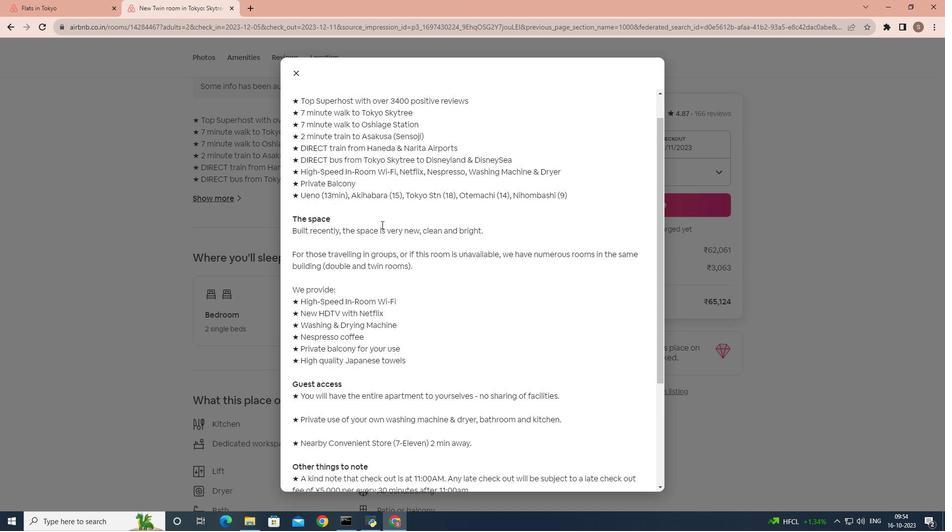 
Action: Mouse scrolled (381, 224) with delta (0, 0)
Screenshot: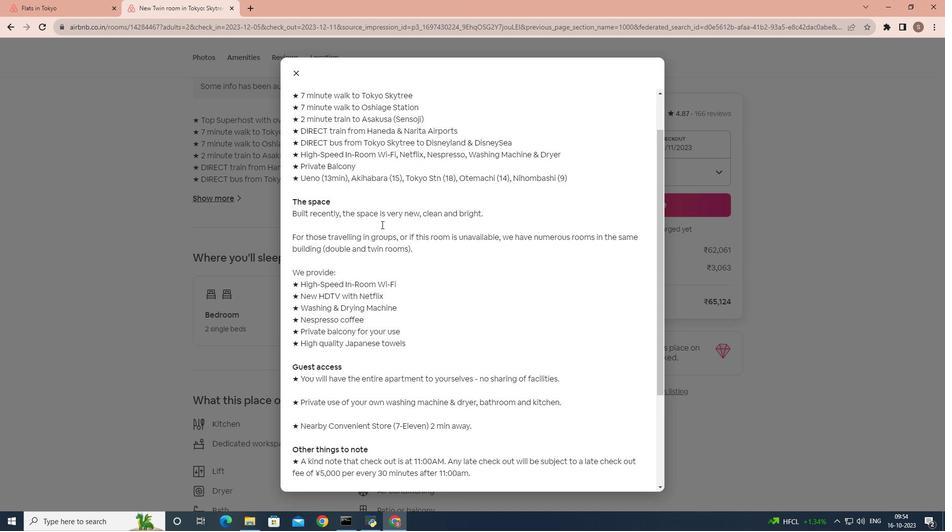 
Action: Mouse scrolled (381, 224) with delta (0, 0)
Screenshot: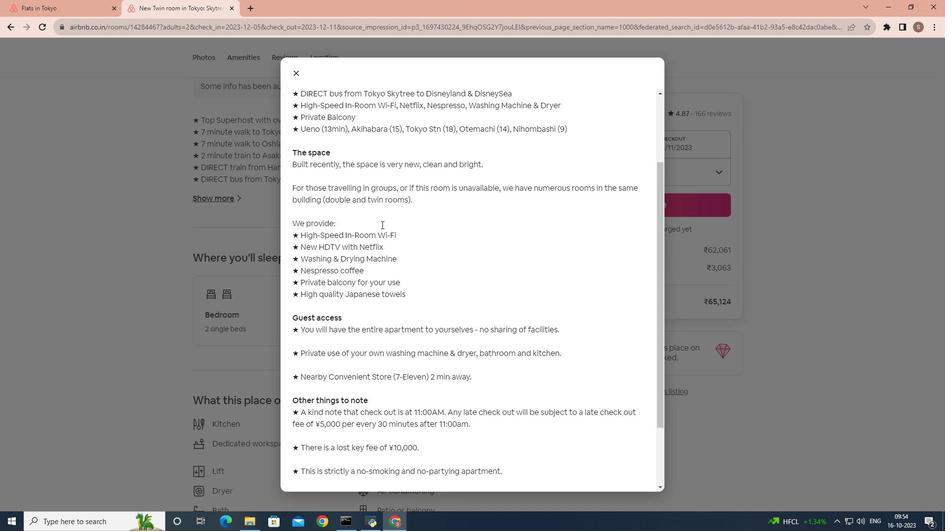 
Action: Mouse moved to (380, 224)
Screenshot: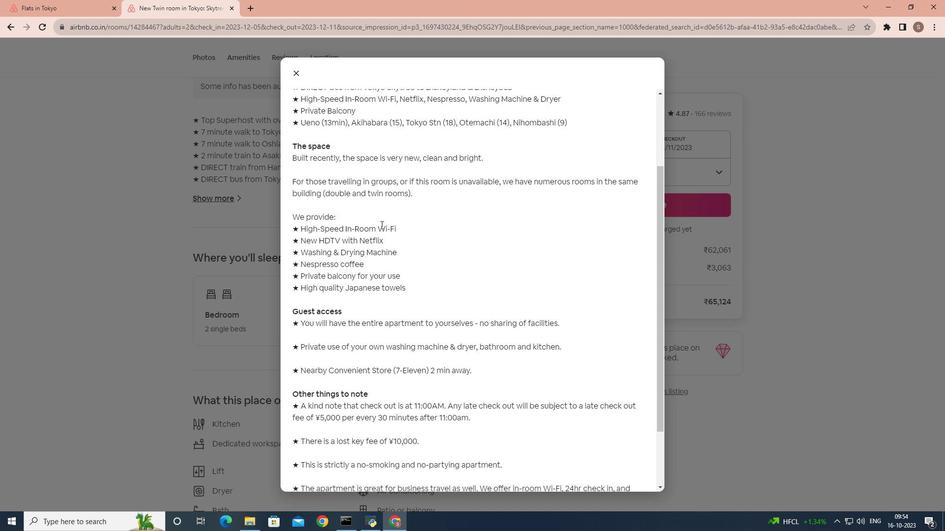 
Action: Mouse scrolled (380, 224) with delta (0, 0)
Screenshot: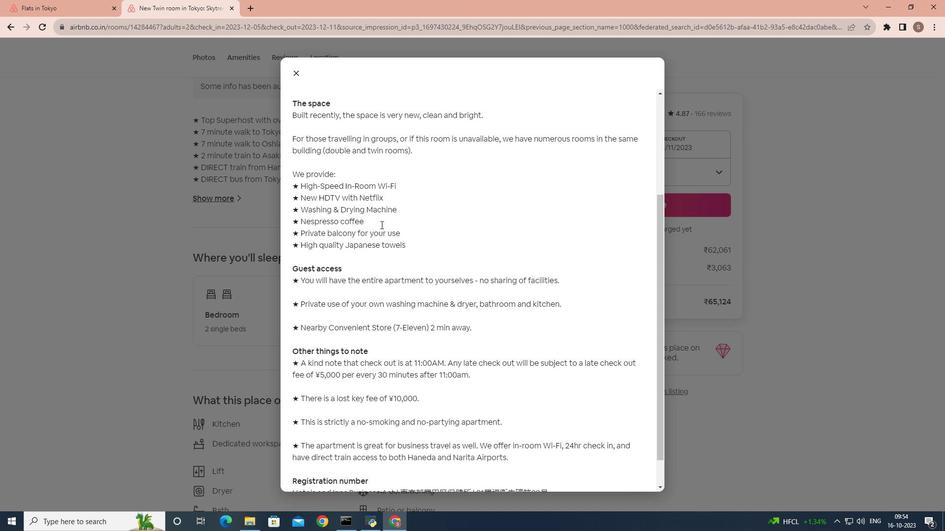 
Action: Mouse moved to (380, 225)
Screenshot: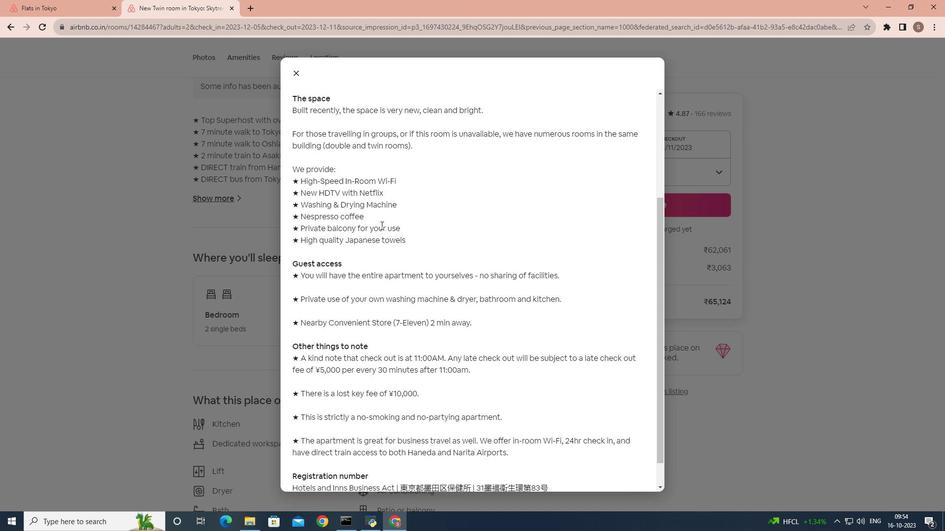
Action: Mouse scrolled (380, 224) with delta (0, 0)
Screenshot: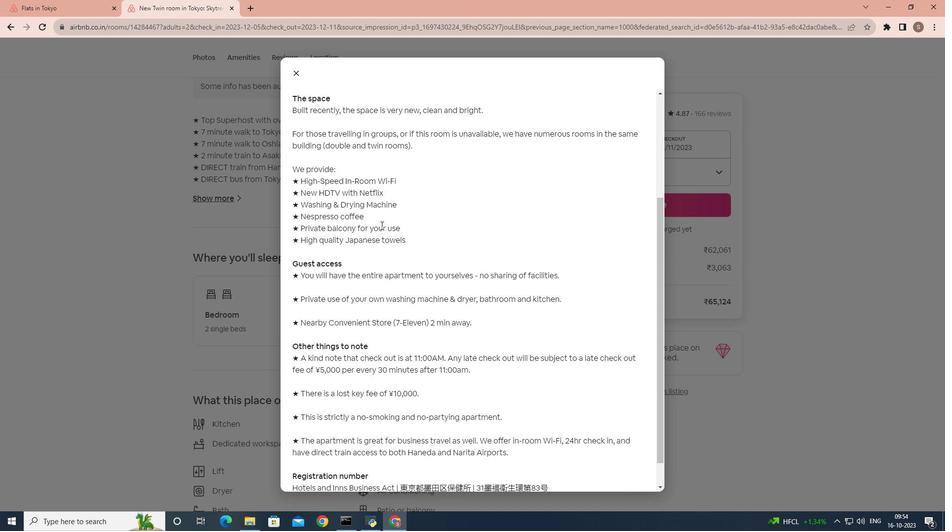 
Action: Mouse moved to (380, 225)
Screenshot: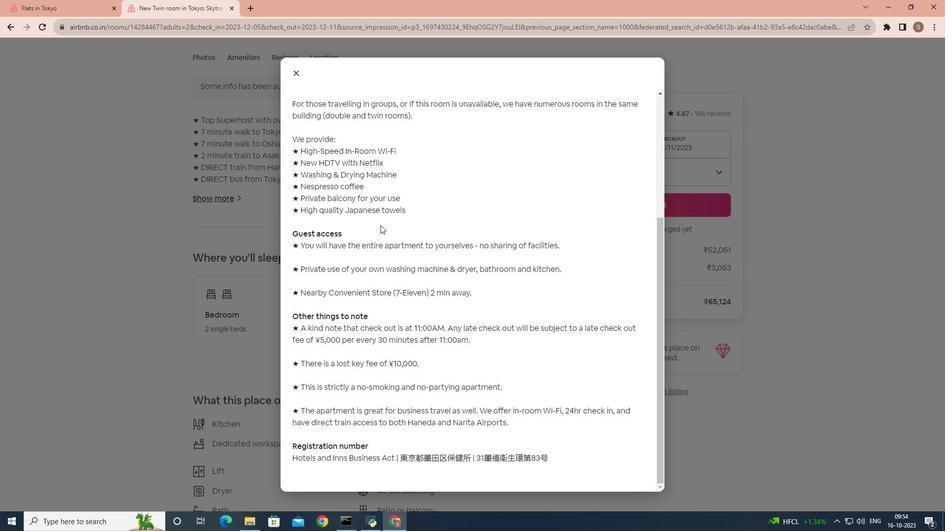 
Action: Mouse scrolled (380, 224) with delta (0, 0)
Screenshot: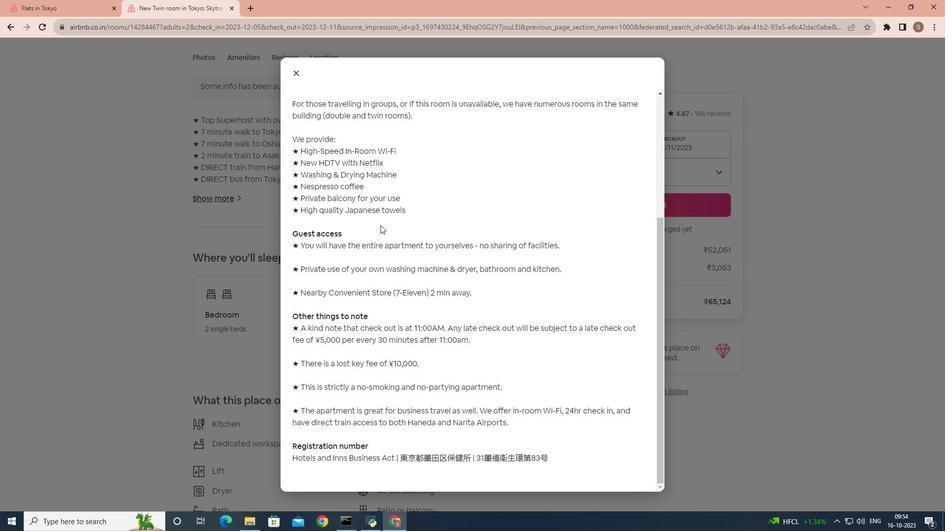 
Action: Mouse scrolled (380, 224) with delta (0, 0)
Screenshot: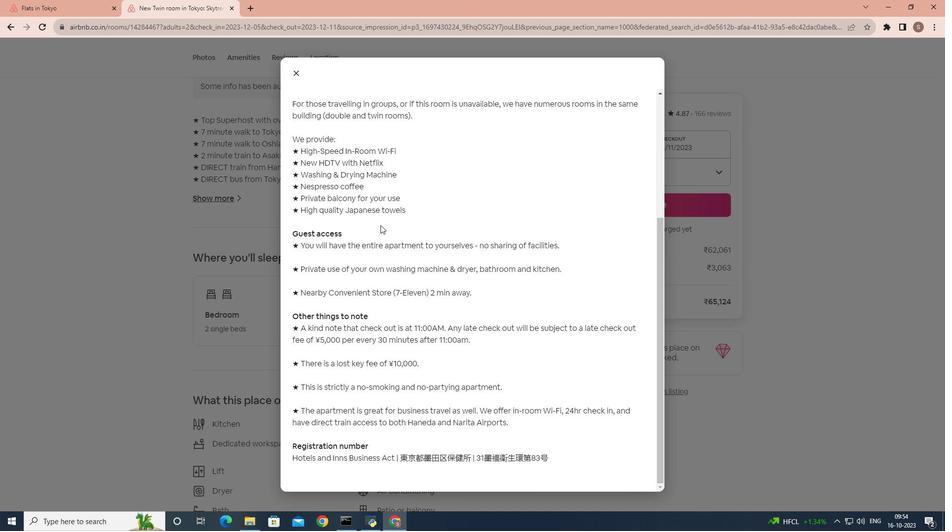 
Action: Mouse scrolled (380, 224) with delta (0, 0)
Screenshot: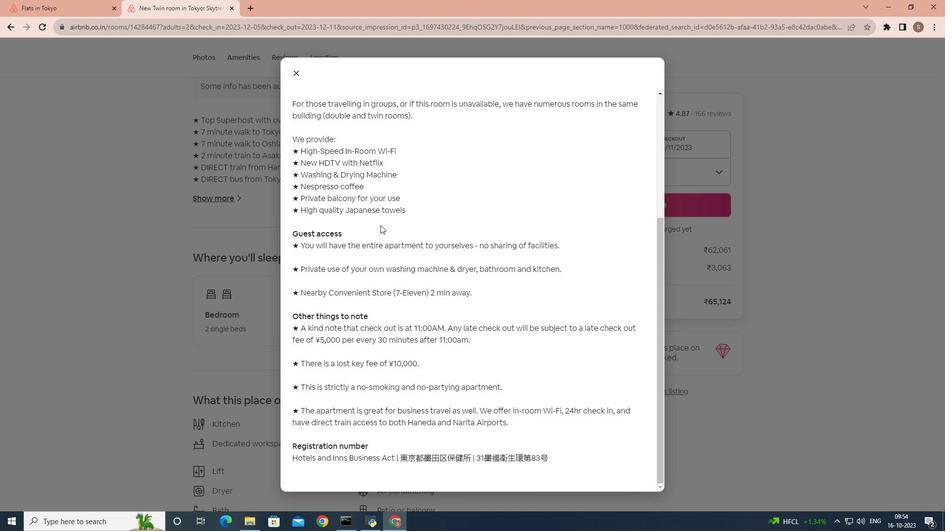 
Action: Mouse moved to (296, 69)
Screenshot: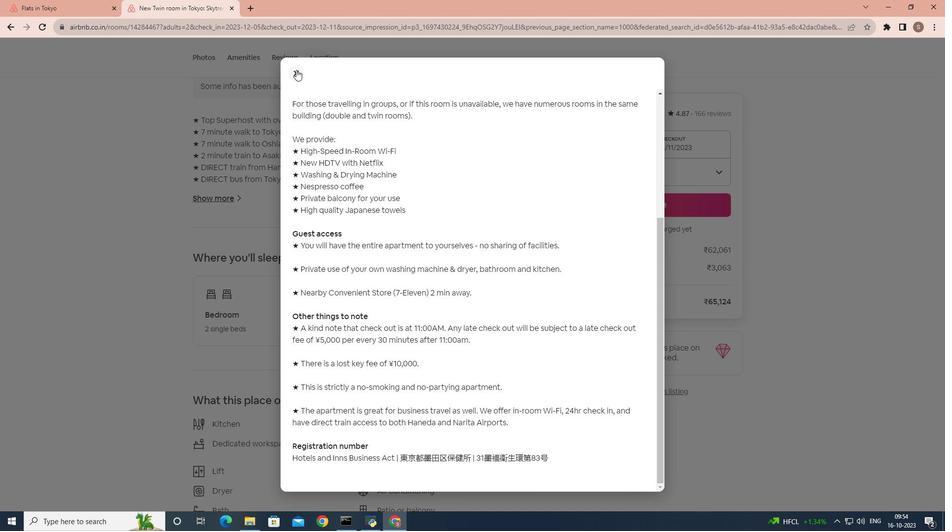 
Action: Mouse pressed left at (296, 69)
Screenshot: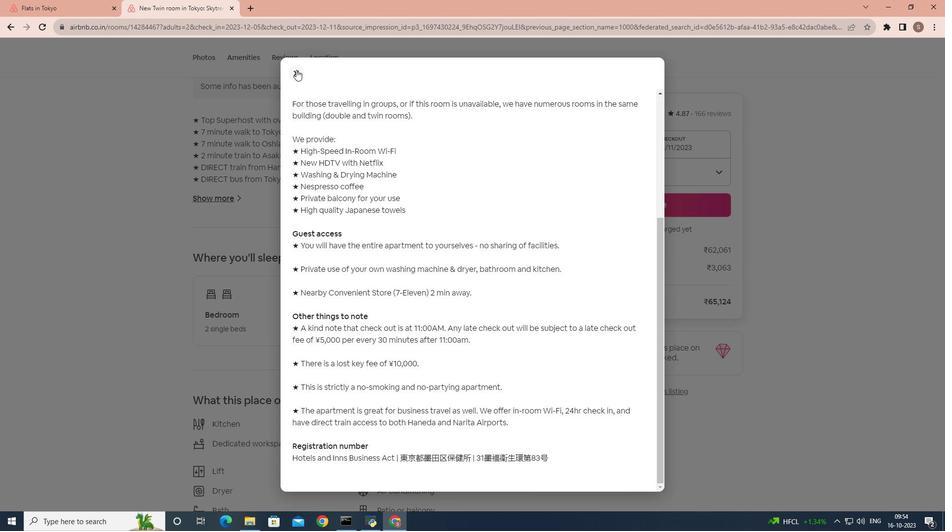 
Action: Mouse moved to (276, 236)
Screenshot: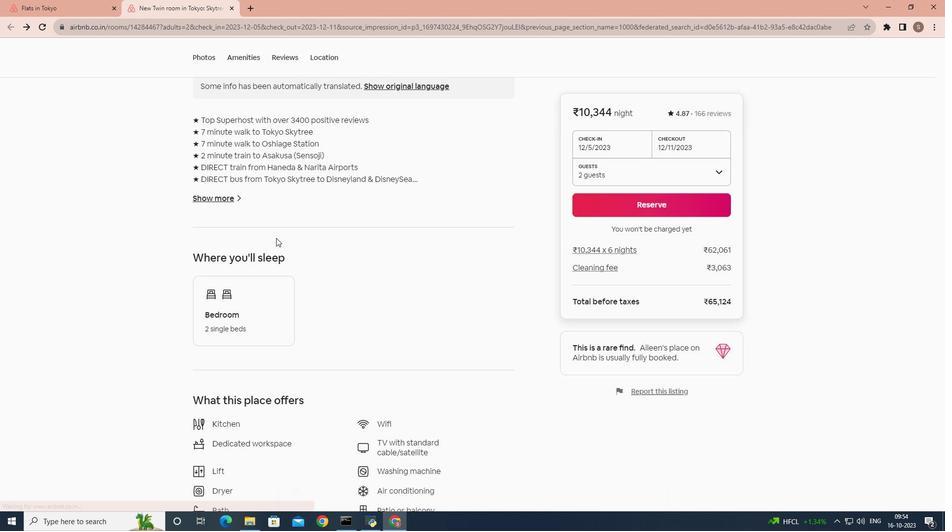 
Action: Mouse scrolled (276, 235) with delta (0, 0)
Screenshot: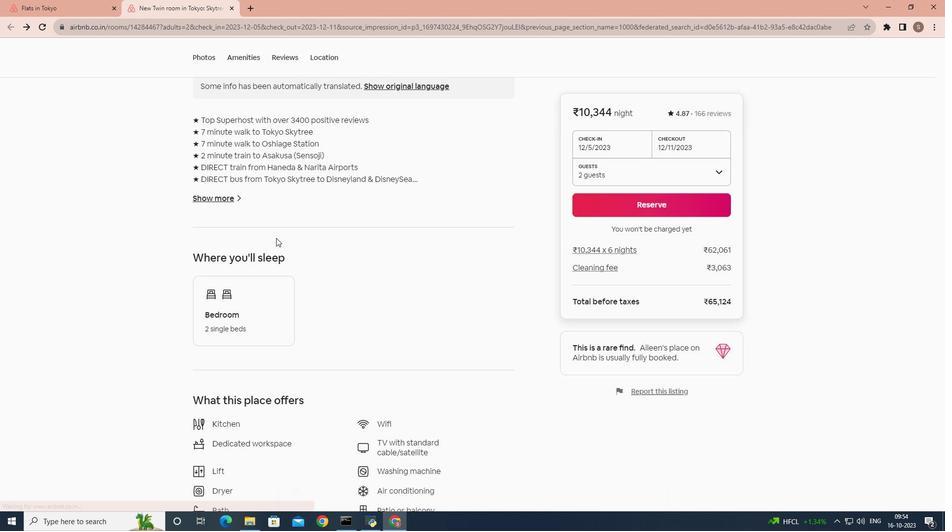 
Action: Mouse moved to (276, 250)
Screenshot: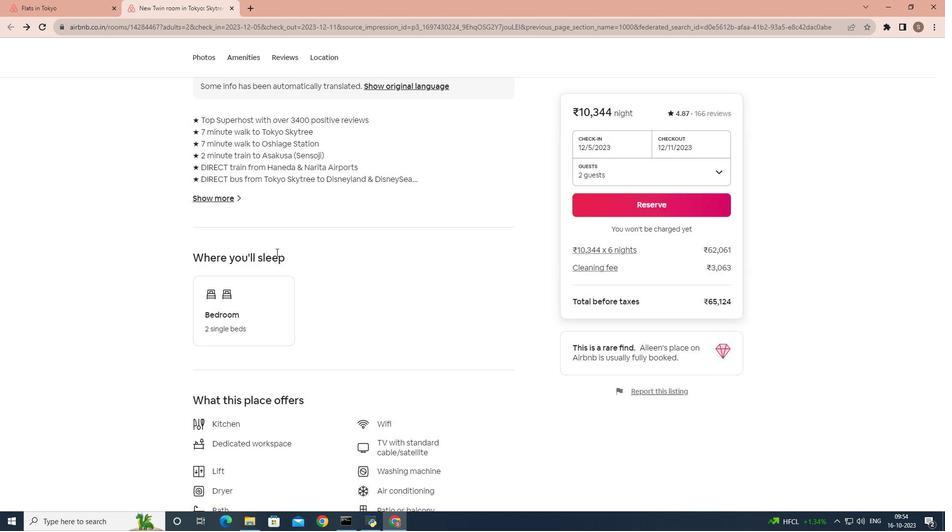 
Action: Mouse scrolled (276, 250) with delta (0, 0)
Screenshot: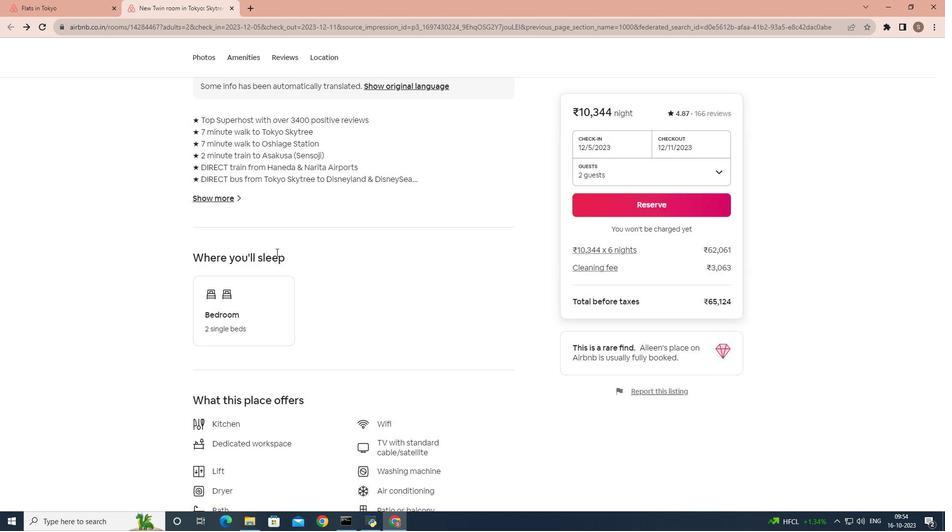 
Action: Mouse moved to (276, 252)
Screenshot: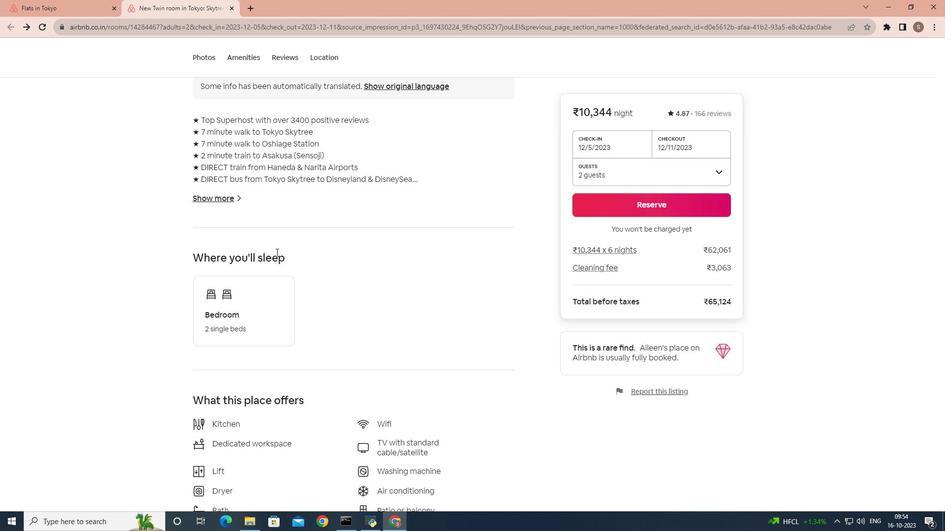 
Action: Mouse scrolled (276, 252) with delta (0, 0)
Screenshot: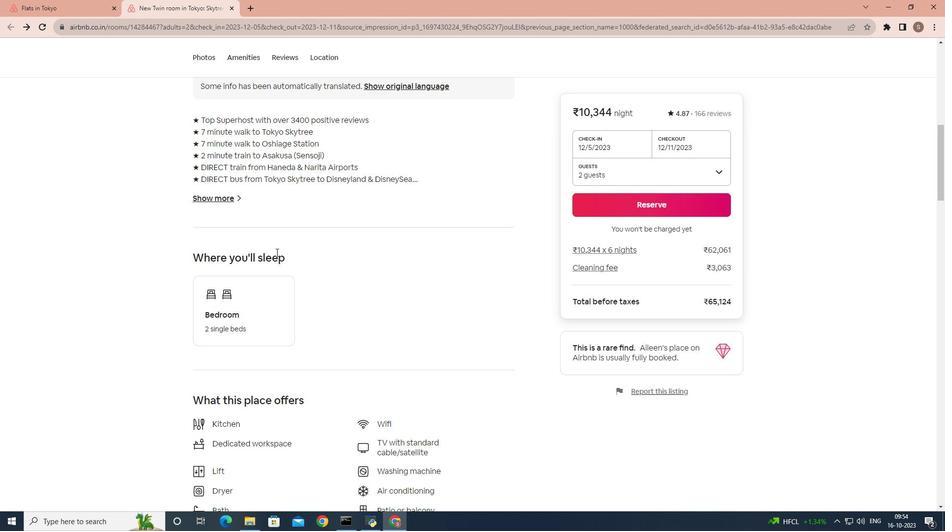 
Action: Mouse scrolled (276, 252) with delta (0, 0)
Screenshot: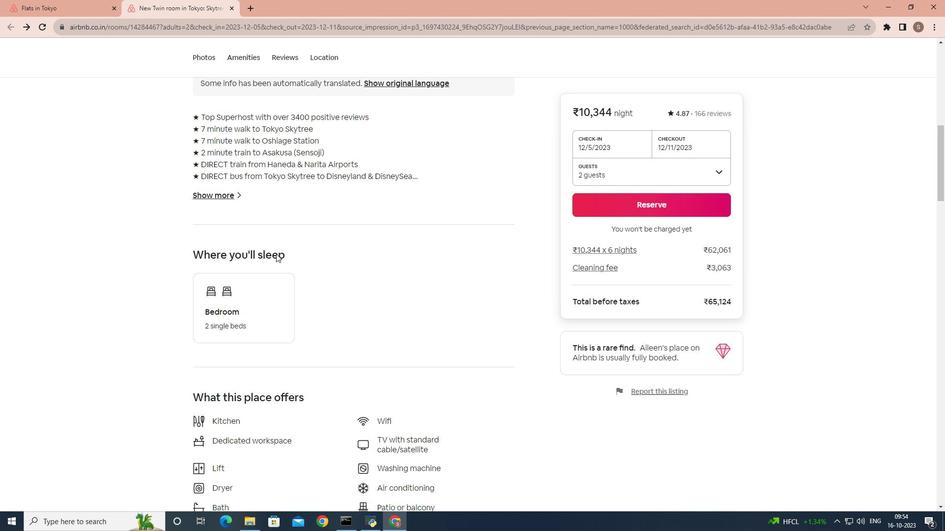 
Action: Mouse moved to (276, 263)
Screenshot: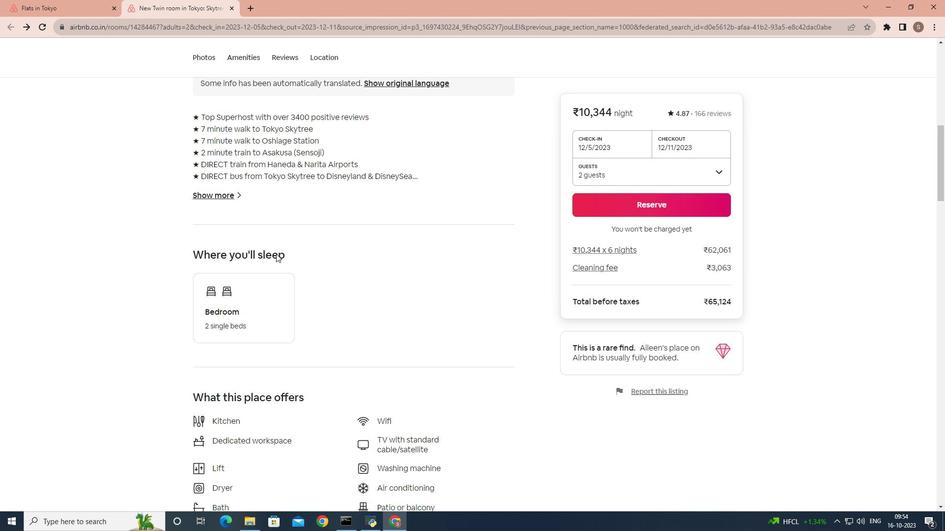 
Action: Mouse scrolled (276, 263) with delta (0, 0)
Screenshot: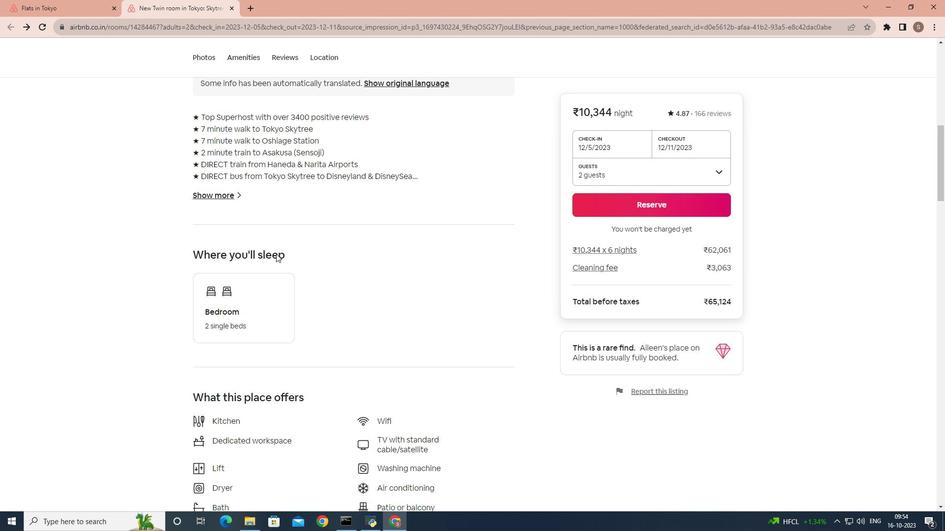 
Action: Mouse moved to (268, 291)
Screenshot: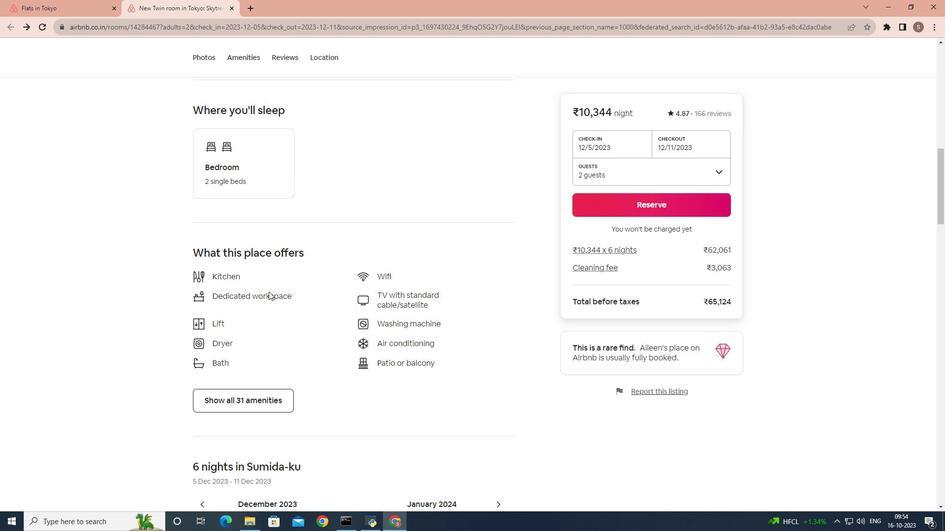 
Action: Mouse scrolled (268, 291) with delta (0, 0)
Screenshot: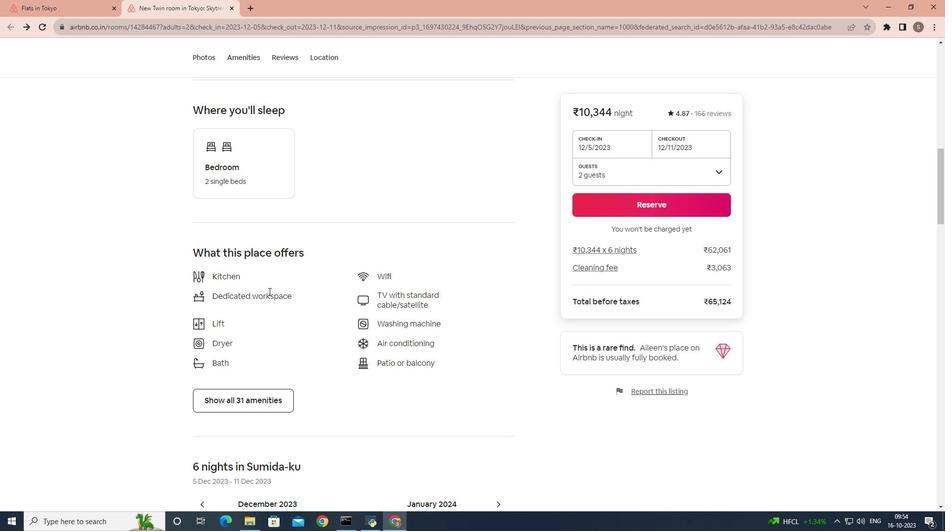 
Action: Mouse scrolled (268, 291) with delta (0, 0)
Screenshot: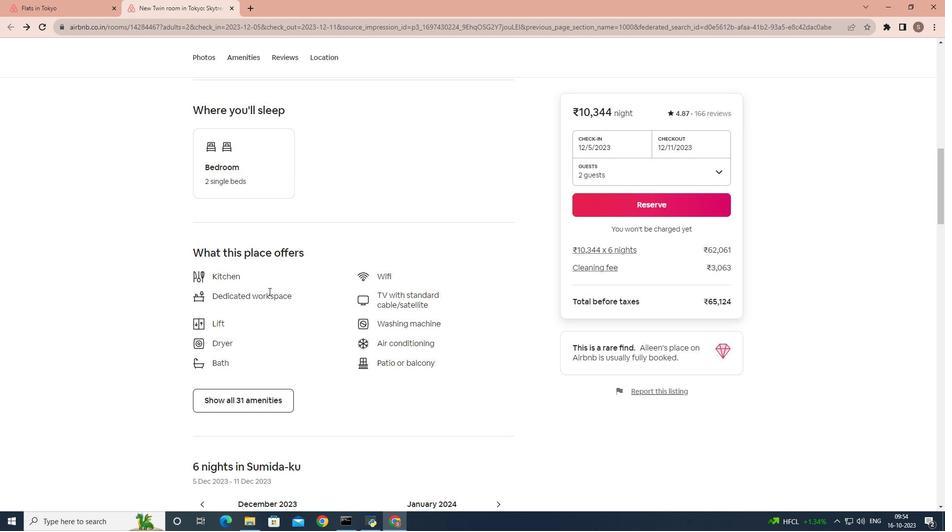 
Action: Mouse moved to (262, 297)
Screenshot: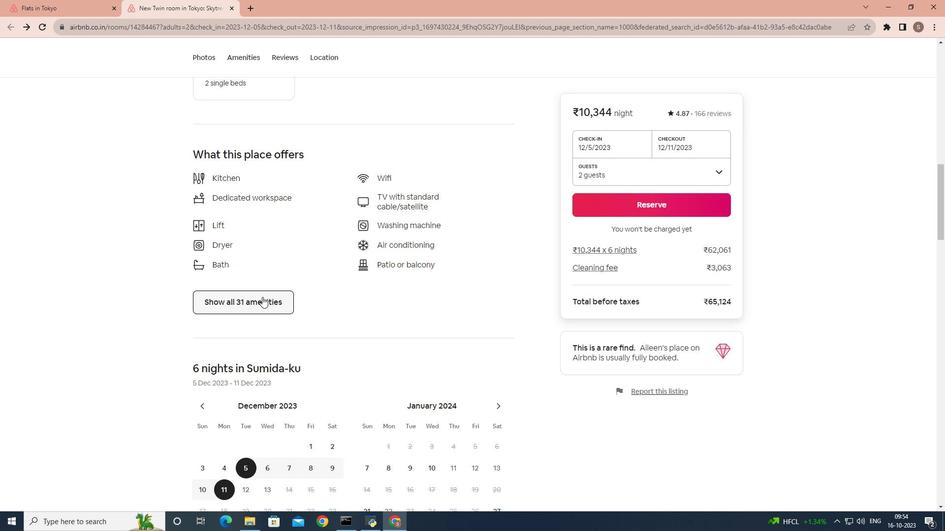 
Action: Mouse pressed left at (262, 297)
Screenshot: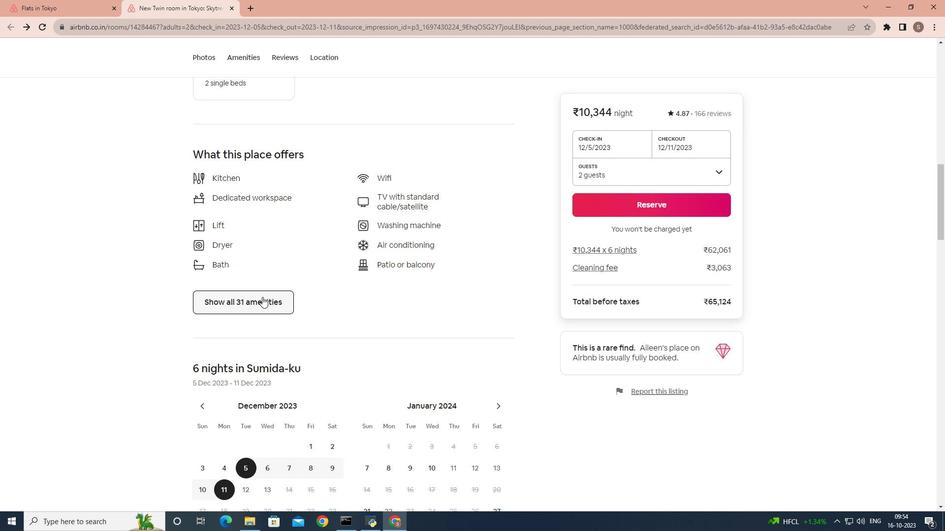 
Action: Mouse moved to (388, 255)
Screenshot: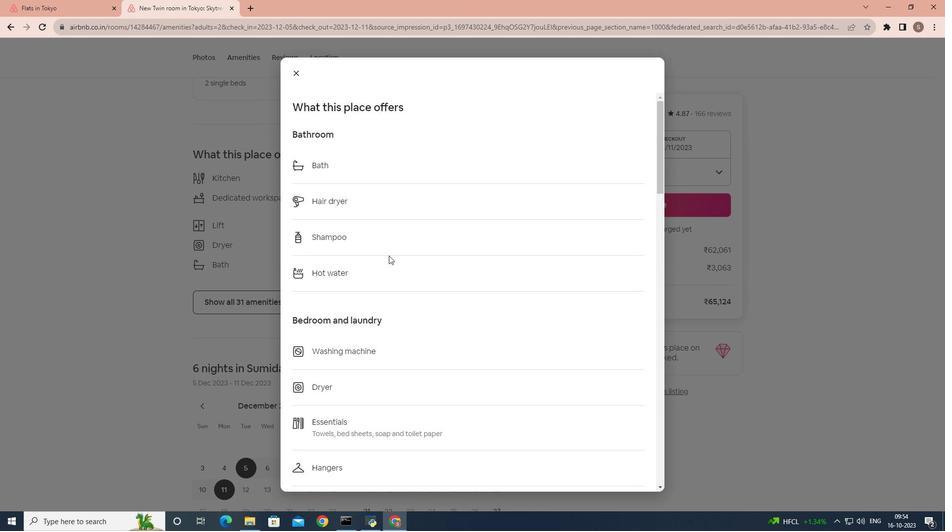 
Action: Mouse scrolled (388, 255) with delta (0, 0)
Screenshot: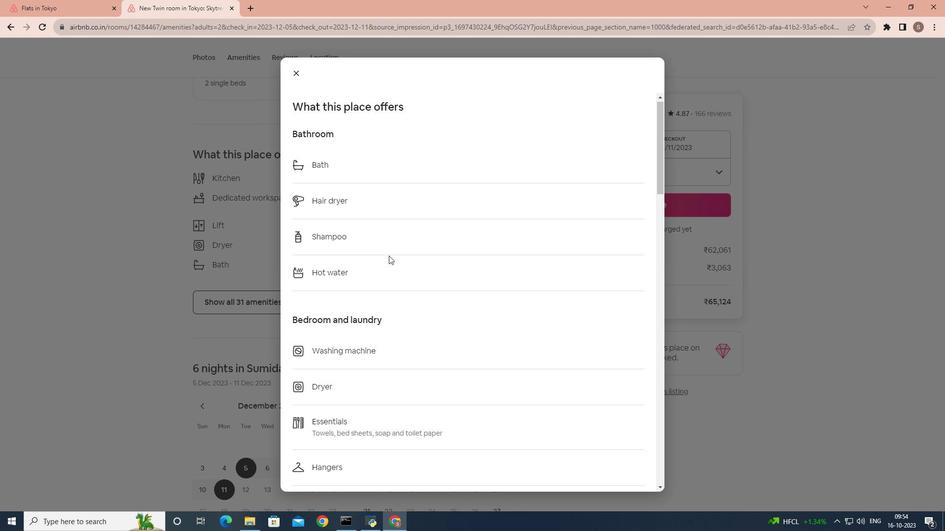 
Action: Mouse scrolled (388, 255) with delta (0, 0)
Screenshot: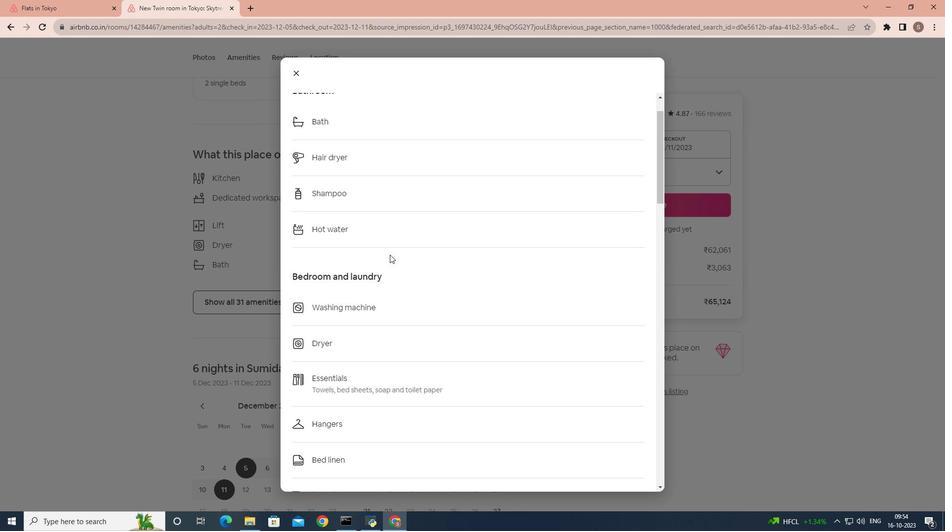 
Action: Mouse moved to (393, 250)
Screenshot: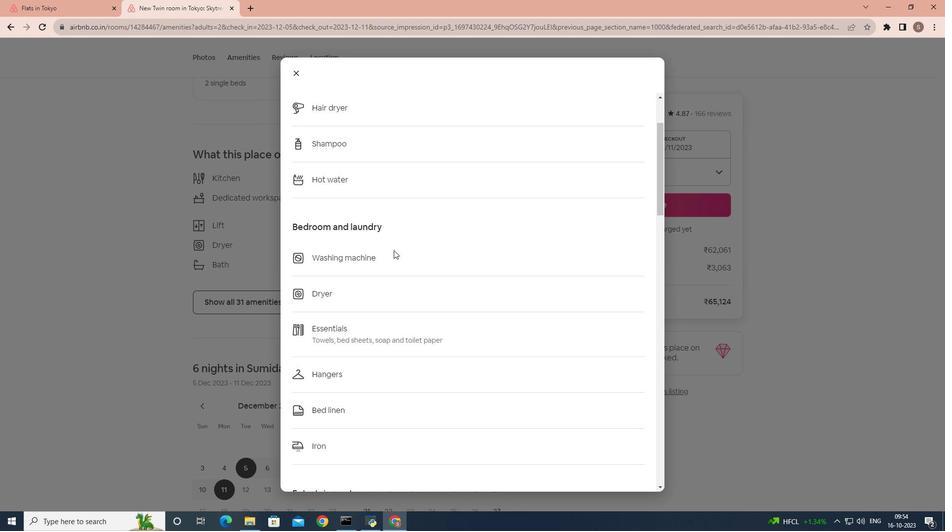 
Action: Mouse scrolled (393, 250) with delta (0, 0)
Screenshot: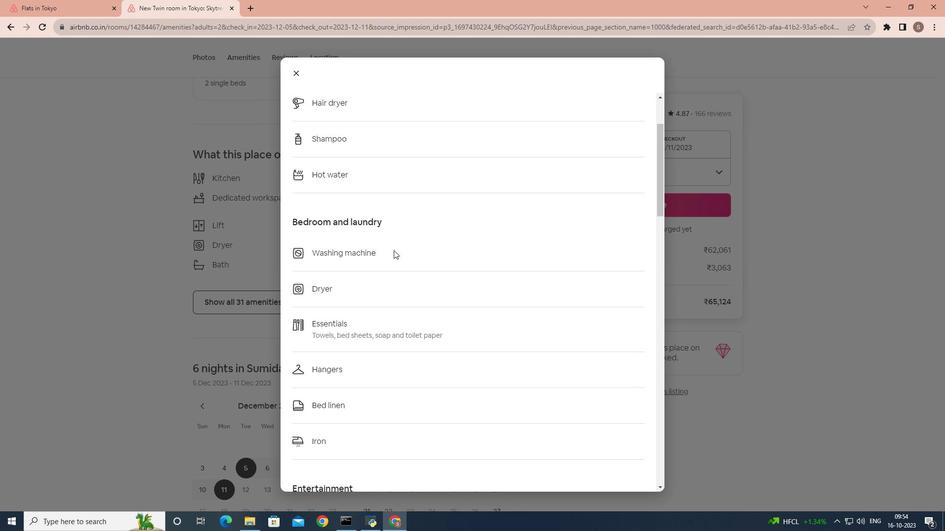 
Action: Mouse scrolled (393, 250) with delta (0, 0)
Screenshot: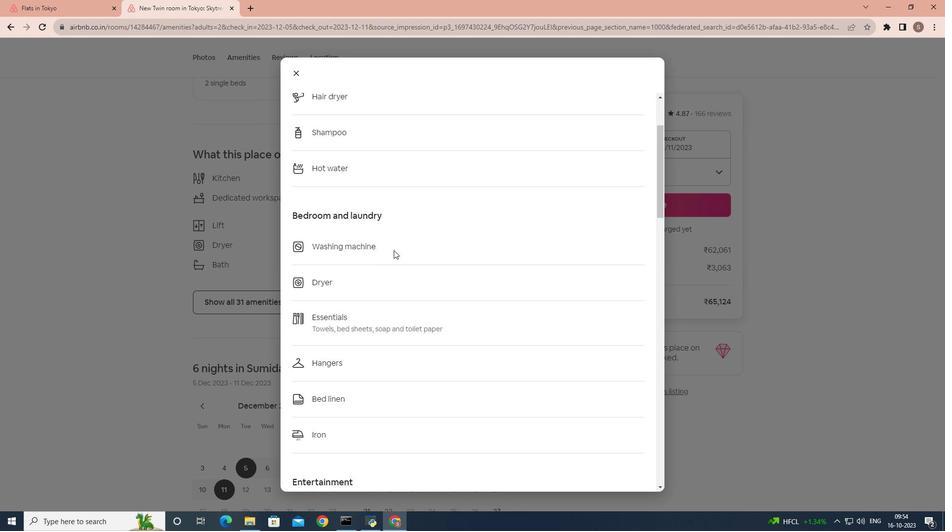 
Action: Mouse scrolled (393, 250) with delta (0, 0)
Screenshot: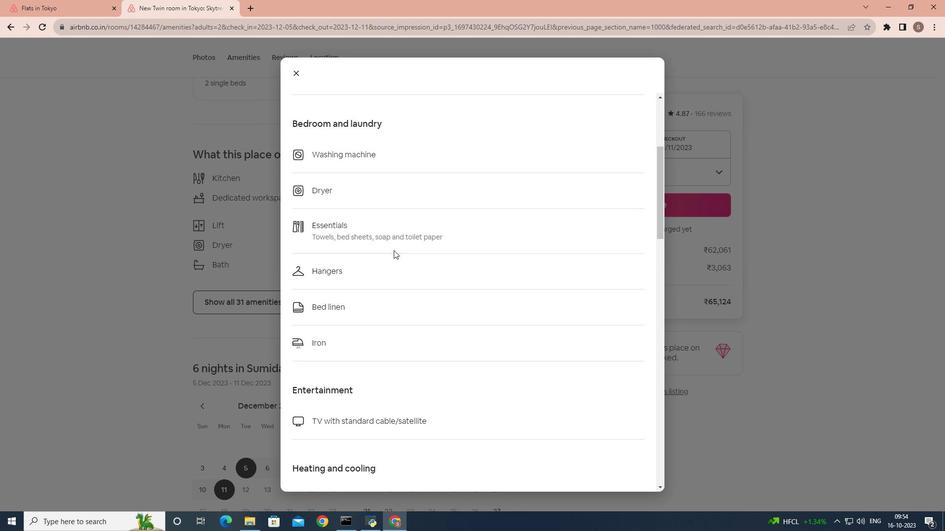 
Action: Mouse scrolled (393, 250) with delta (0, 0)
Screenshot: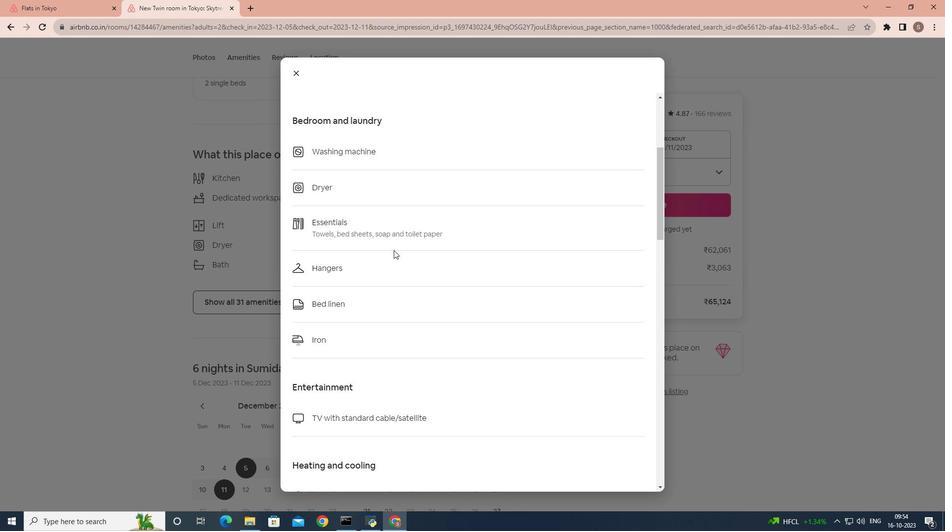 
Action: Mouse scrolled (393, 250) with delta (0, 0)
Screenshot: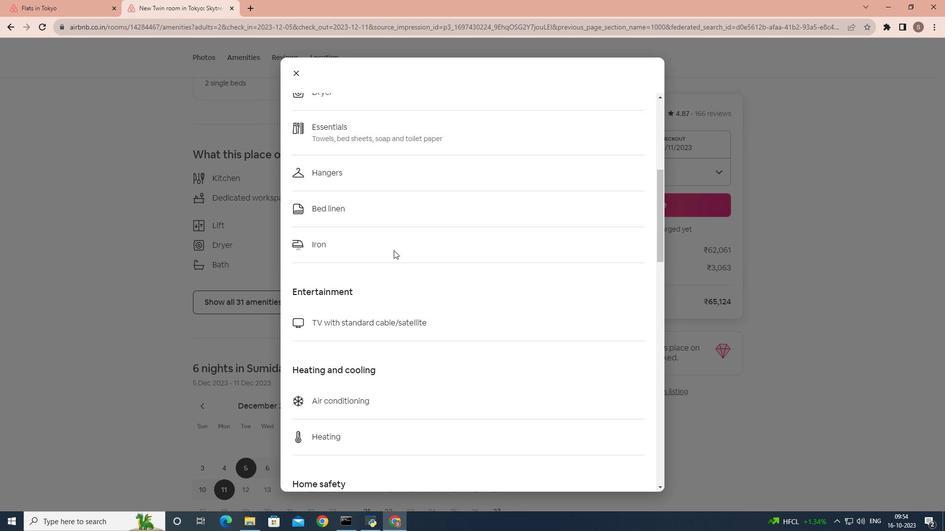 
Action: Mouse scrolled (393, 250) with delta (0, 0)
Screenshot: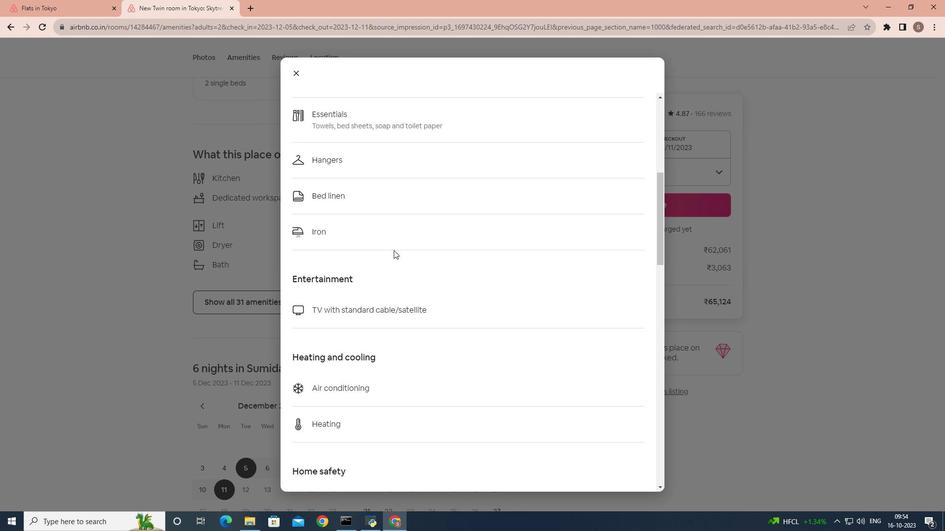 
Action: Mouse scrolled (393, 250) with delta (0, 0)
Screenshot: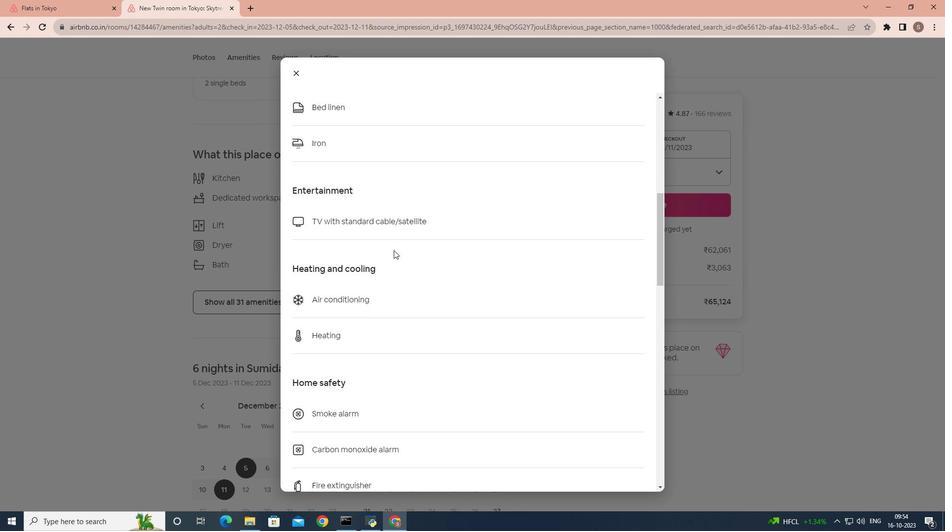 
Action: Mouse scrolled (393, 250) with delta (0, 0)
Screenshot: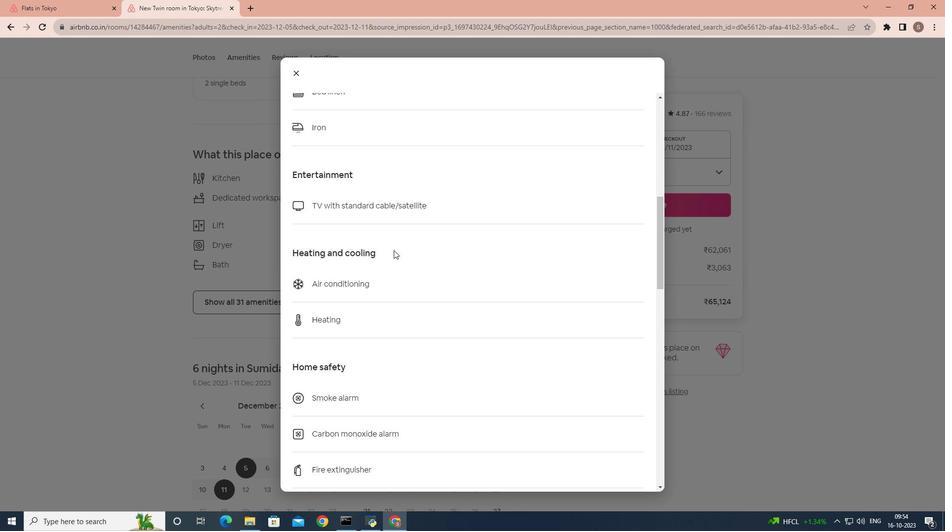 
Action: Mouse scrolled (393, 250) with delta (0, 0)
Screenshot: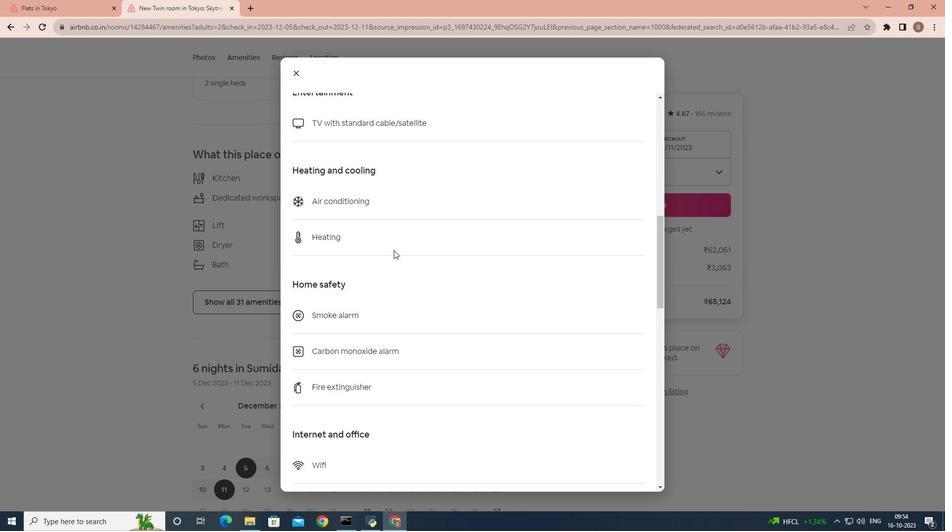 
Action: Mouse scrolled (393, 250) with delta (0, 0)
Screenshot: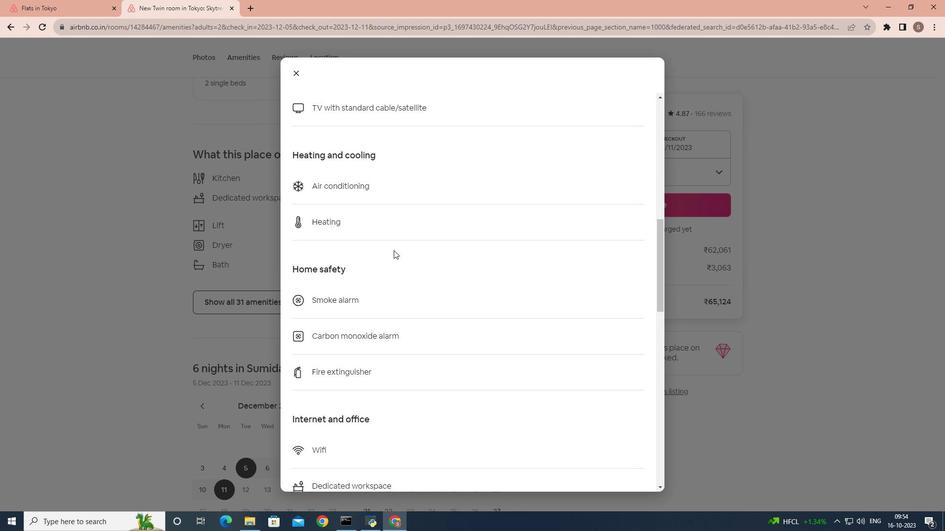
Action: Mouse scrolled (393, 250) with delta (0, 0)
Screenshot: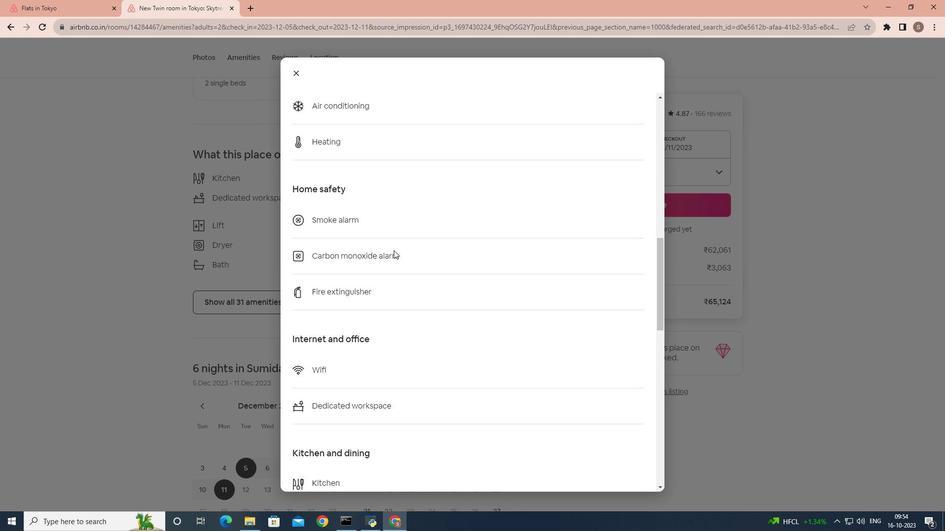 
Action: Mouse scrolled (393, 250) with delta (0, 0)
Screenshot: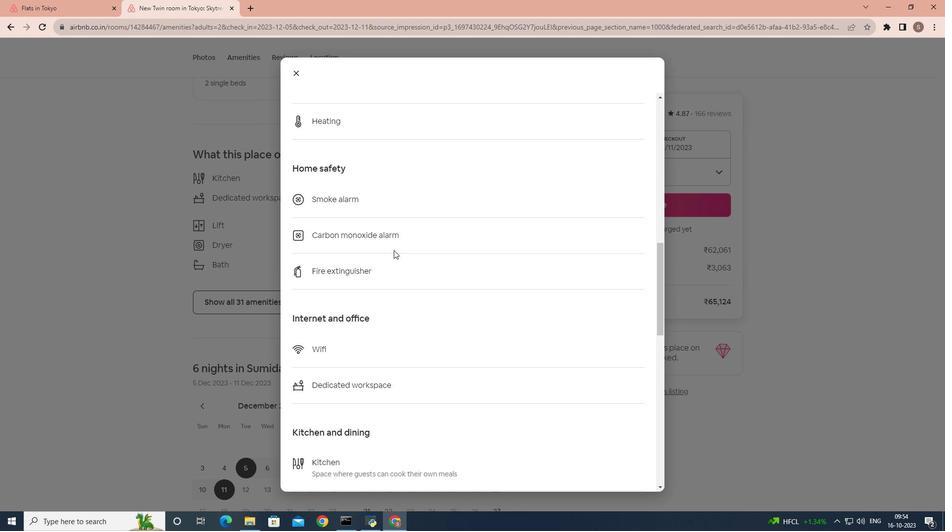 
Action: Mouse scrolled (393, 250) with delta (0, 0)
Screenshot: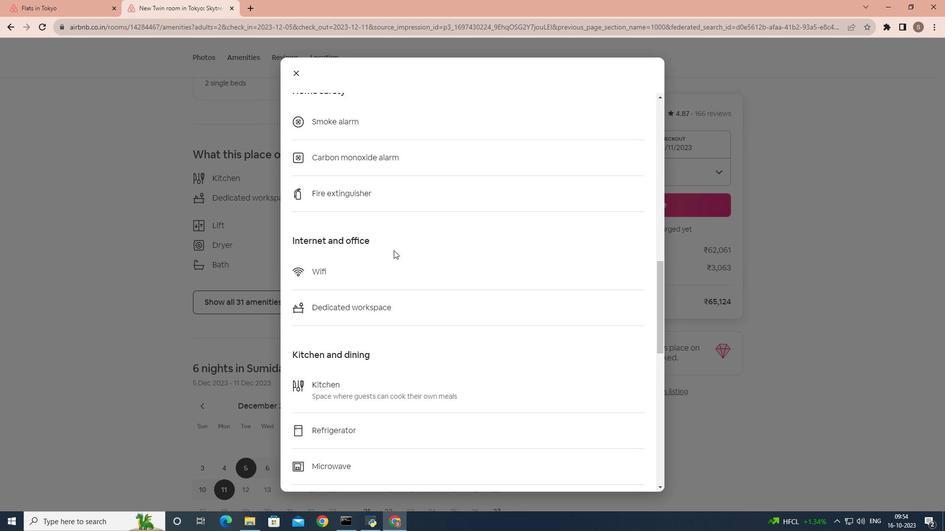 
Action: Mouse scrolled (393, 250) with delta (0, 0)
Screenshot: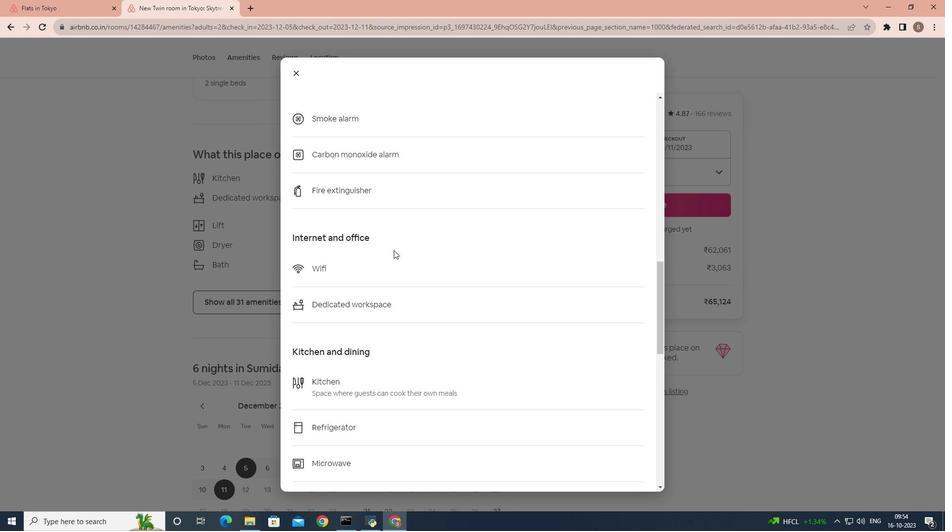 
Action: Mouse scrolled (393, 250) with delta (0, 0)
Screenshot: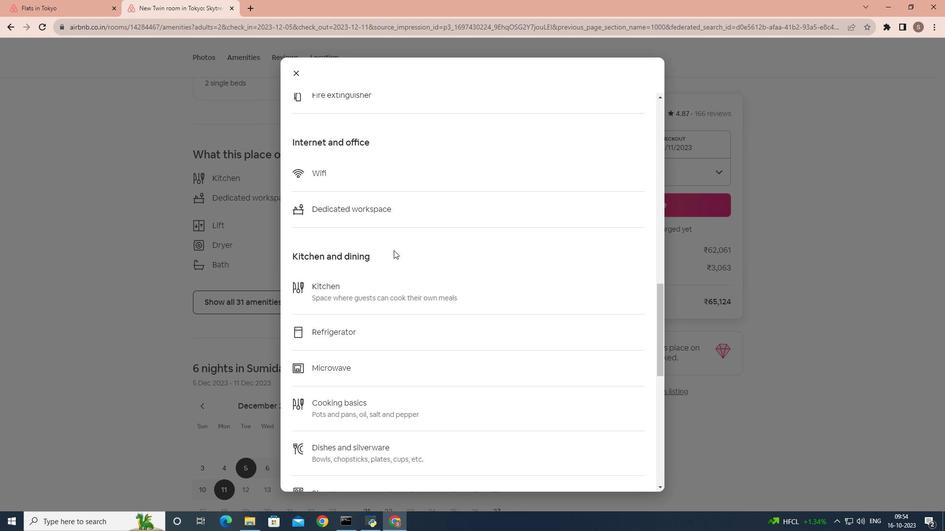 
Action: Mouse scrolled (393, 250) with delta (0, 0)
Screenshot: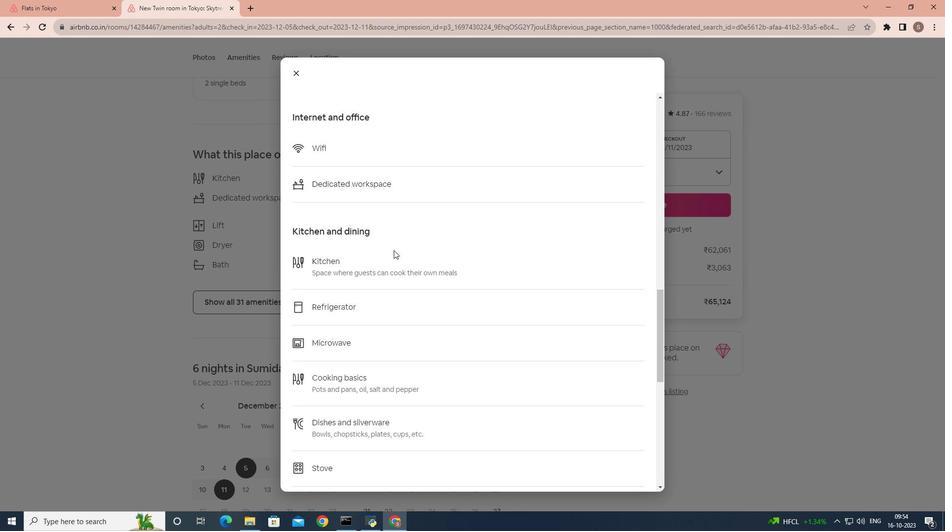 
Action: Mouse scrolled (393, 250) with delta (0, 0)
Screenshot: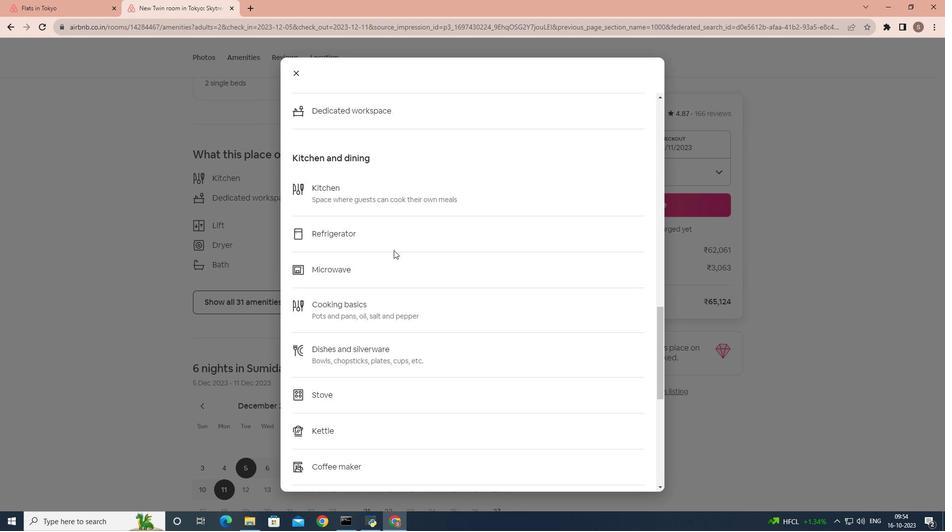 
Action: Mouse scrolled (393, 250) with delta (0, 0)
Screenshot: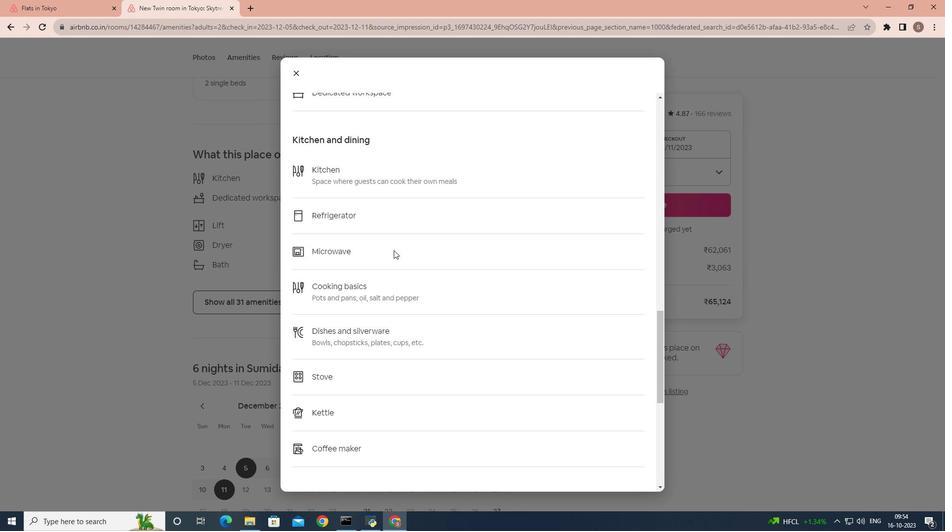 
Action: Mouse scrolled (393, 250) with delta (0, 0)
Screenshot: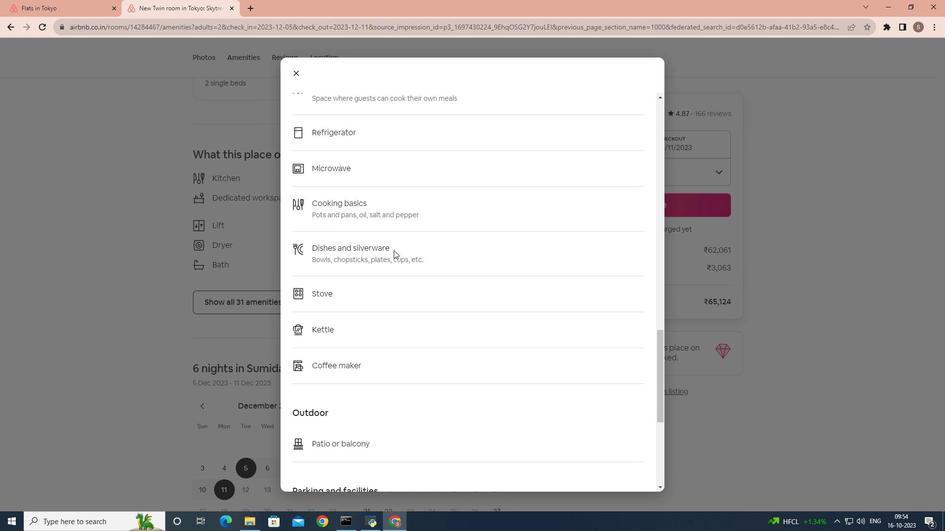 
Action: Mouse scrolled (393, 250) with delta (0, 0)
Screenshot: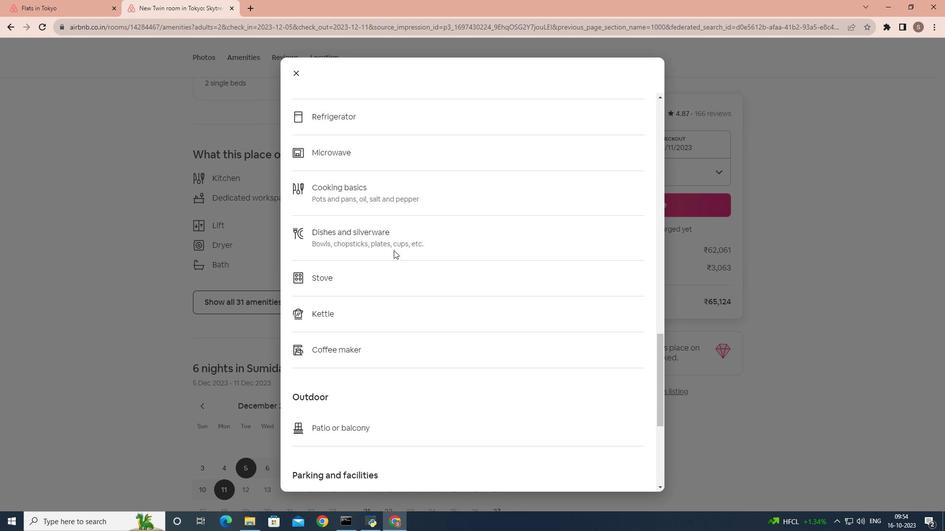
Action: Mouse scrolled (393, 250) with delta (0, 0)
Screenshot: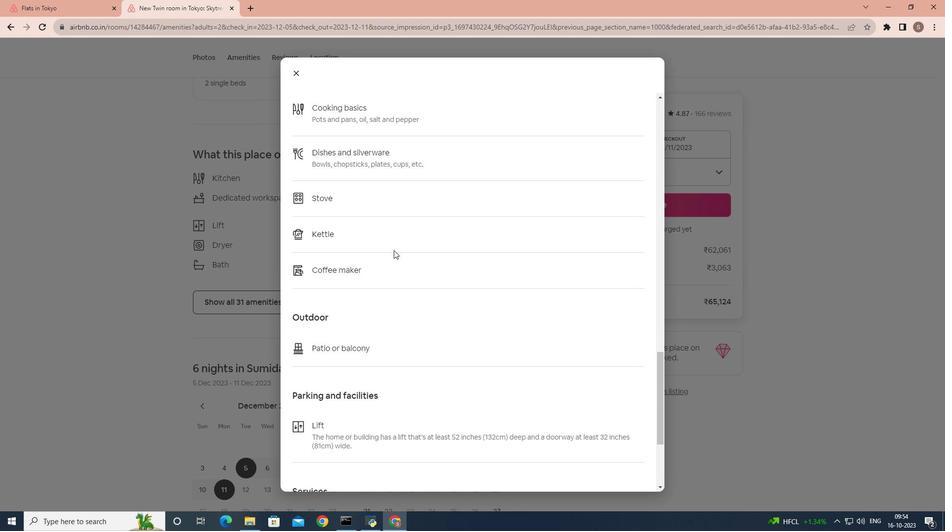
Action: Mouse scrolled (393, 250) with delta (0, 0)
Screenshot: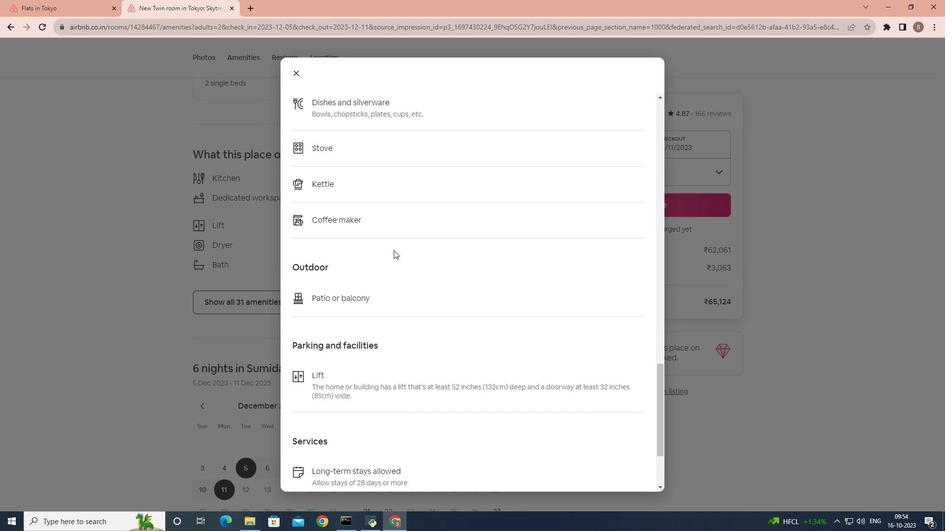 
Action: Mouse scrolled (393, 250) with delta (0, 0)
Screenshot: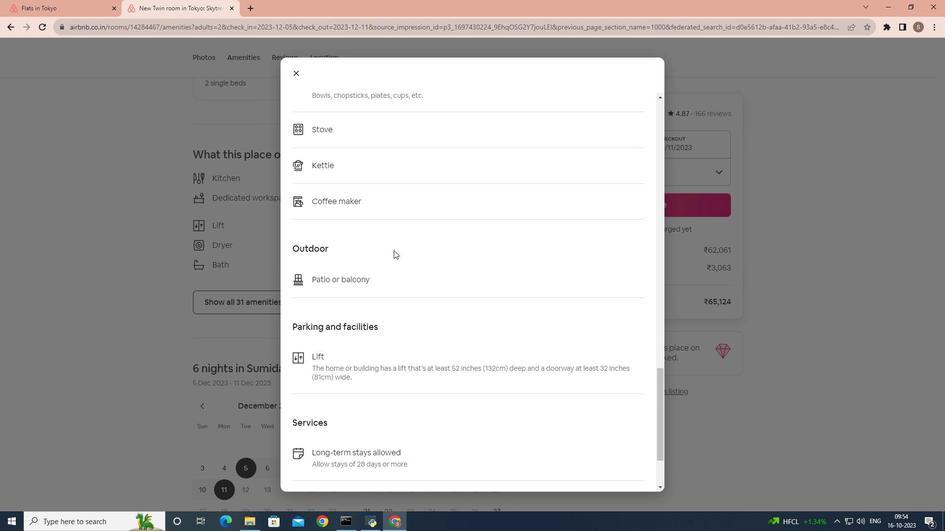 
Action: Mouse scrolled (393, 250) with delta (0, 0)
Screenshot: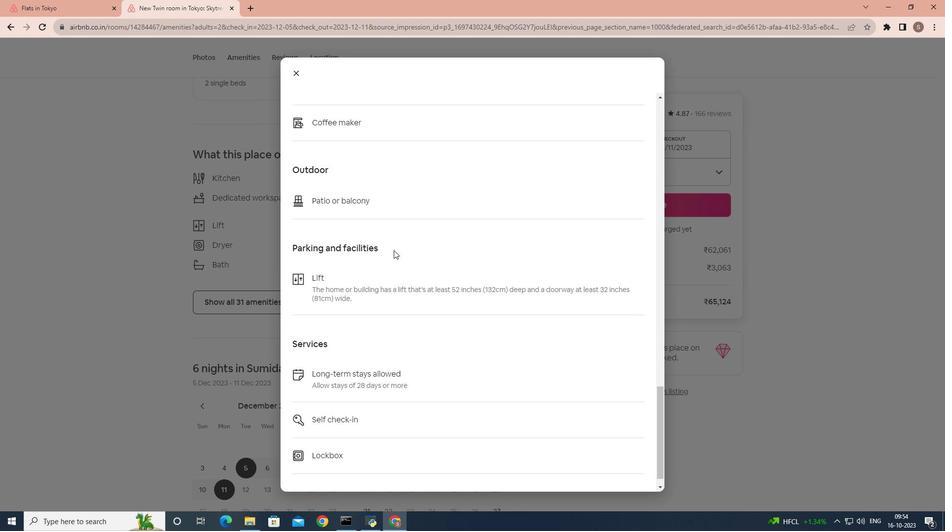 
Action: Mouse moved to (298, 72)
Screenshot: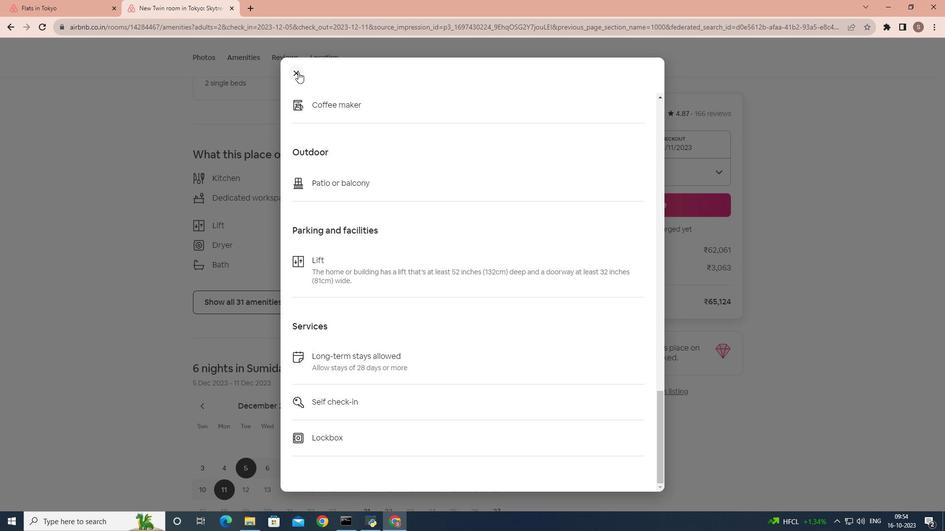 
Action: Mouse pressed left at (298, 72)
Screenshot: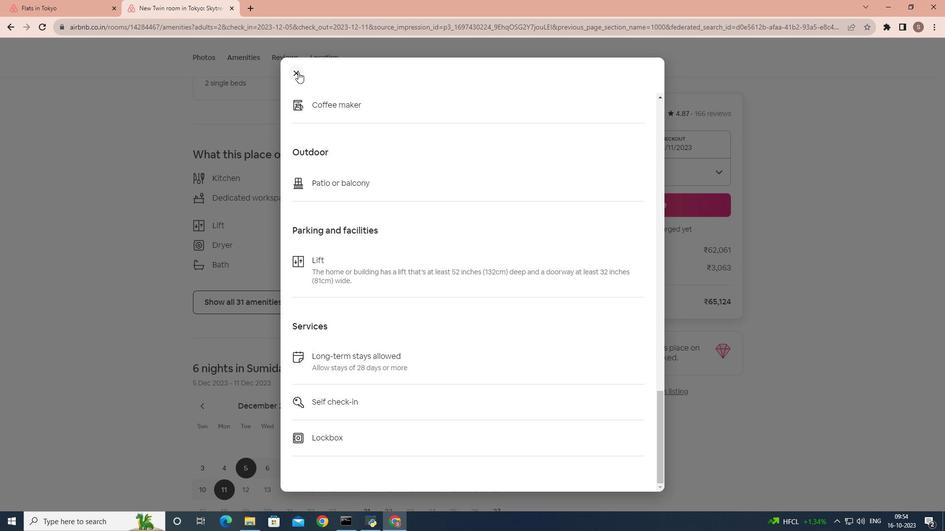 
Action: Mouse moved to (298, 243)
Screenshot: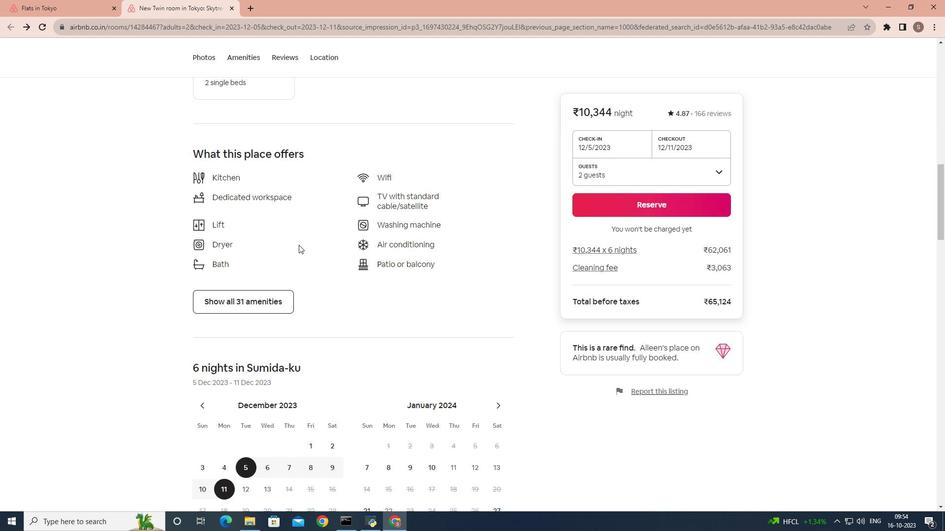 
Action: Mouse scrolled (298, 243) with delta (0, 0)
Screenshot: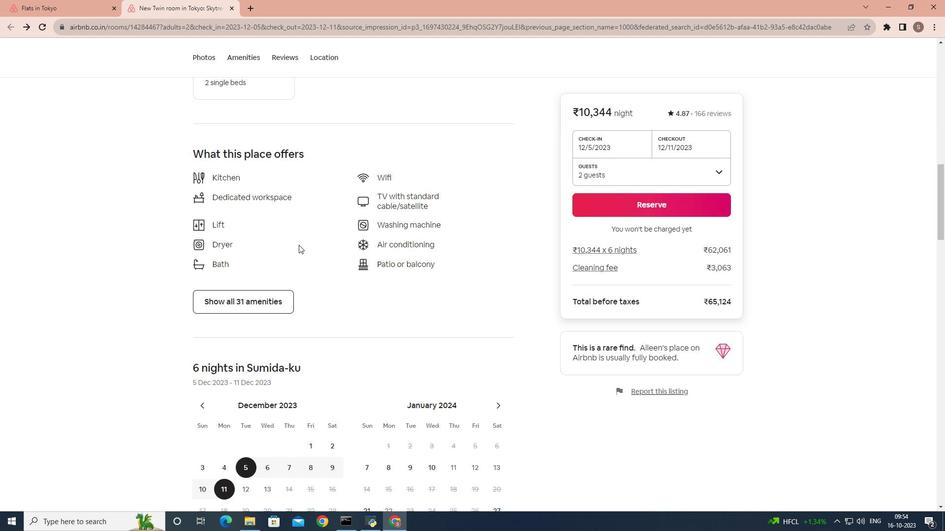 
Action: Mouse moved to (298, 245)
Screenshot: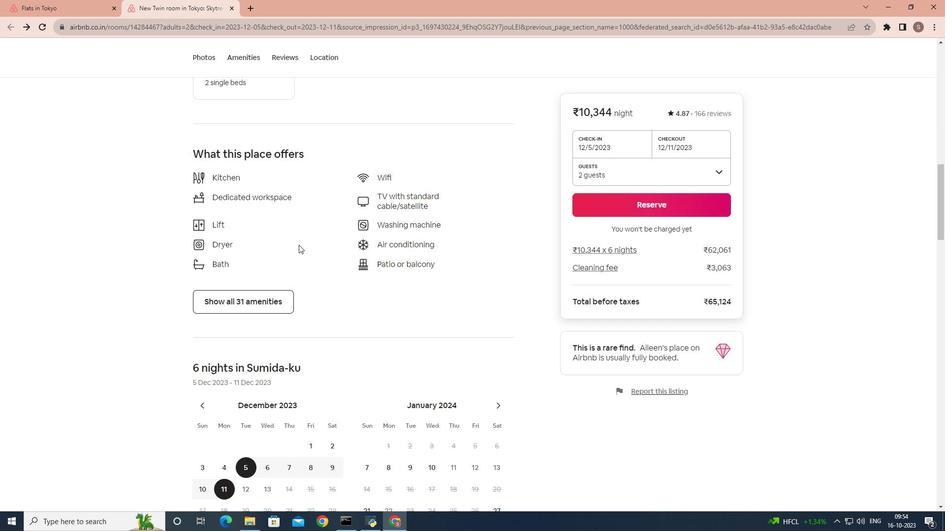 
Action: Mouse scrolled (298, 244) with delta (0, 0)
Screenshot: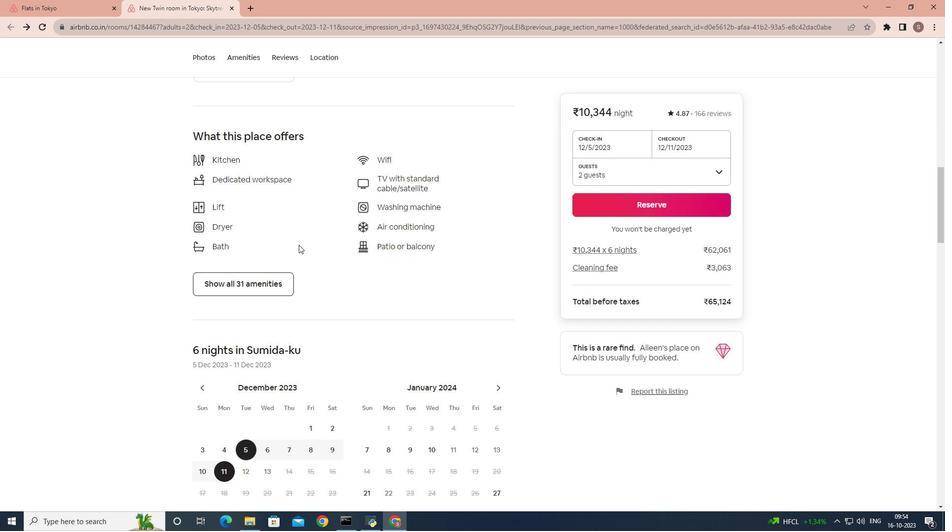 
Action: Mouse scrolled (298, 244) with delta (0, 0)
Screenshot: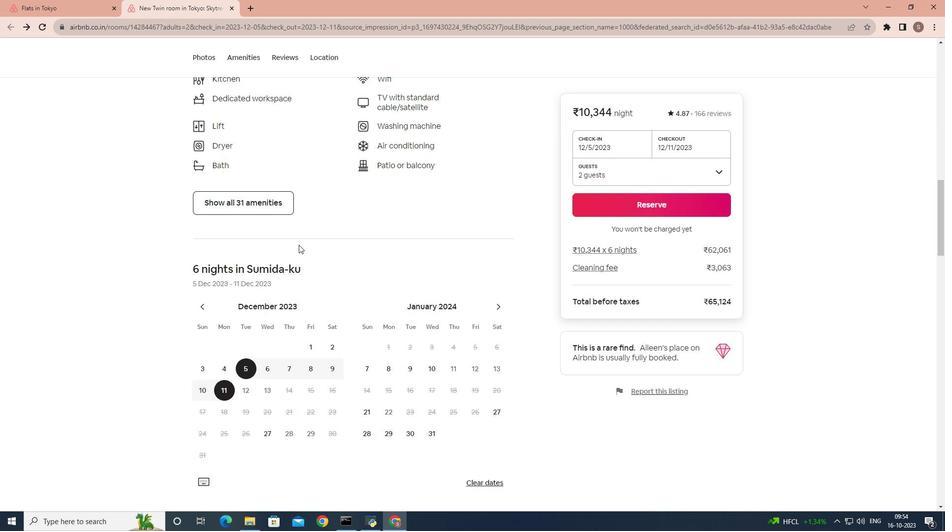 
Action: Mouse scrolled (298, 244) with delta (0, 0)
Screenshot: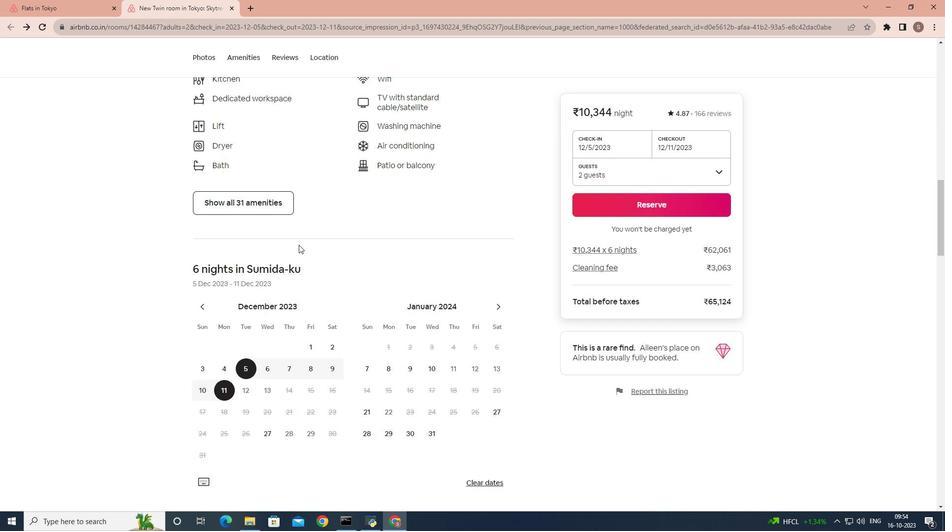 
Action: Mouse moved to (298, 247)
Screenshot: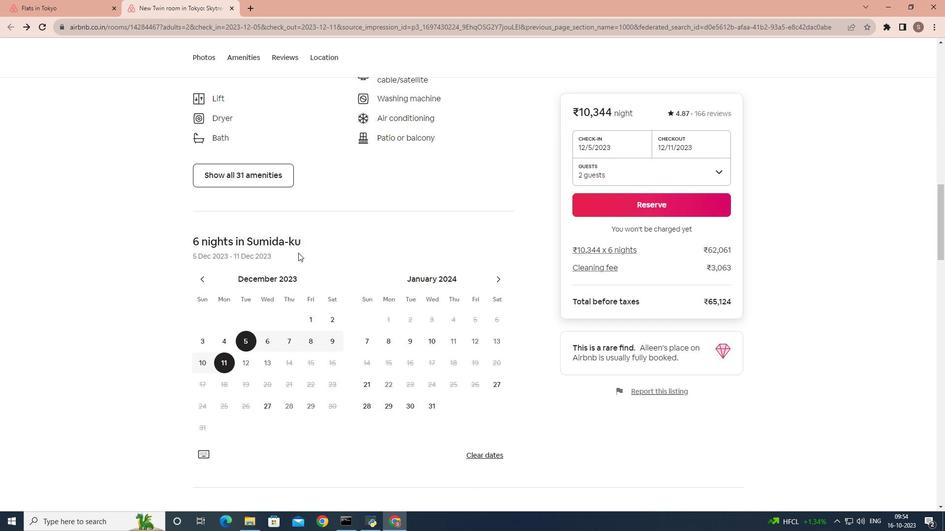 
Action: Mouse scrolled (298, 246) with delta (0, 0)
Screenshot: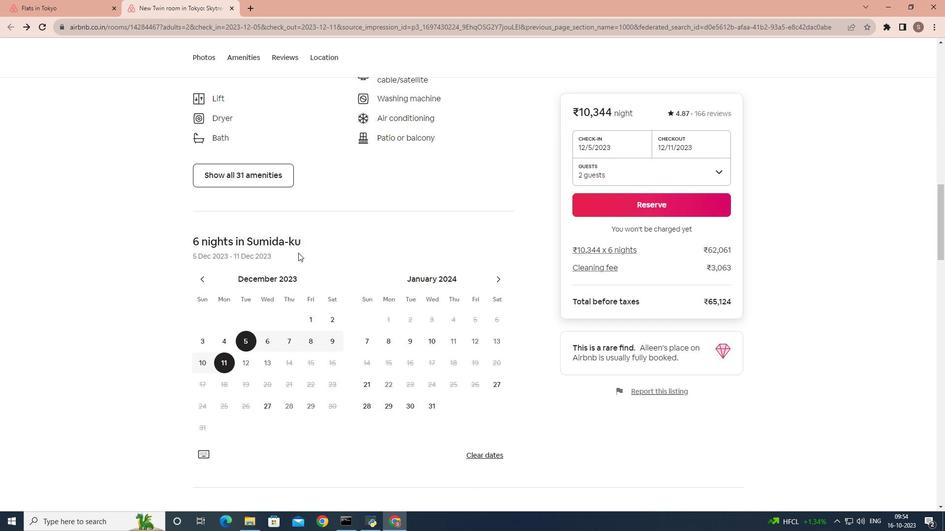 
Action: Mouse moved to (298, 256)
Screenshot: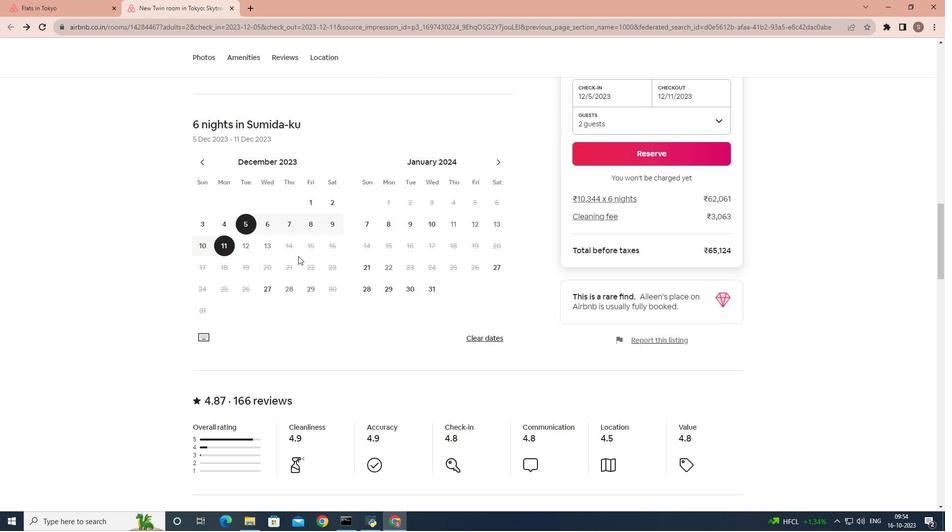 
Action: Mouse scrolled (298, 255) with delta (0, 0)
Screenshot: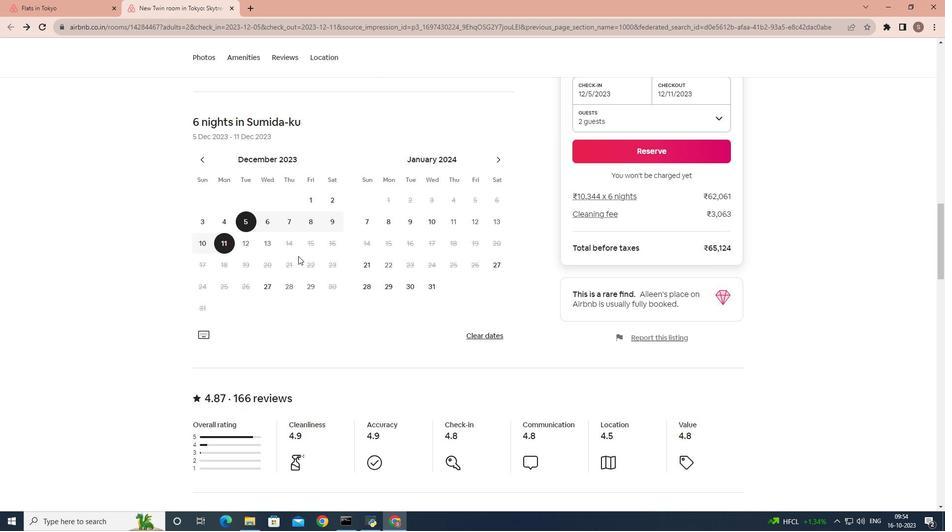 
Action: Mouse scrolled (298, 255) with delta (0, 0)
Screenshot: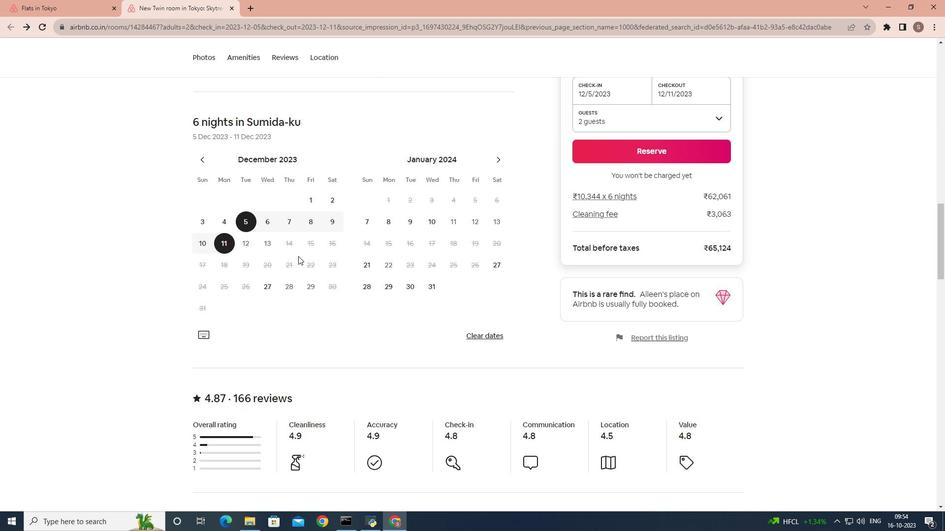 
Action: Mouse scrolled (298, 255) with delta (0, 0)
Screenshot: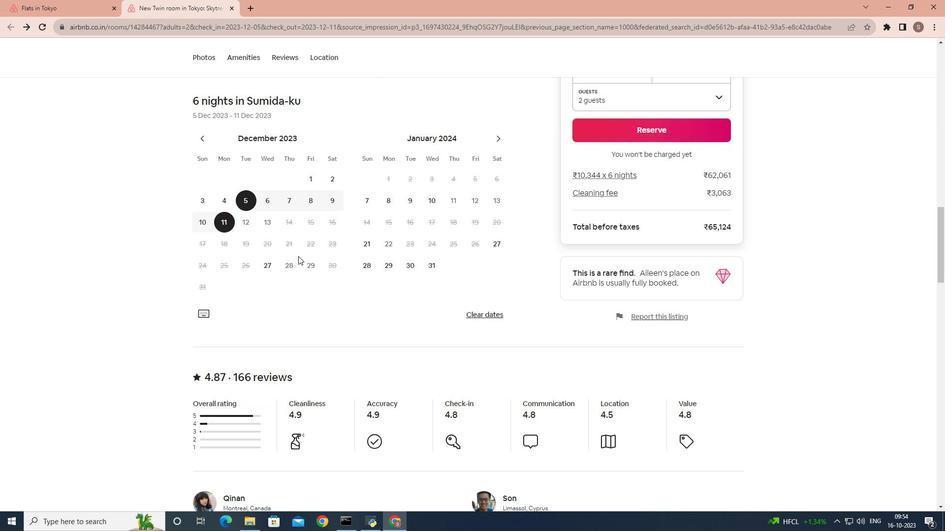 
Action: Mouse moved to (294, 277)
Screenshot: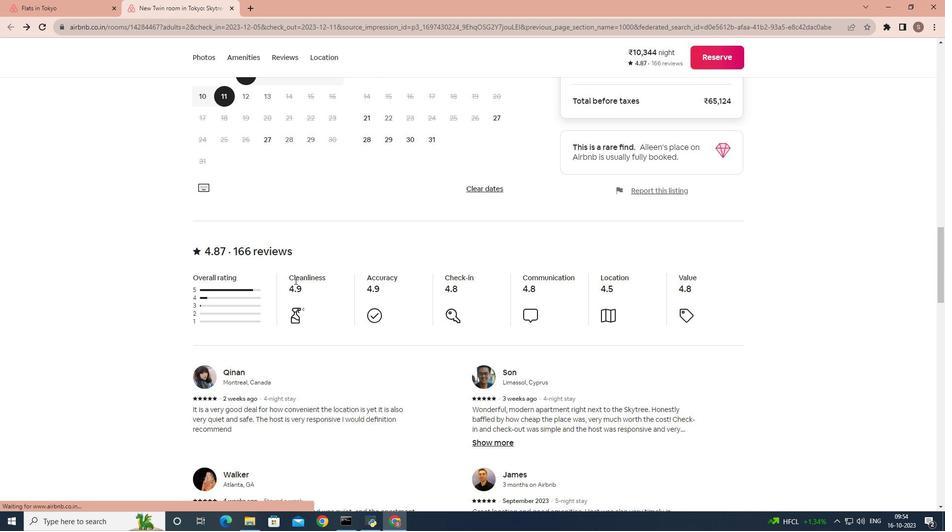 
Action: Mouse scrolled (294, 277) with delta (0, 0)
Screenshot: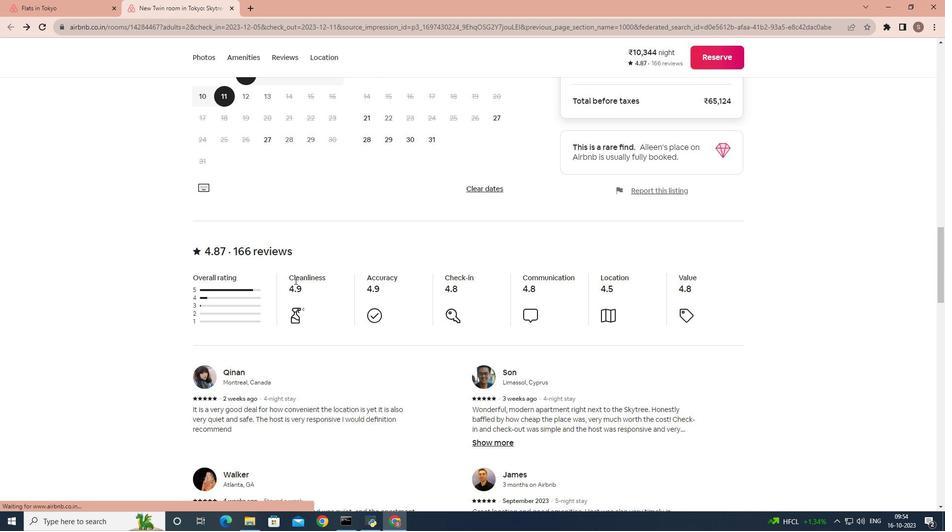 
Action: Mouse moved to (294, 280)
Screenshot: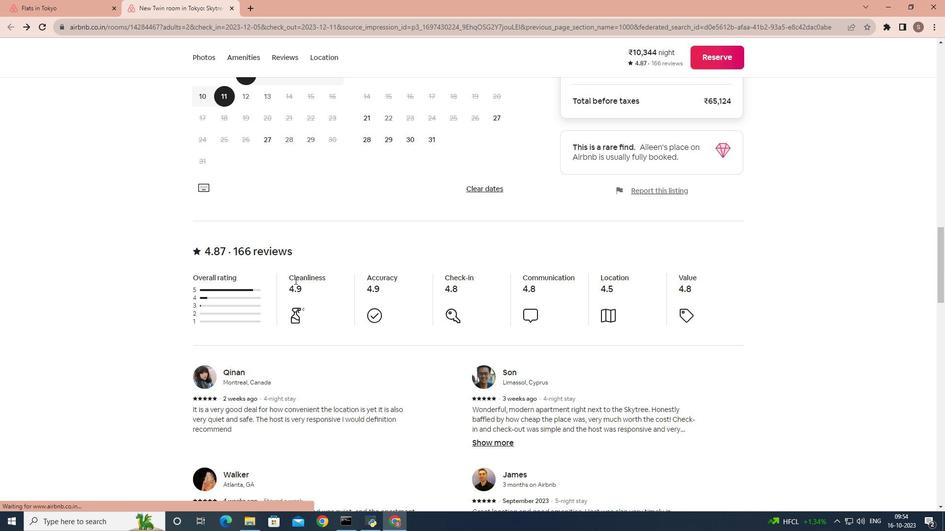 
Action: Mouse scrolled (294, 280) with delta (0, 0)
Screenshot: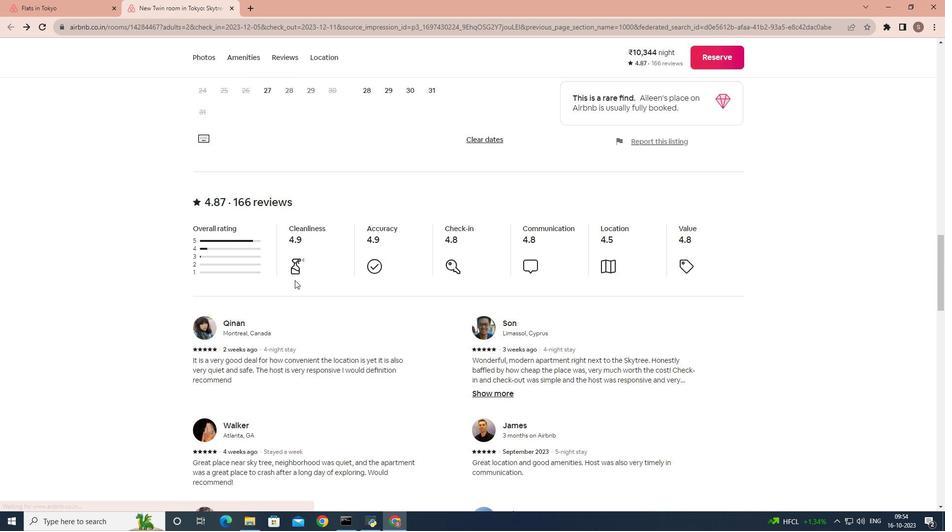 
Action: Mouse scrolled (294, 280) with delta (0, 0)
Screenshot: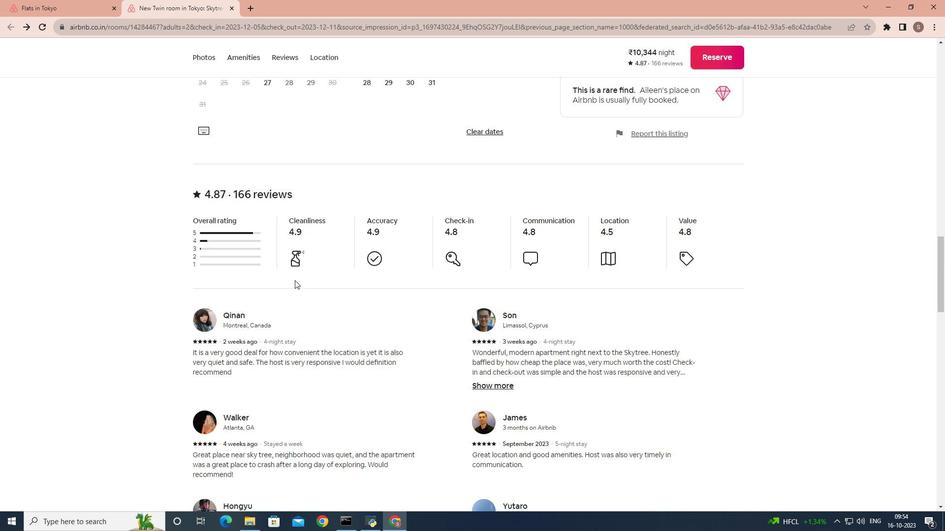 
Action: Mouse scrolled (294, 280) with delta (0, 0)
Screenshot: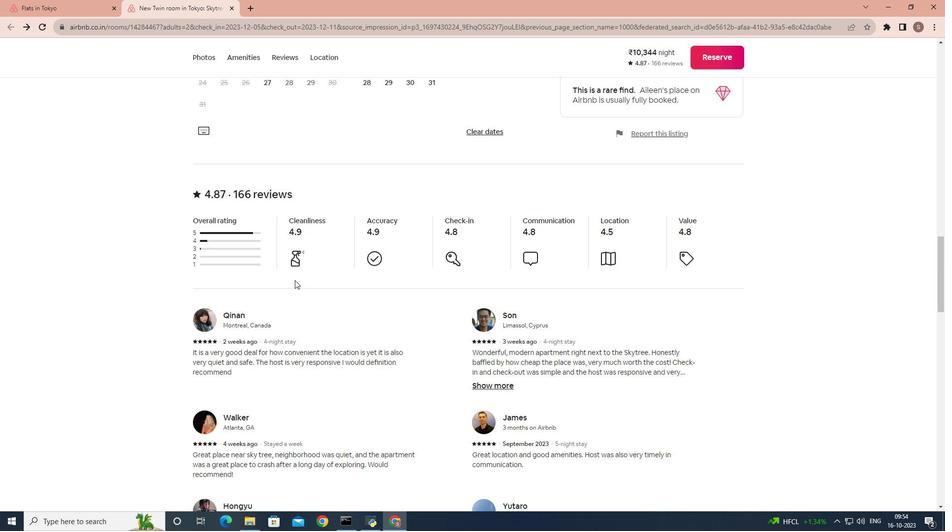 
Action: Mouse scrolled (294, 280) with delta (0, 0)
Screenshot: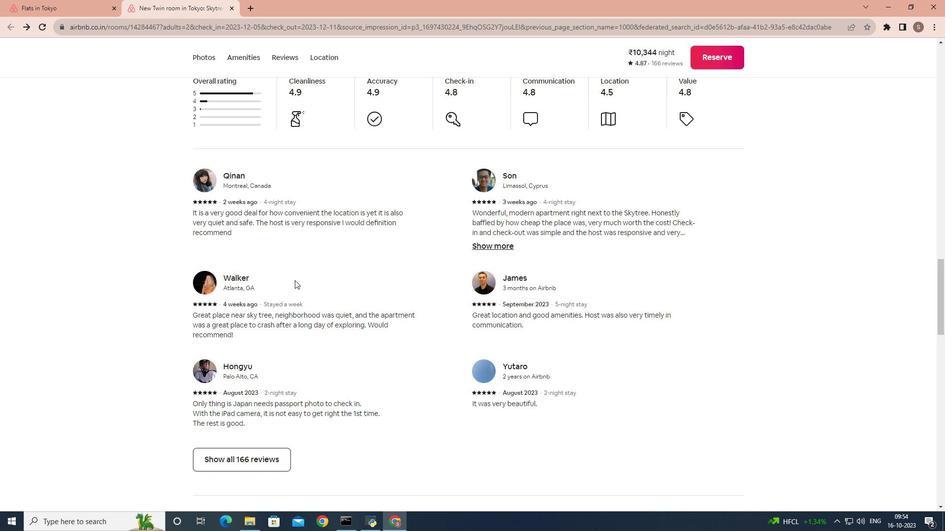 
Action: Mouse scrolled (294, 280) with delta (0, 0)
Screenshot: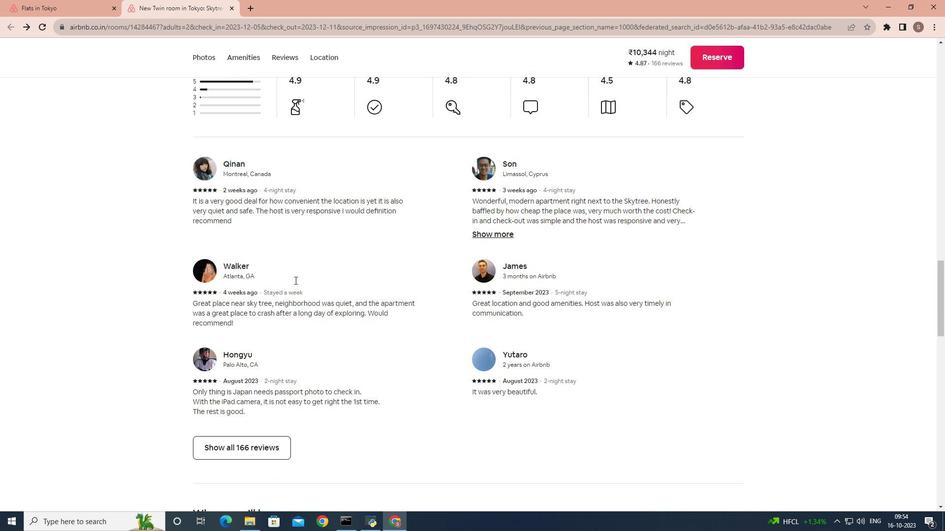 
Action: Mouse scrolled (294, 280) with delta (0, 0)
Screenshot: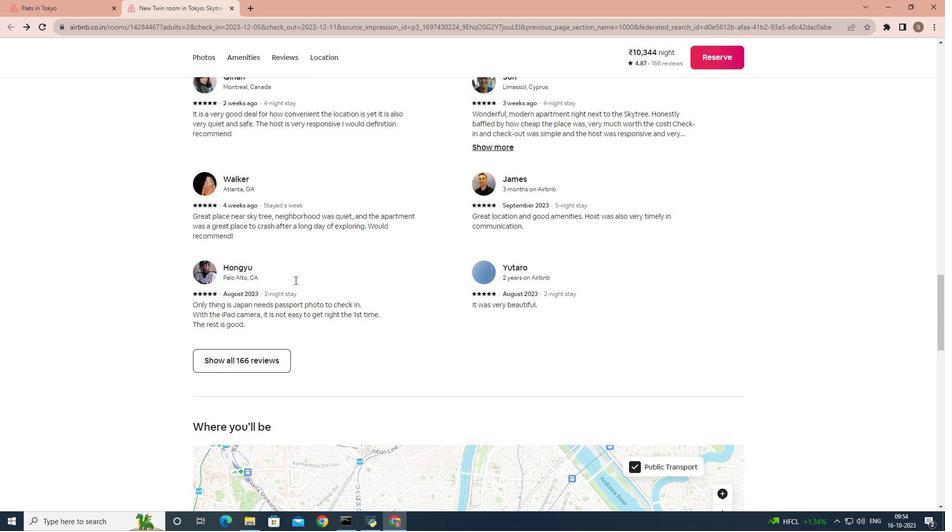 
Action: Mouse scrolled (294, 280) with delta (0, 0)
Screenshot: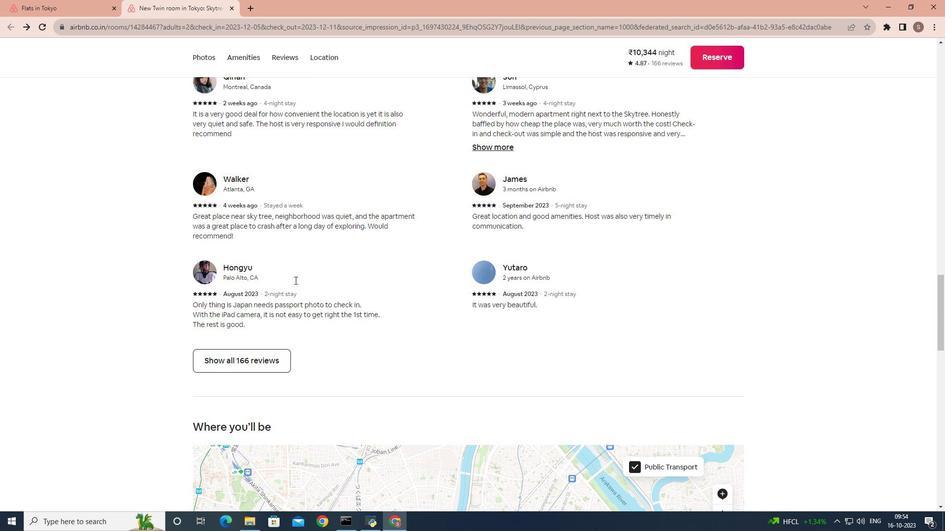 
Action: Mouse moved to (265, 260)
Screenshot: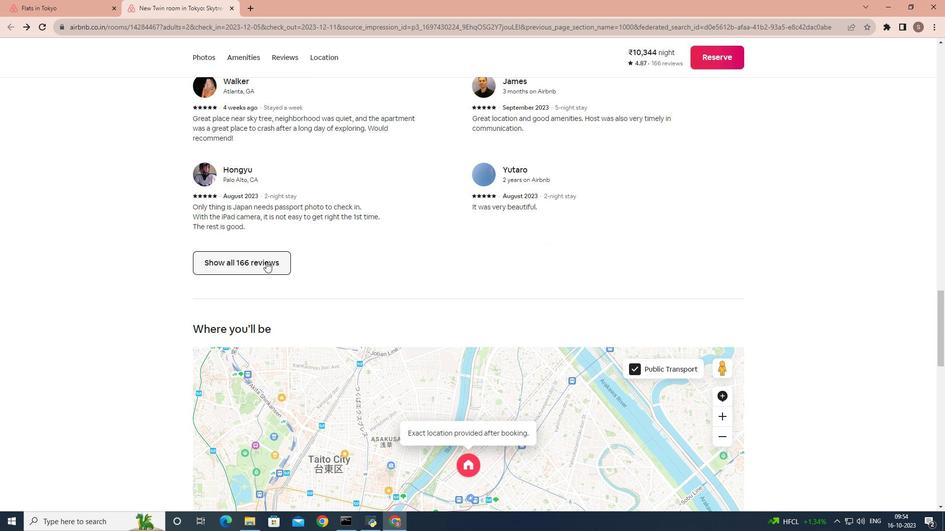 
Action: Mouse pressed left at (265, 260)
Screenshot: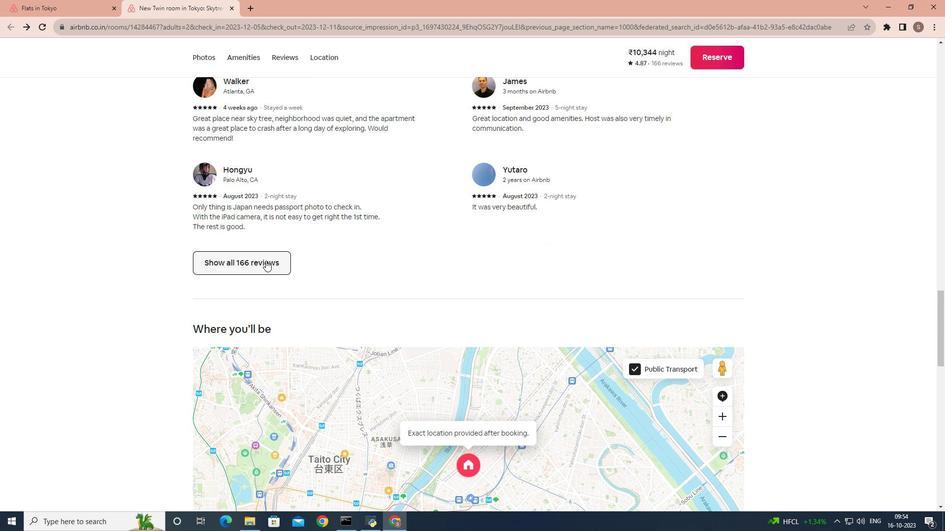 
Action: Mouse moved to (485, 213)
Screenshot: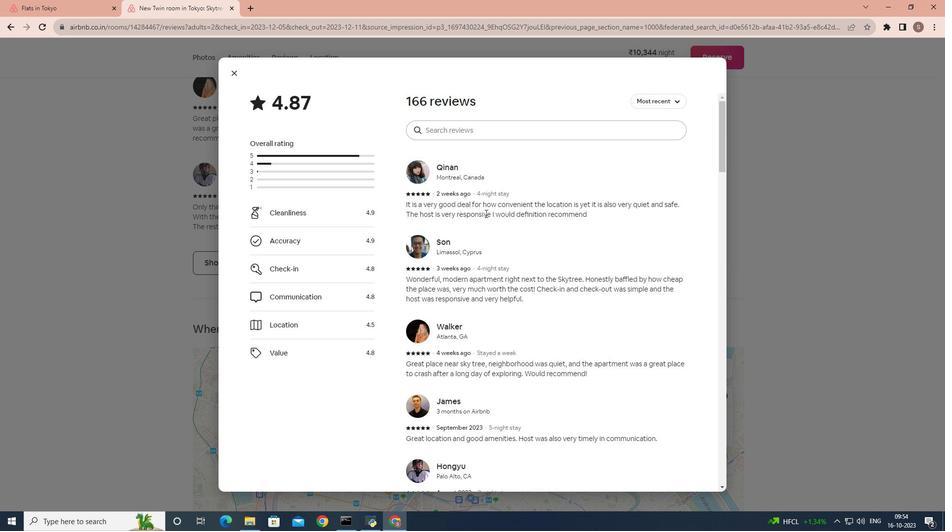 
Action: Mouse scrolled (485, 213) with delta (0, 0)
Screenshot: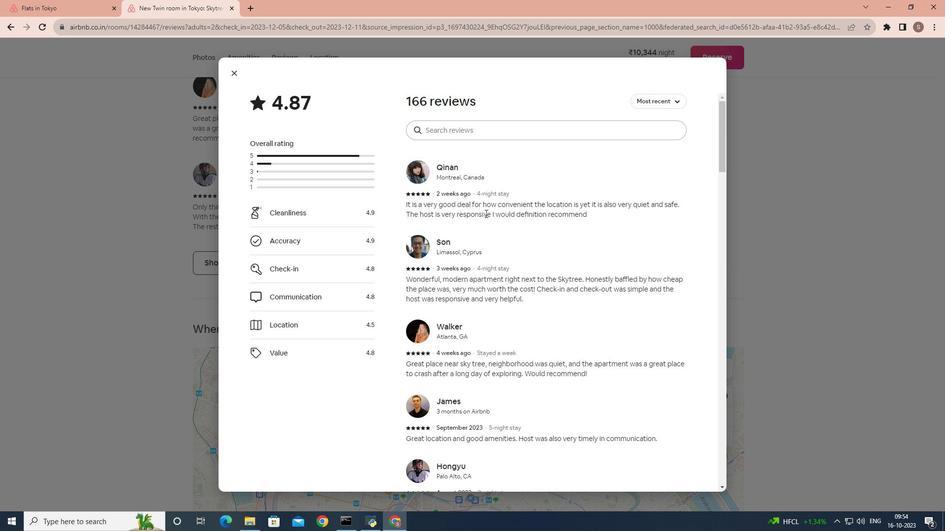 
Action: Mouse moved to (485, 214)
Screenshot: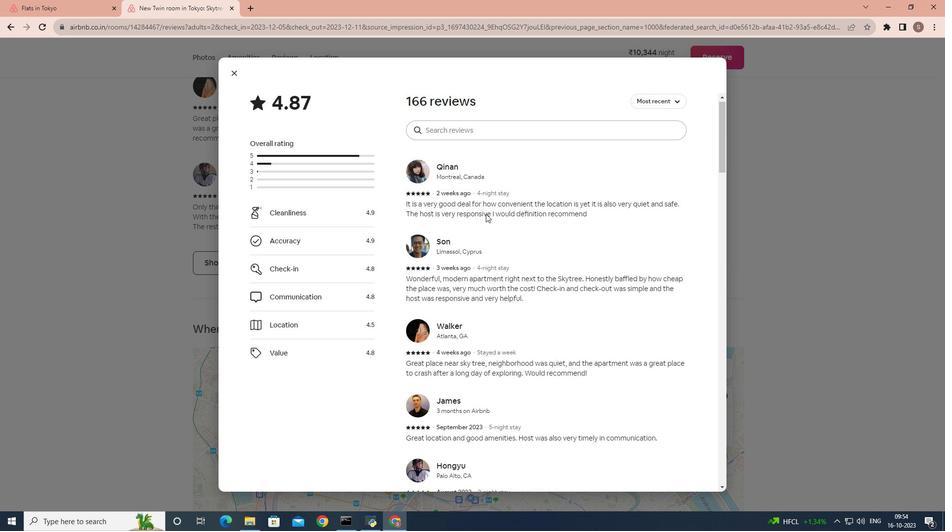 
Action: Mouse scrolled (485, 213) with delta (0, 0)
Screenshot: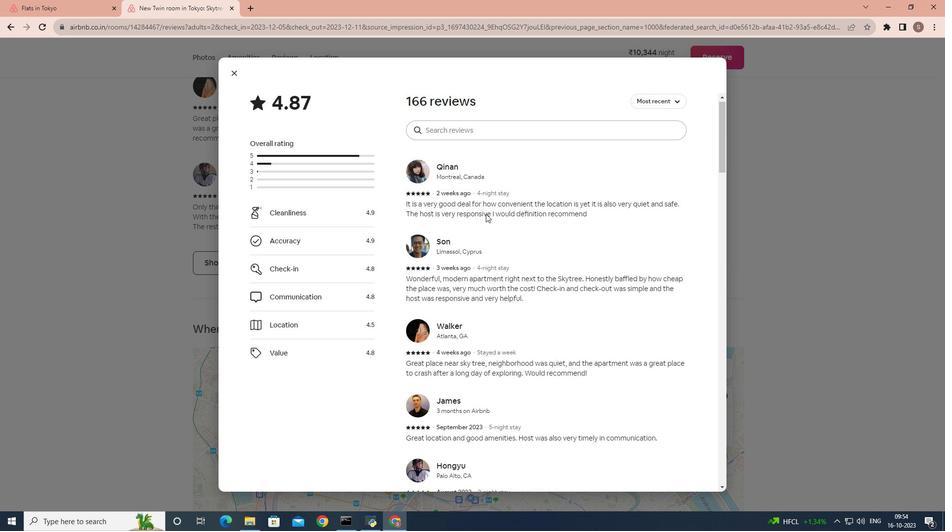 
Action: Mouse moved to (483, 216)
Screenshot: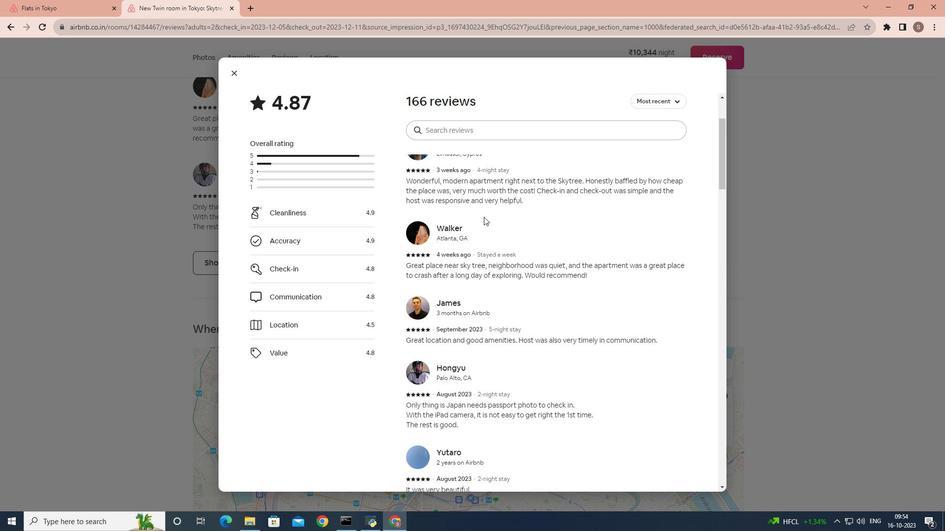
Action: Mouse scrolled (483, 216) with delta (0, 0)
Screenshot: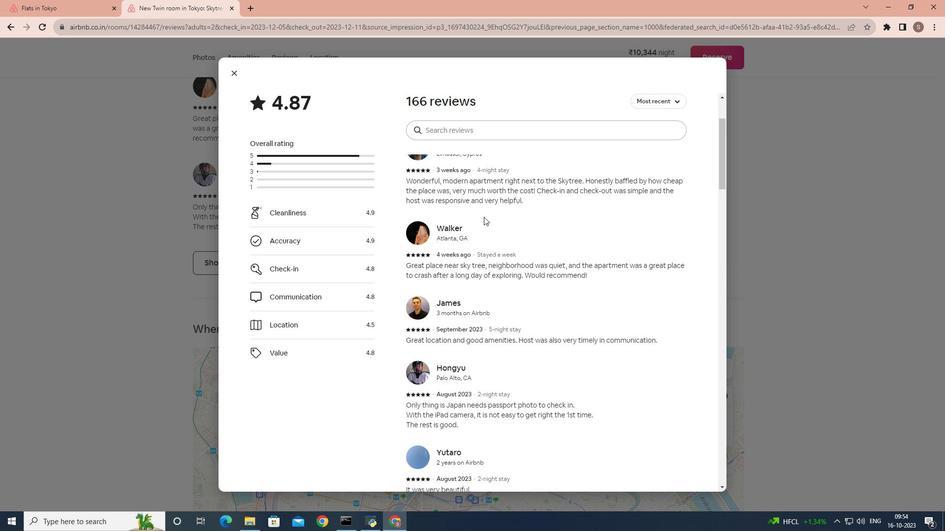 
Action: Mouse moved to (482, 219)
Screenshot: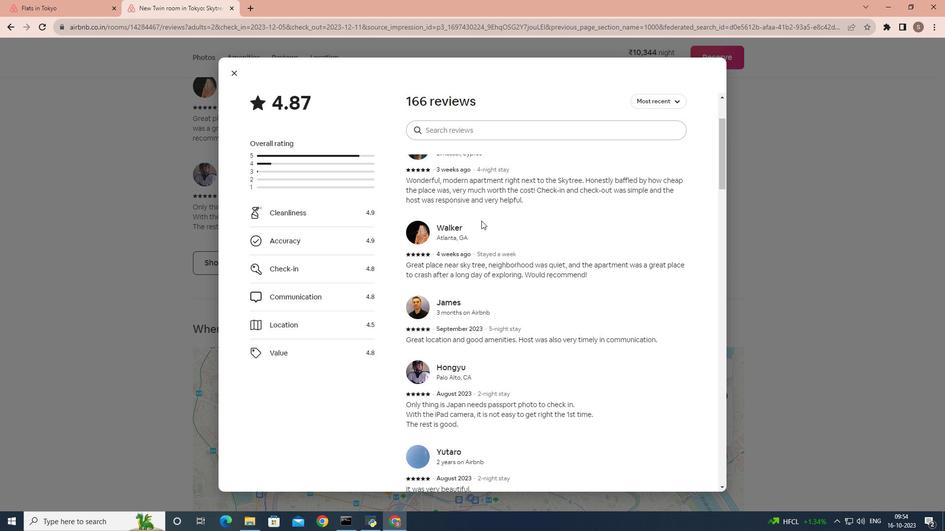 
Action: Mouse scrolled (482, 219) with delta (0, 0)
Screenshot: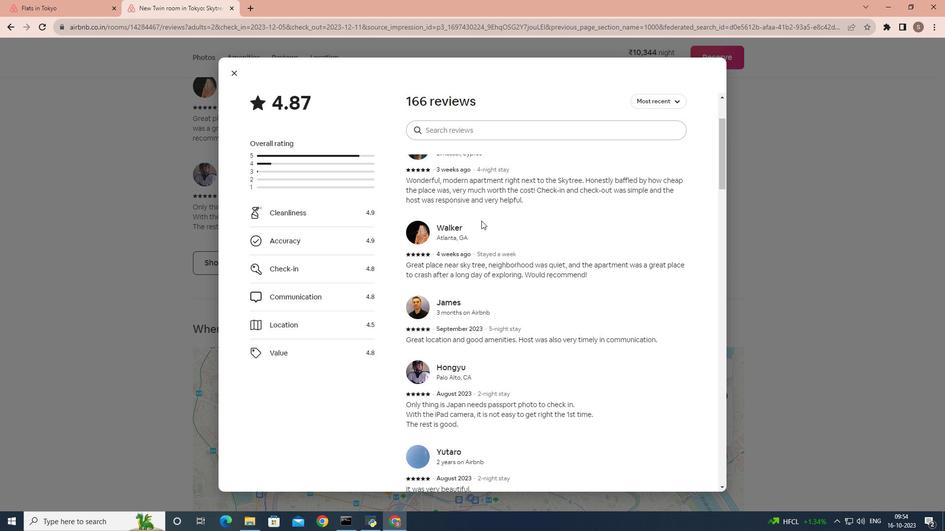 
Action: Mouse moved to (480, 221)
Screenshot: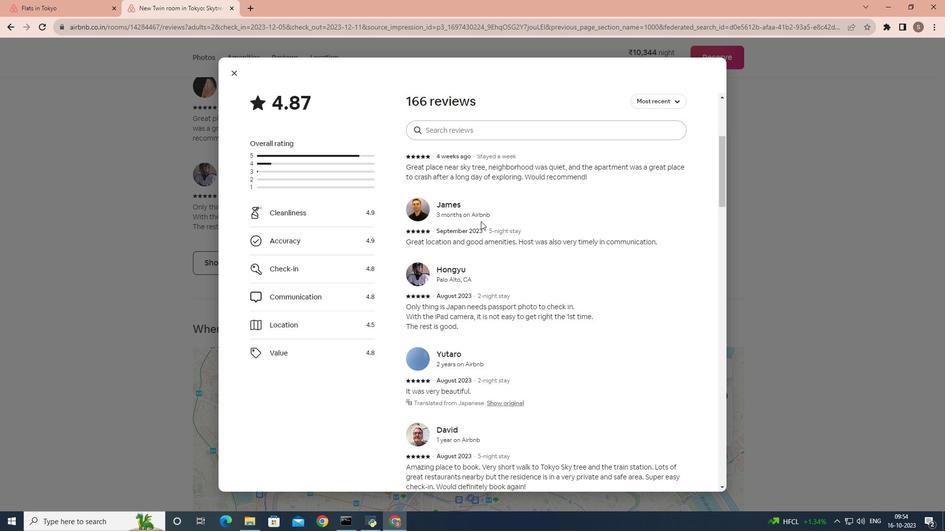 
Action: Mouse scrolled (480, 221) with delta (0, 0)
Screenshot: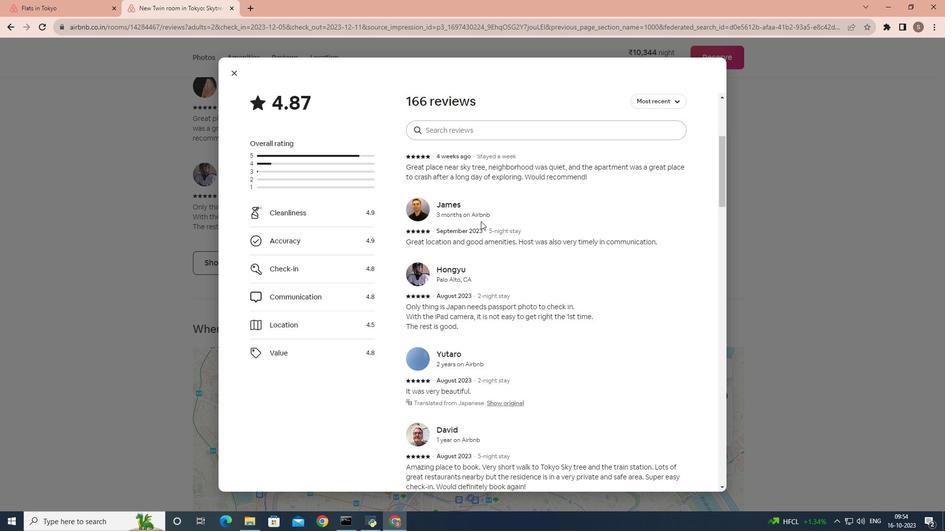 
Action: Mouse scrolled (480, 221) with delta (0, 0)
Screenshot: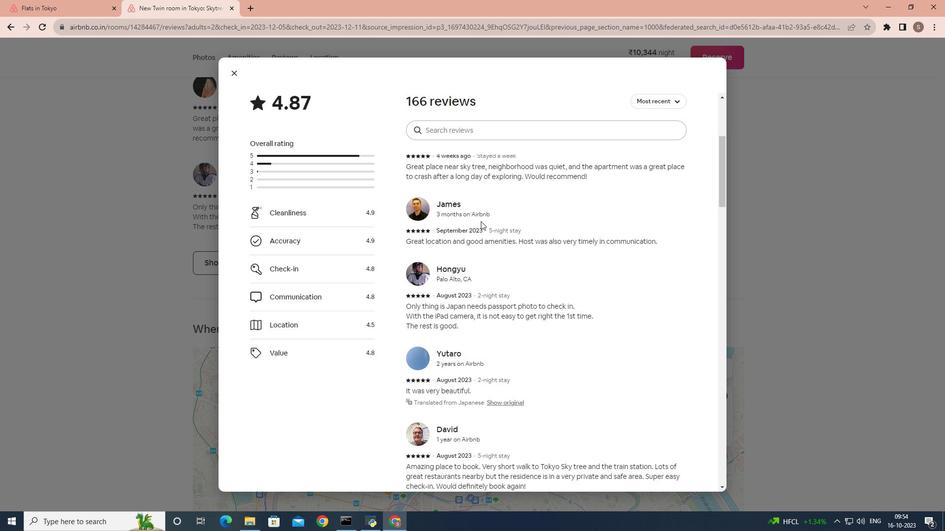 
Action: Mouse moved to (479, 224)
Screenshot: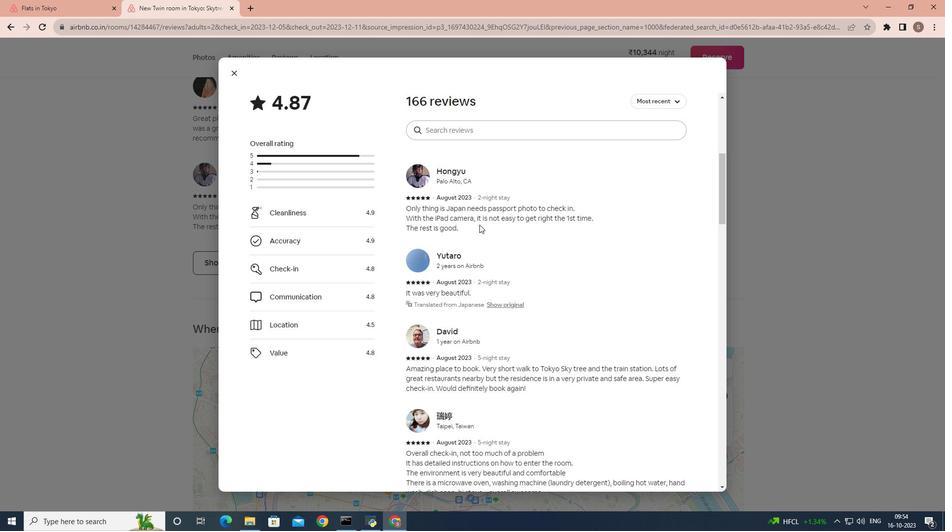 
Action: Mouse scrolled (479, 224) with delta (0, 0)
Screenshot: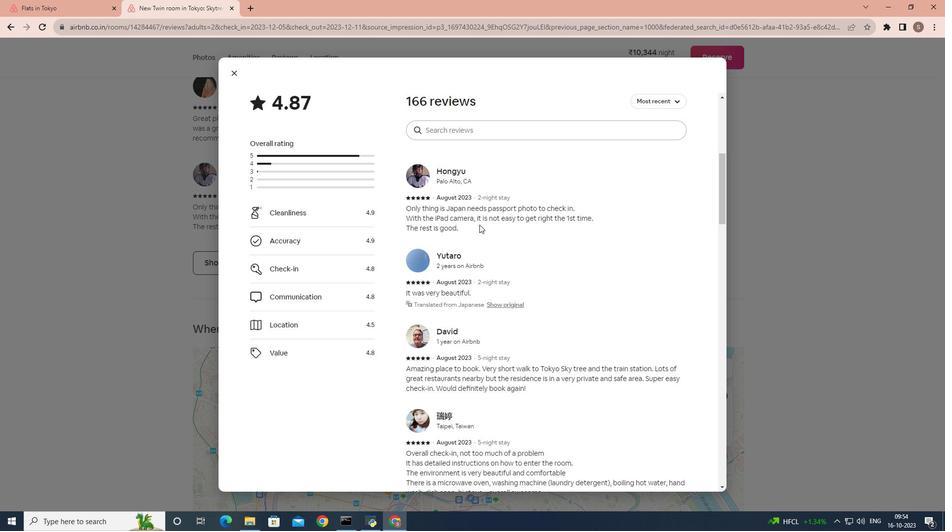 
Action: Mouse moved to (479, 225)
Screenshot: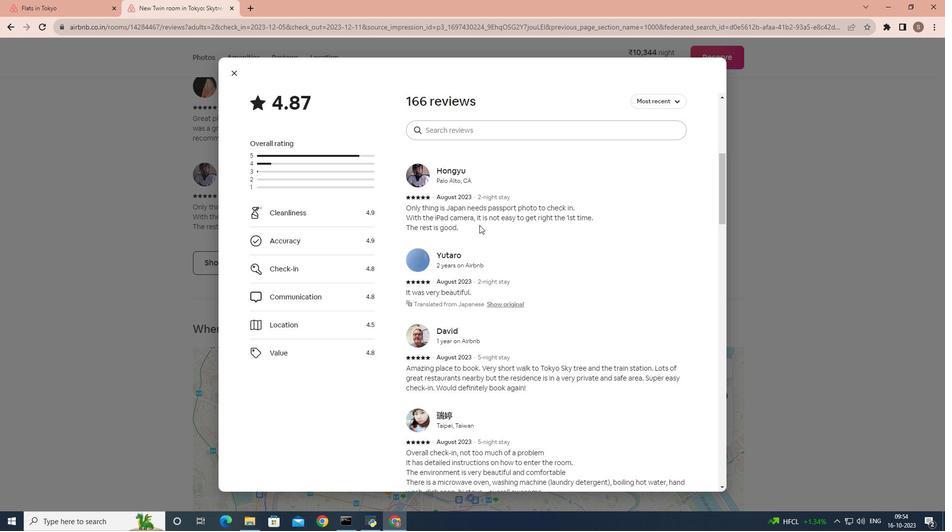 
Action: Mouse scrolled (479, 224) with delta (0, 0)
Screenshot: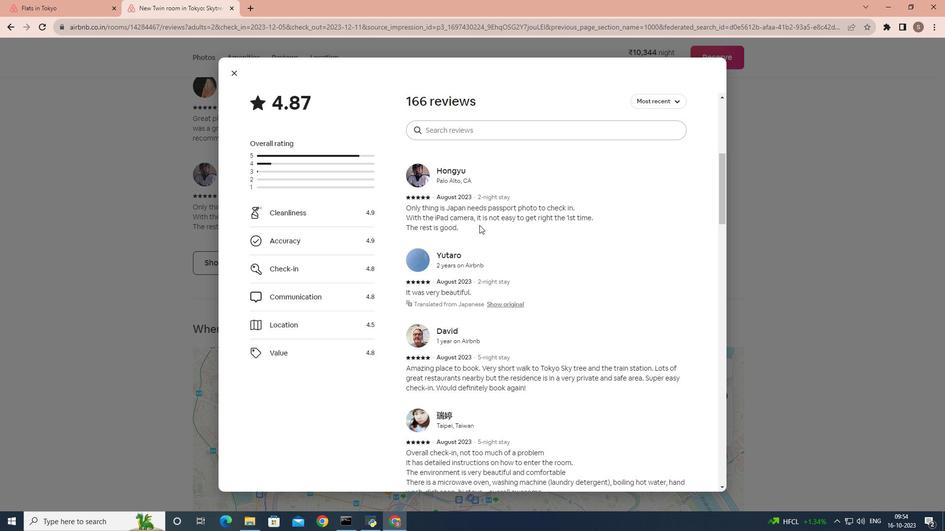 
Action: Mouse scrolled (479, 224) with delta (0, 0)
Screenshot: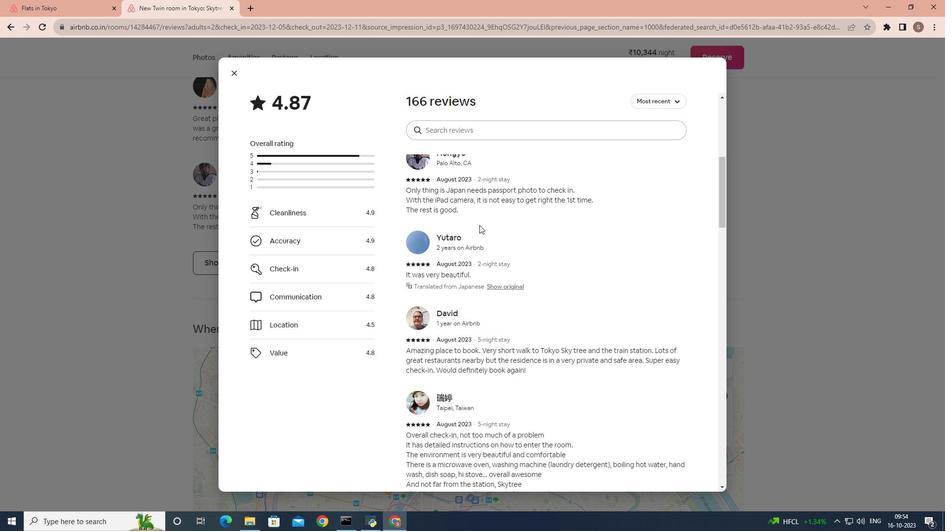 
Action: Mouse moved to (532, 243)
Screenshot: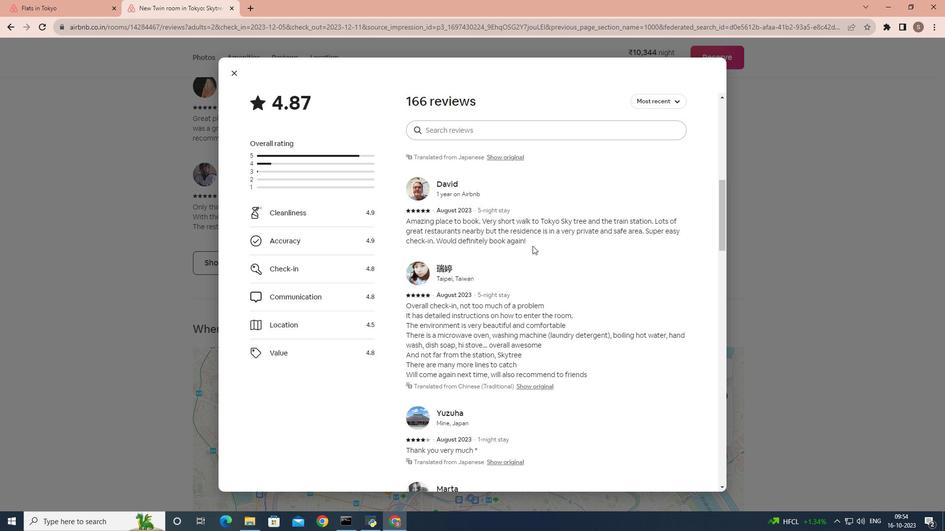 
Action: Mouse scrolled (532, 243) with delta (0, 0)
Screenshot: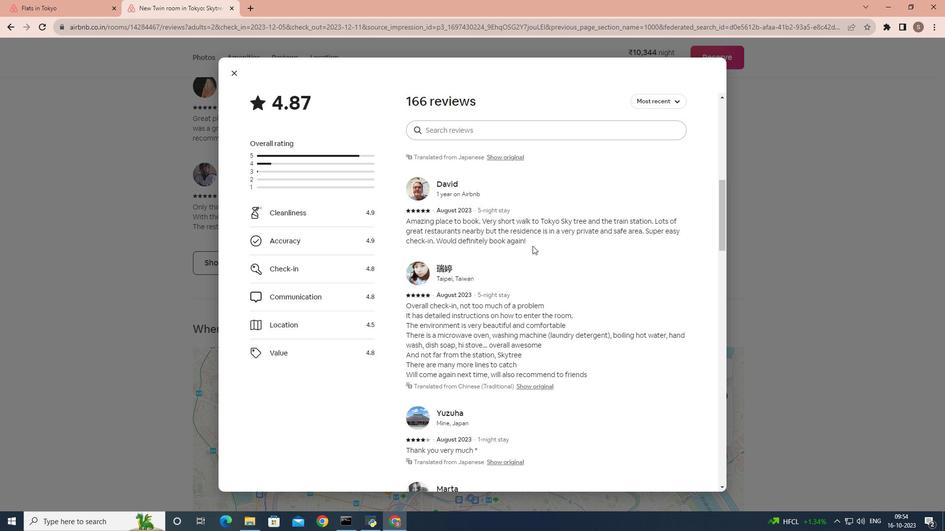 
Action: Mouse moved to (532, 246)
Screenshot: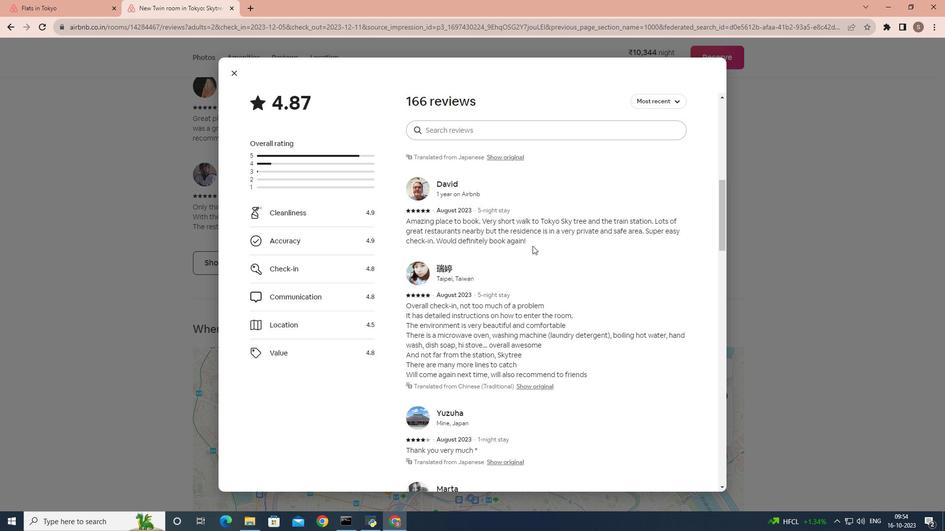 
Action: Mouse scrolled (532, 245) with delta (0, 0)
Screenshot: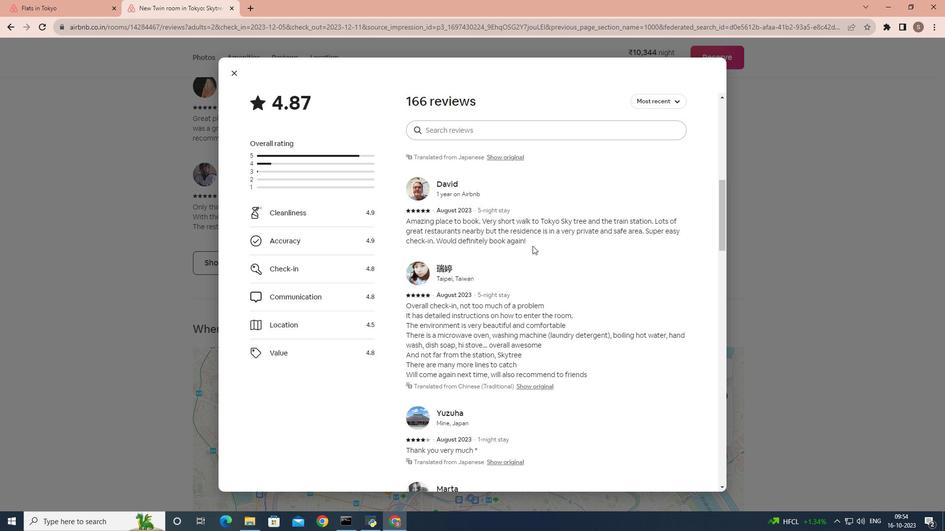 
Action: Mouse moved to (532, 246)
Screenshot: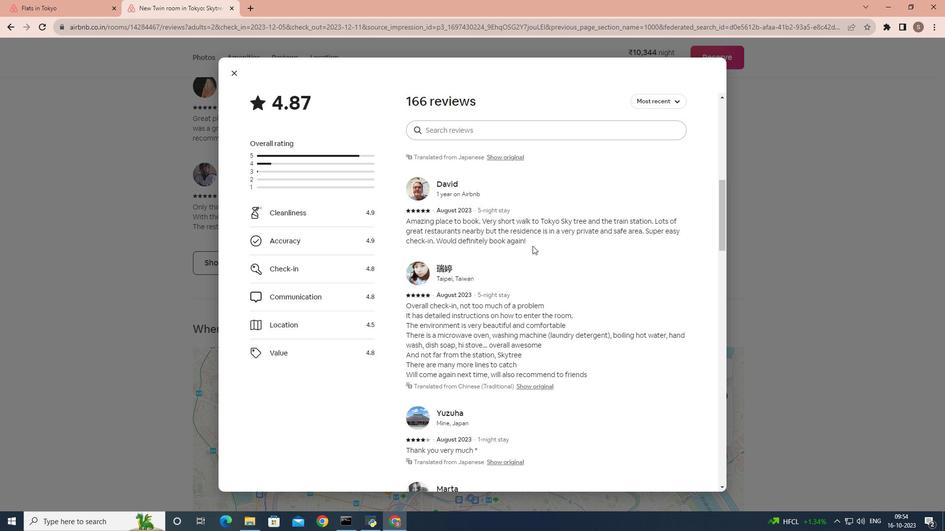 
Action: Mouse scrolled (532, 246) with delta (0, 0)
Screenshot: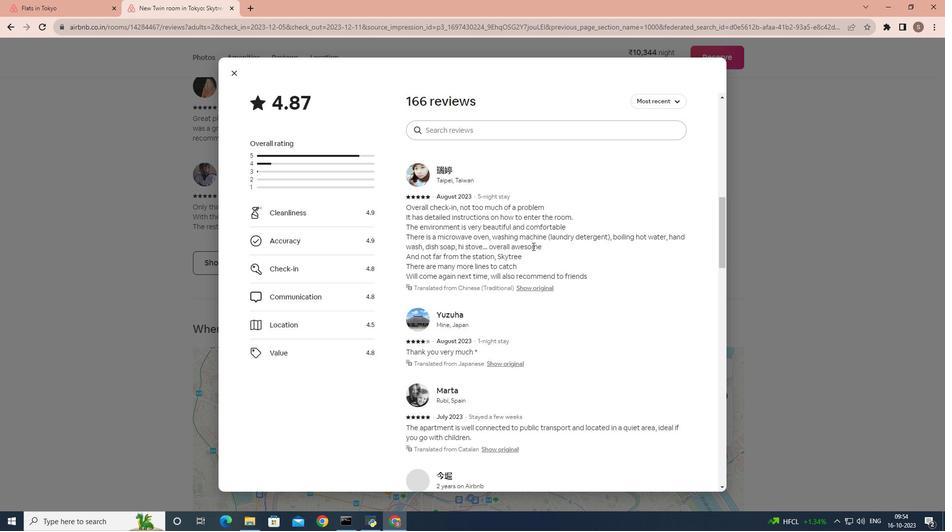 
Action: Mouse scrolled (532, 246) with delta (0, 0)
Screenshot: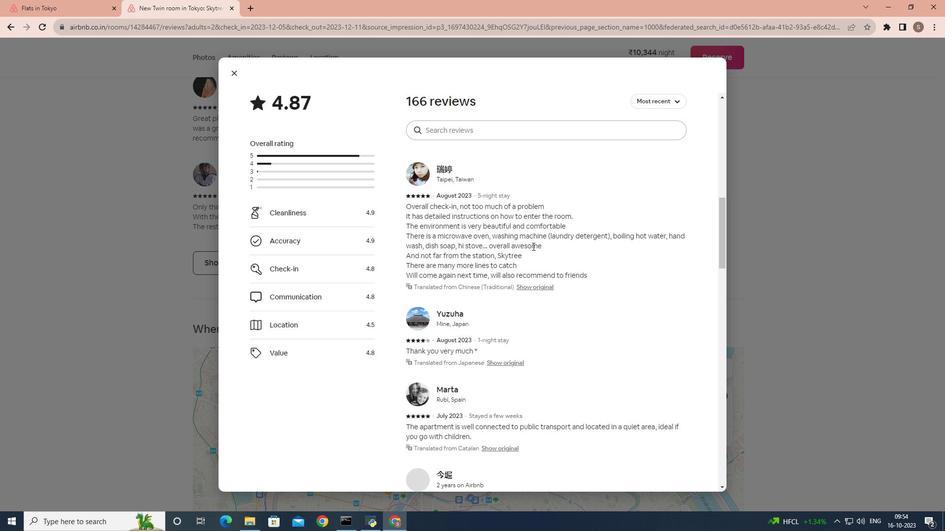 
Action: Mouse scrolled (532, 246) with delta (0, 0)
Screenshot: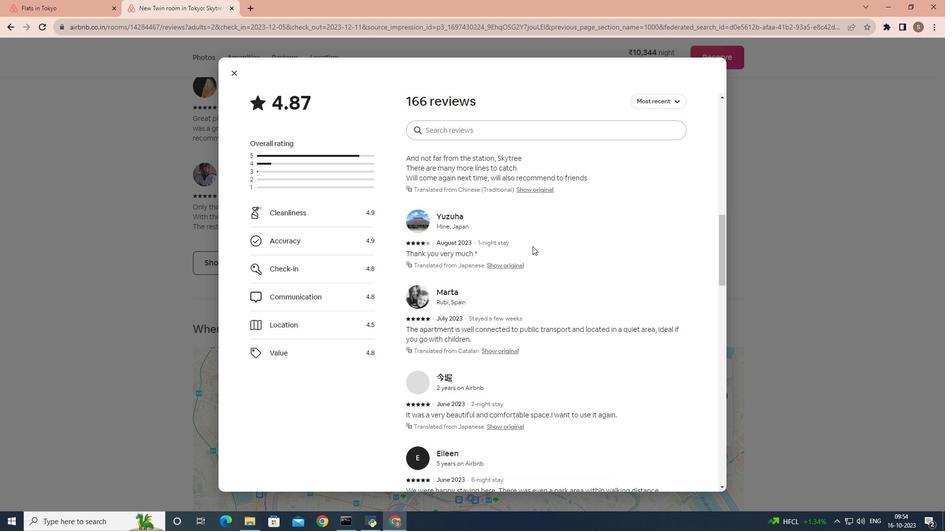 
Action: Mouse scrolled (532, 246) with delta (0, 0)
Screenshot: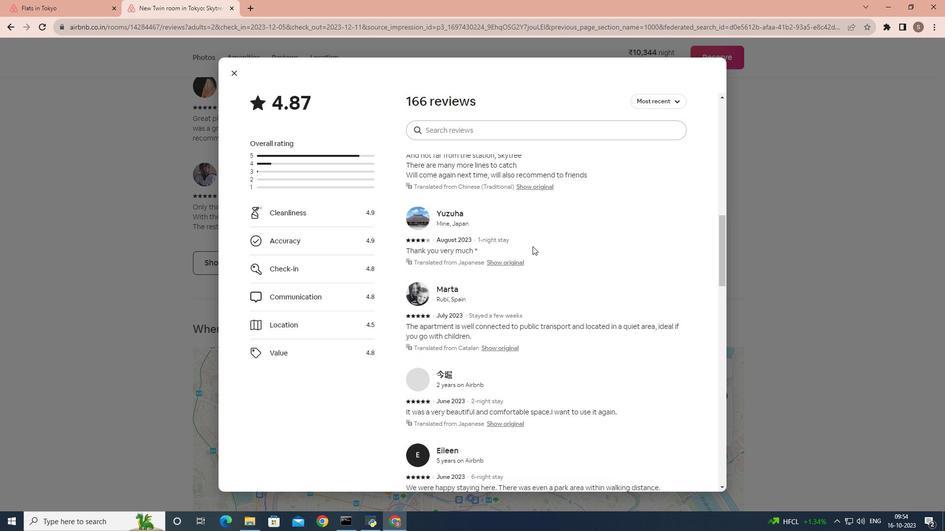 
Action: Mouse scrolled (532, 246) with delta (0, 0)
Screenshot: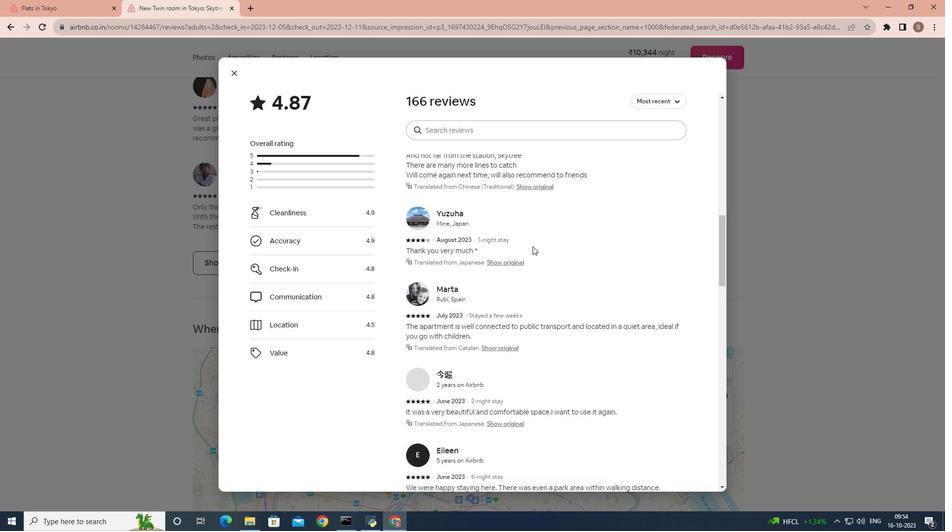 
Action: Mouse scrolled (532, 246) with delta (0, 0)
Screenshot: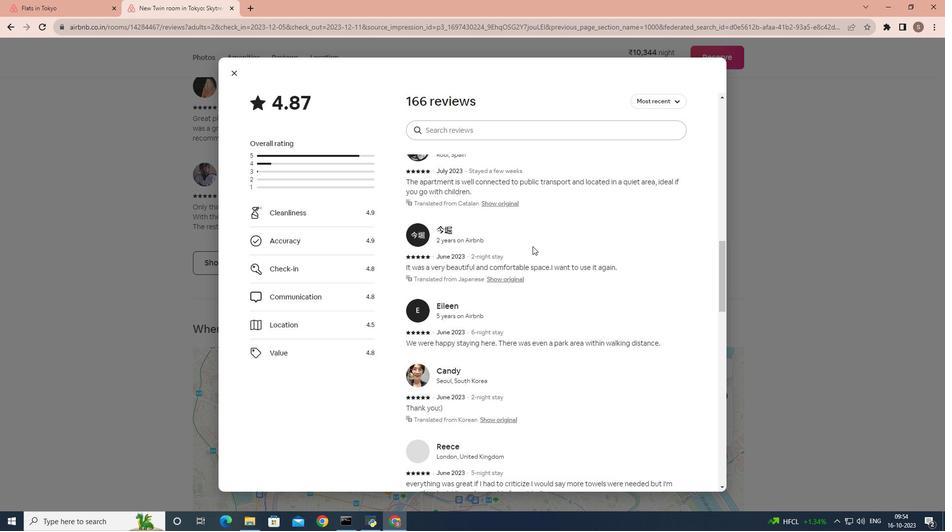 
Action: Mouse scrolled (532, 246) with delta (0, 0)
Screenshot: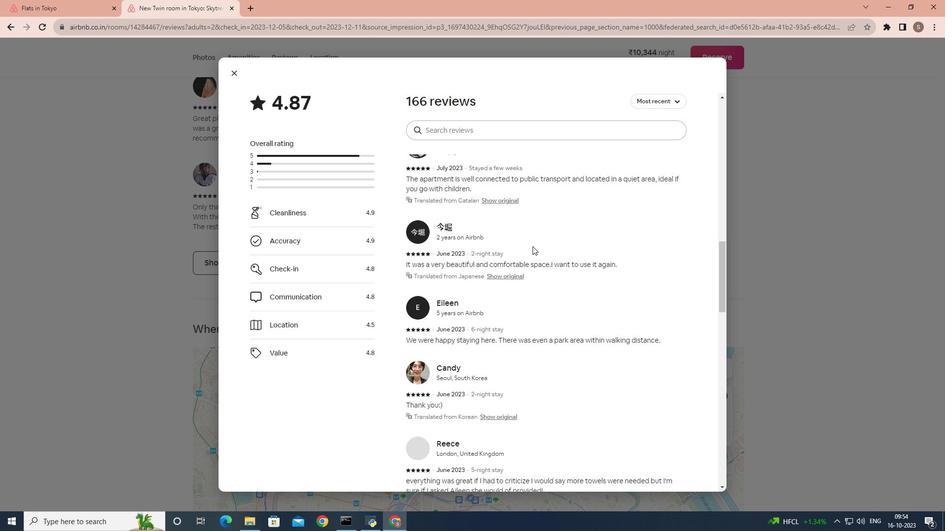 
Action: Mouse moved to (532, 247)
Screenshot: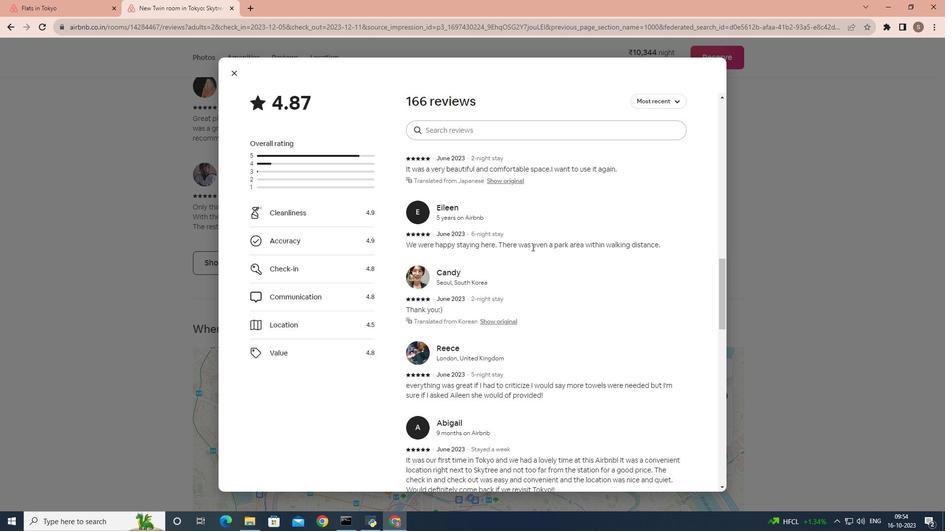 
Action: Mouse scrolled (532, 246) with delta (0, 0)
Screenshot: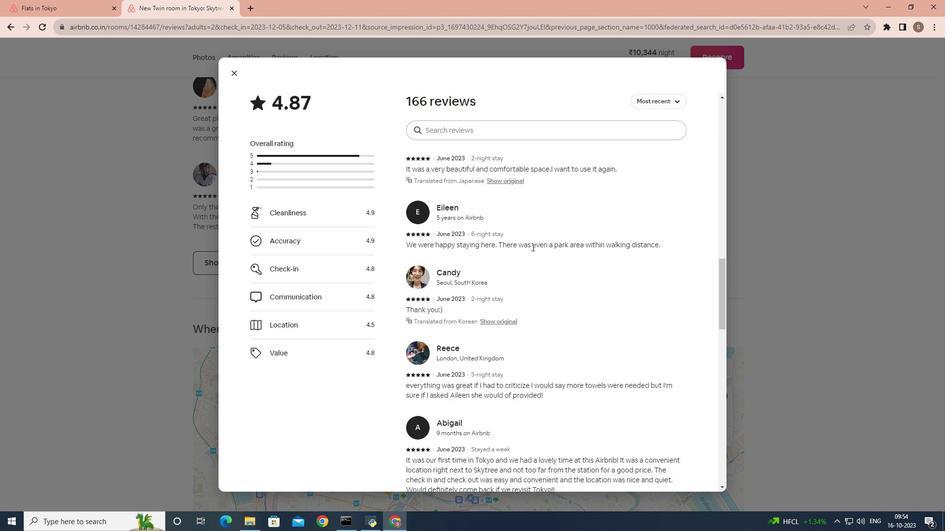 
Action: Mouse scrolled (532, 246) with delta (0, 0)
Screenshot: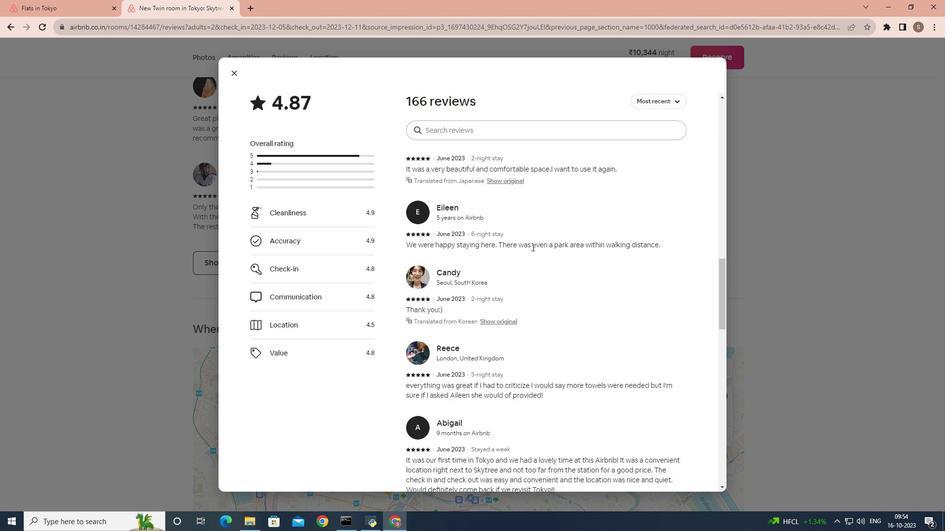 
Action: Mouse scrolled (532, 246) with delta (0, 0)
Screenshot: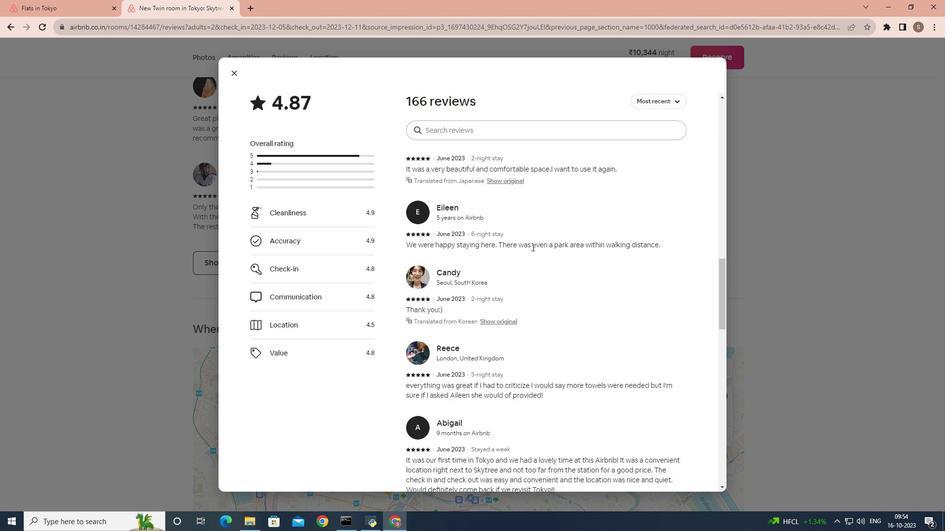 
Action: Mouse scrolled (532, 246) with delta (0, 0)
Screenshot: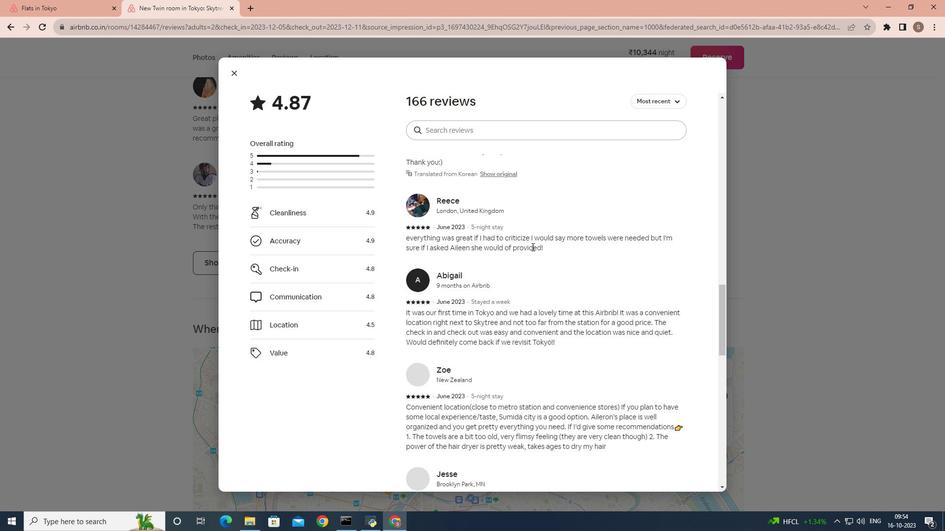 
Action: Mouse scrolled (532, 246) with delta (0, 0)
Screenshot: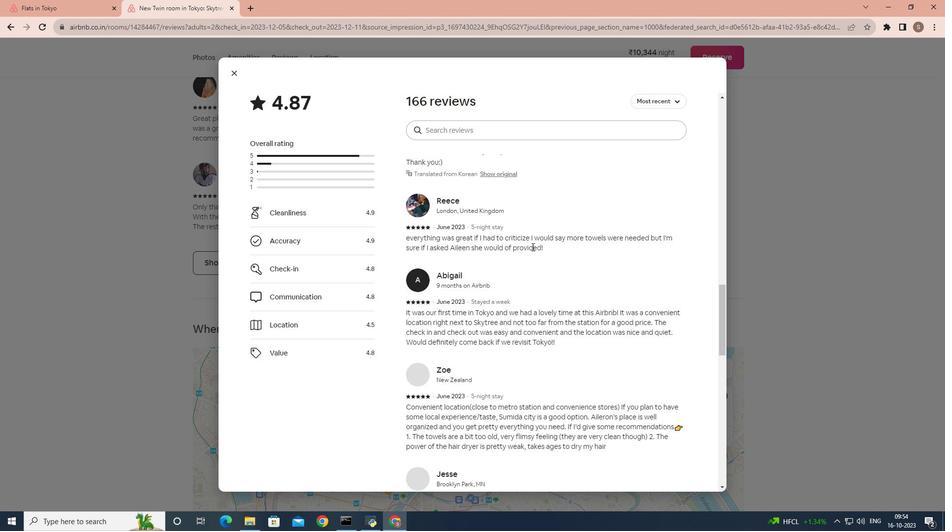 
Action: Mouse scrolled (532, 246) with delta (0, 0)
Screenshot: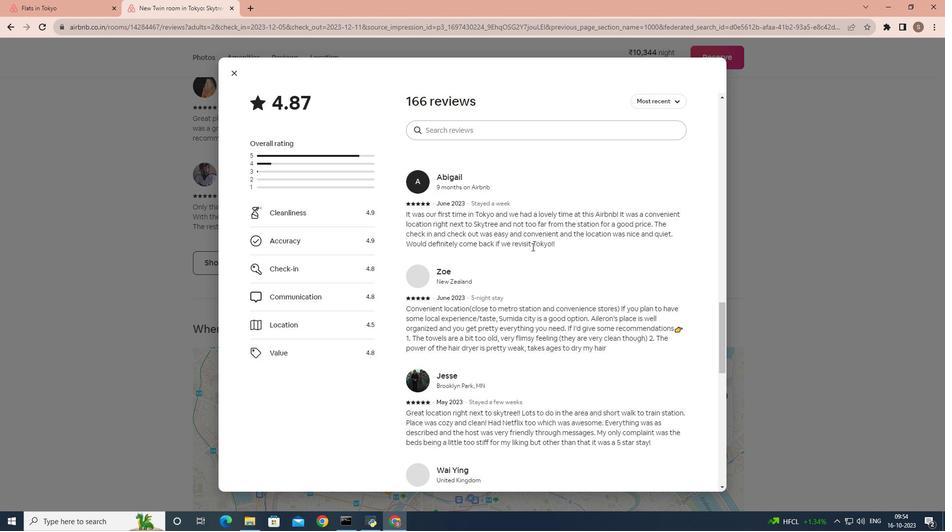 
Action: Mouse scrolled (532, 246) with delta (0, 0)
Screenshot: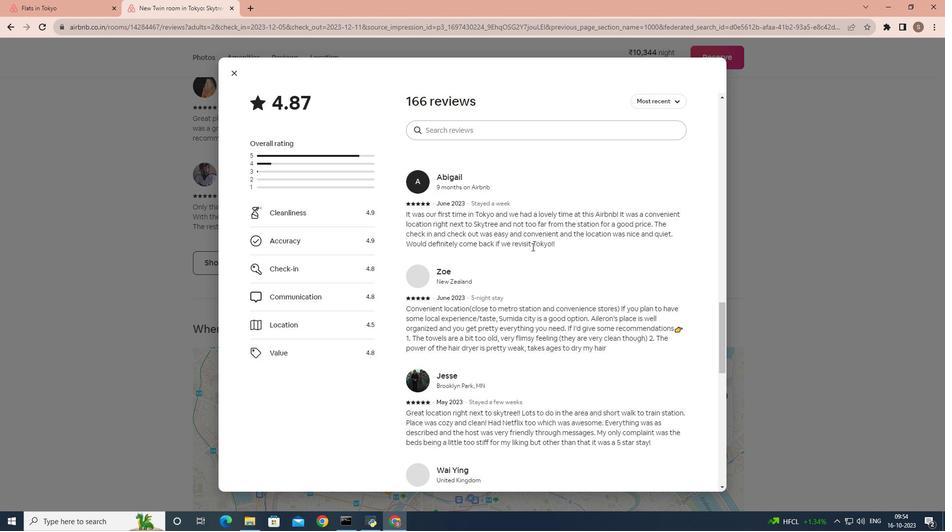 
Action: Mouse scrolled (532, 246) with delta (0, 0)
Screenshot: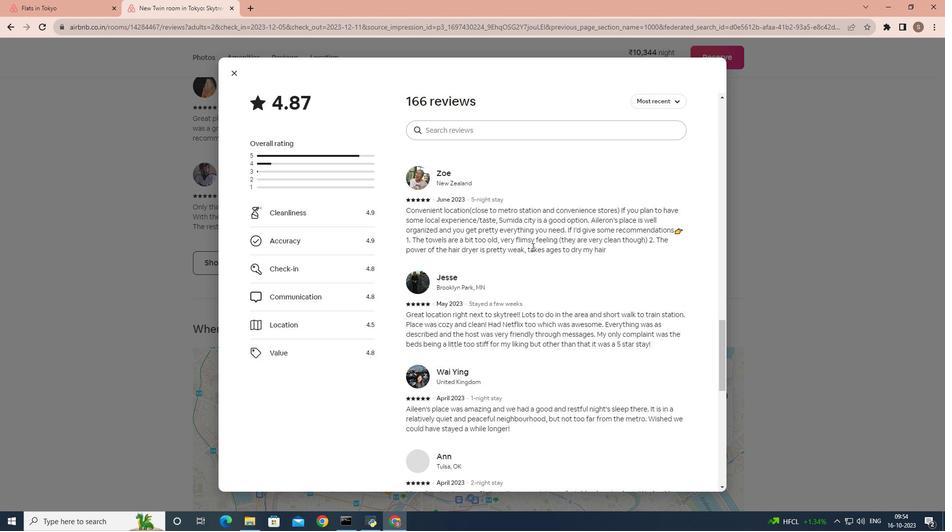 
Action: Mouse scrolled (532, 246) with delta (0, 0)
